 Task: Look for space in Weichanglu, China from 1st June, 2023 to 9th June, 2023 for 5 adults in price range Rs.6000 to Rs.12000. Place can be entire place with 3 bedrooms having 3 beds and 3 bathrooms. Property type can be house, flat, guest house. Booking option can be shelf check-in. Required host language is Chinese (Simplified).
Action: Mouse moved to (483, 164)
Screenshot: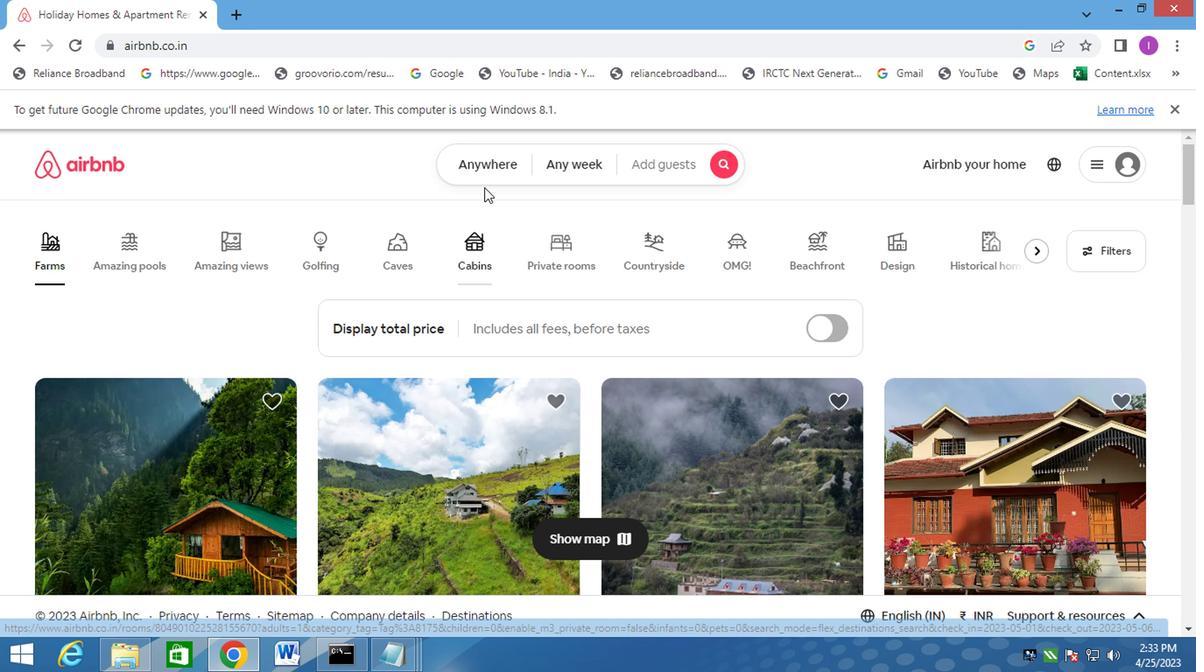 
Action: Mouse pressed left at (483, 164)
Screenshot: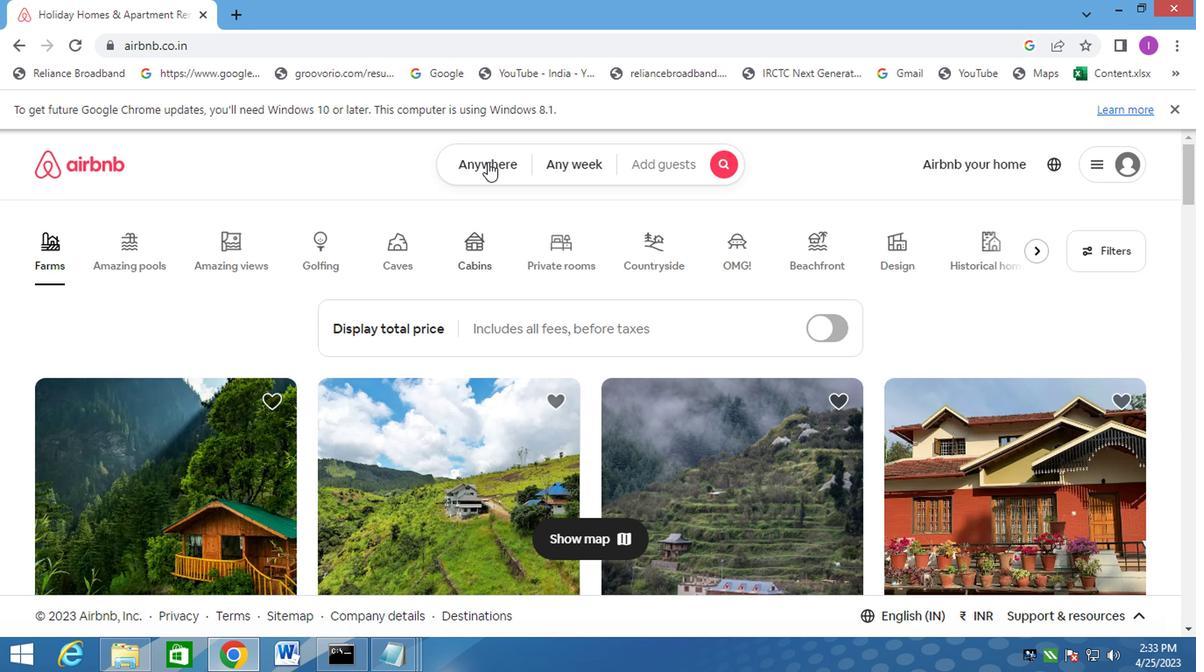 
Action: Mouse moved to (465, 229)
Screenshot: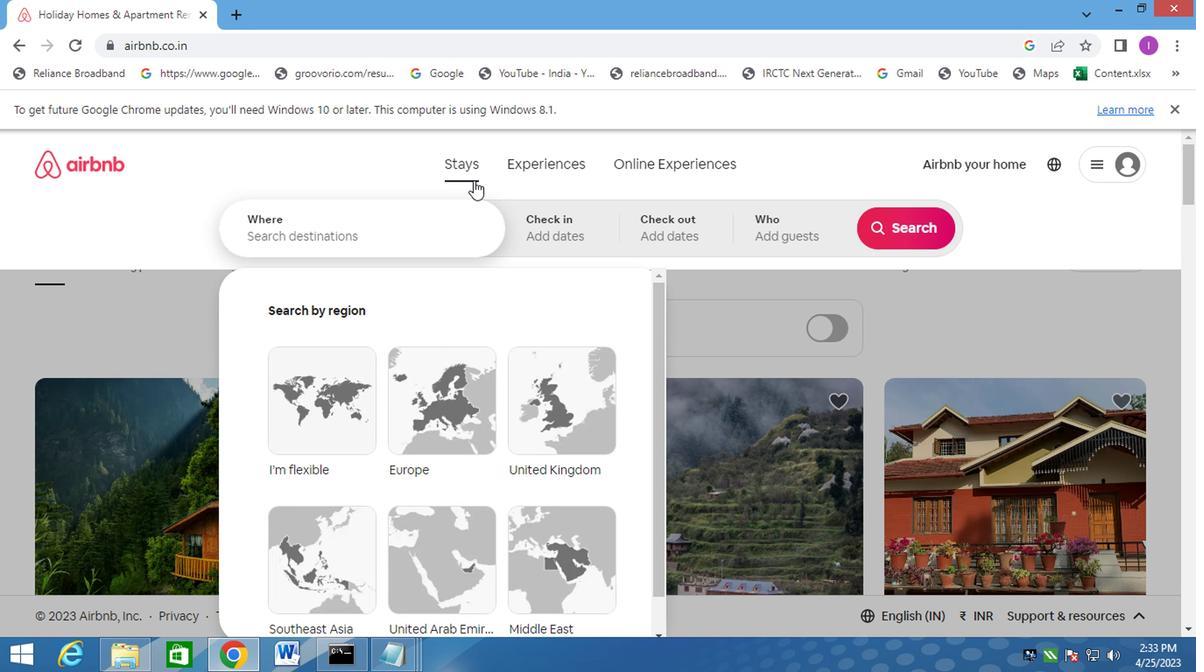 
Action: Key pressed <Key.shift>WEICG
Screenshot: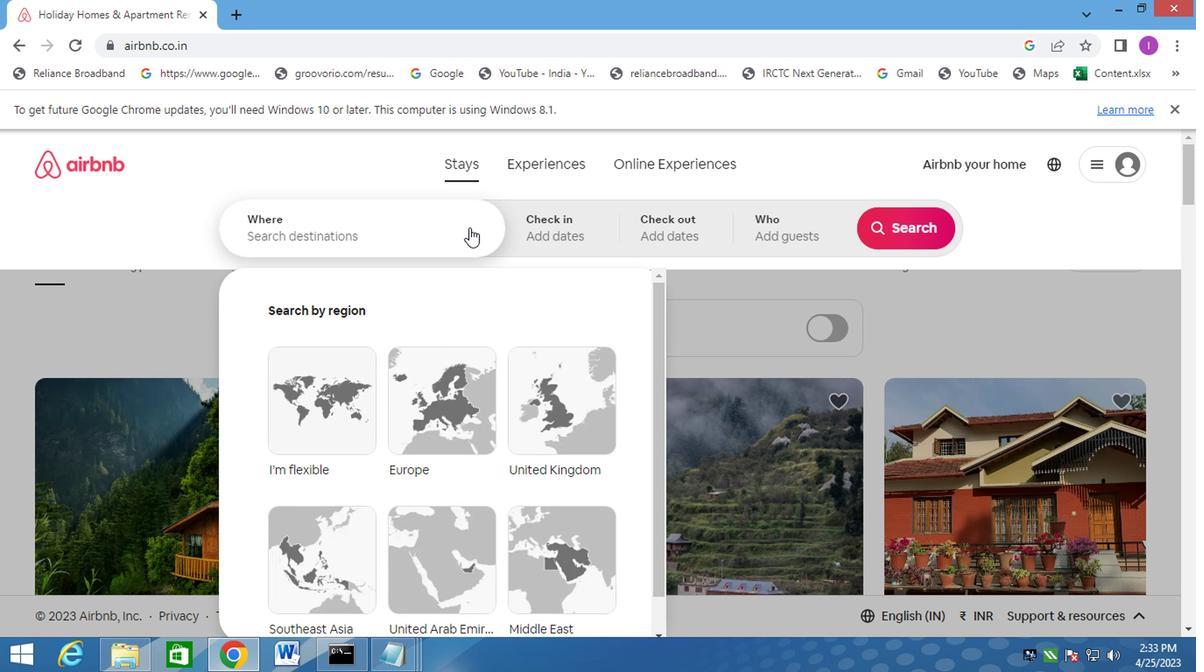
Action: Mouse moved to (466, 229)
Screenshot: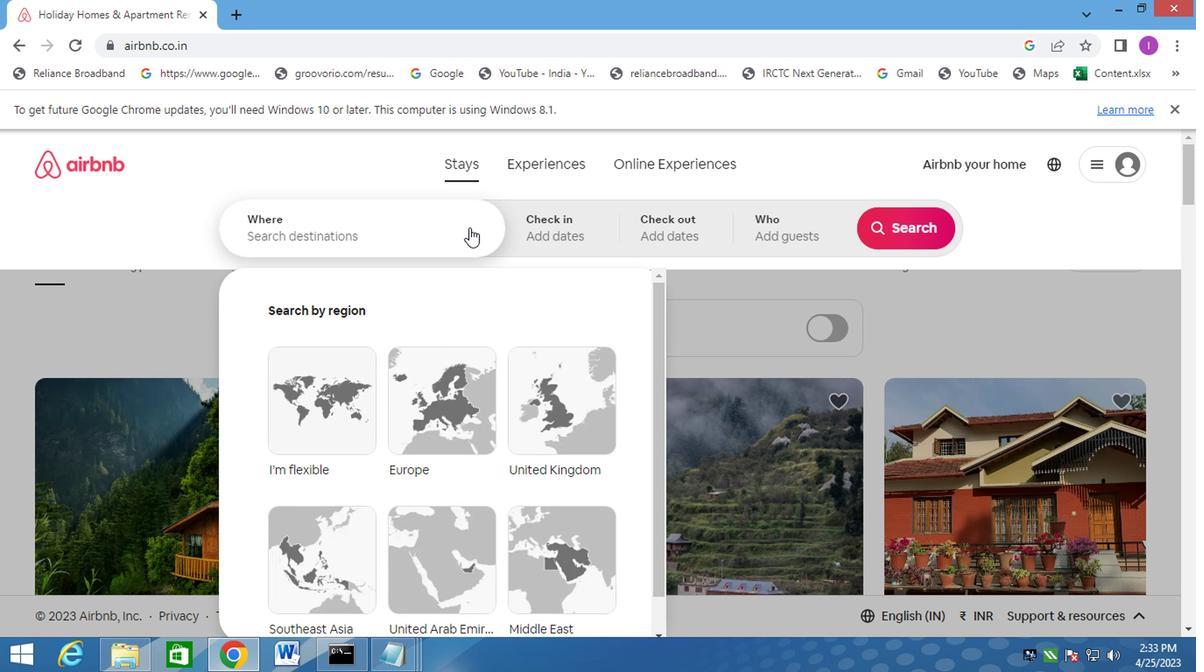 
Action: Key pressed <Key.backspace>HANGLU,CHINA
Screenshot: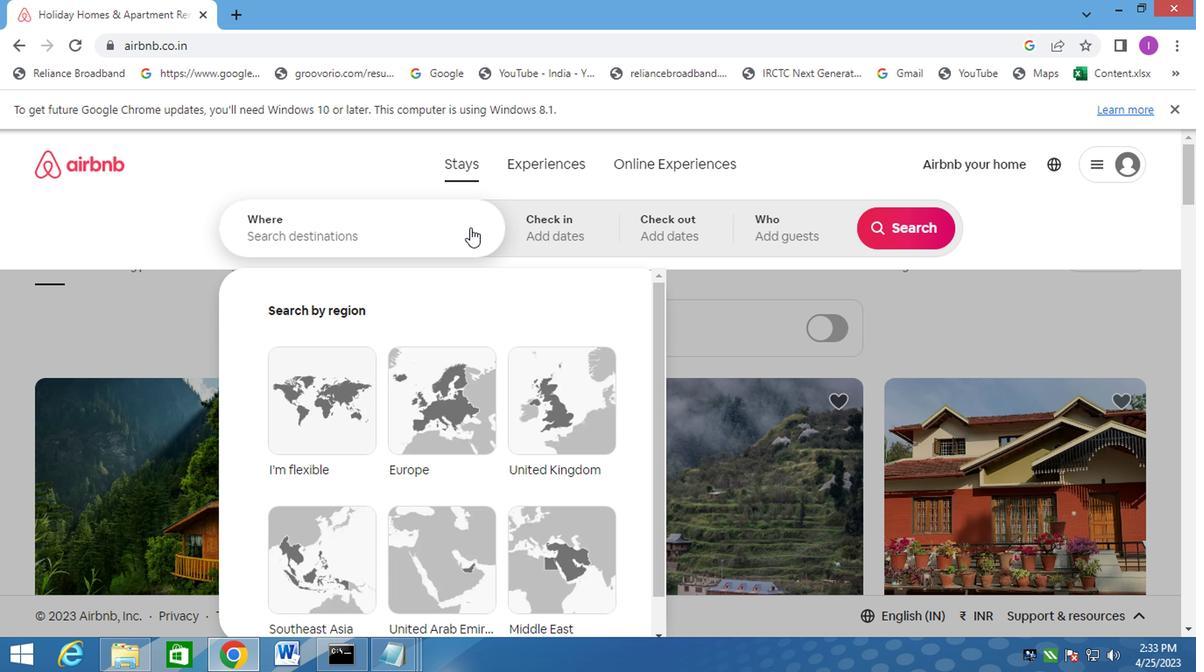 
Action: Mouse moved to (560, 233)
Screenshot: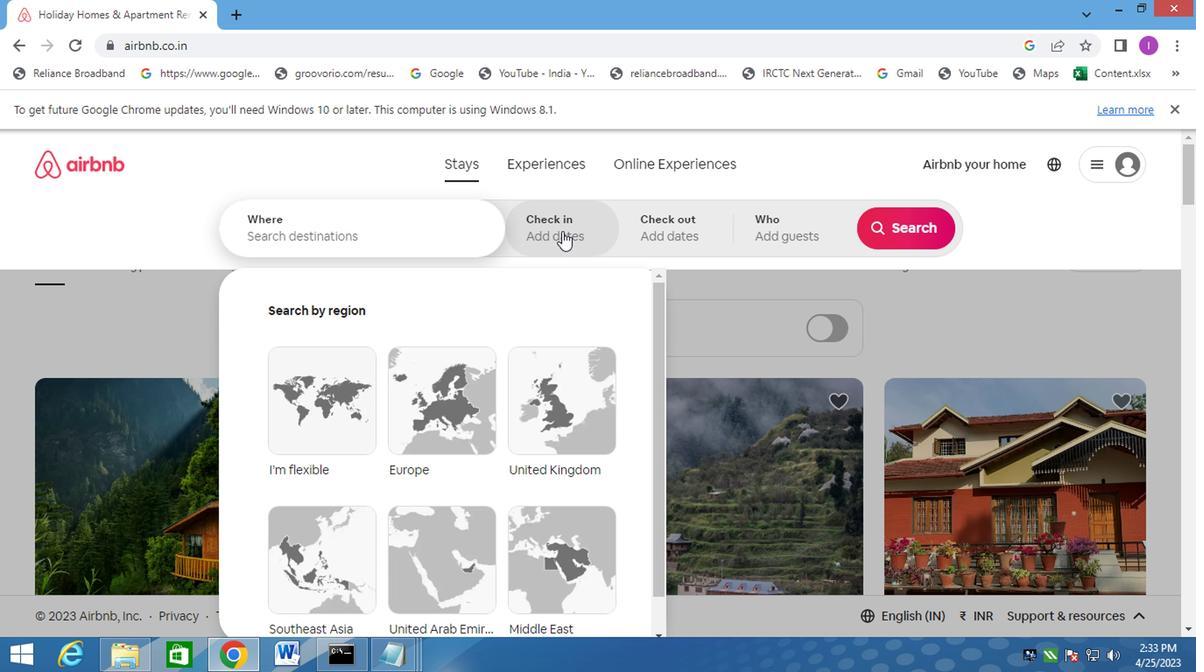 
Action: Mouse pressed left at (560, 233)
Screenshot: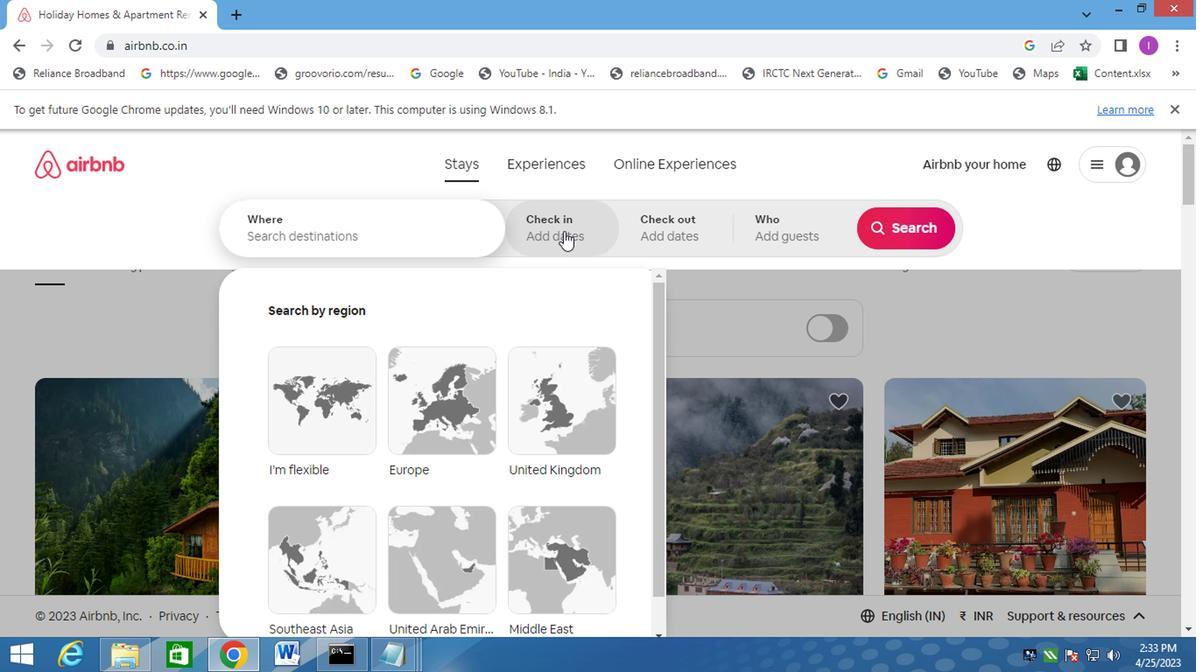 
Action: Mouse moved to (562, 232)
Screenshot: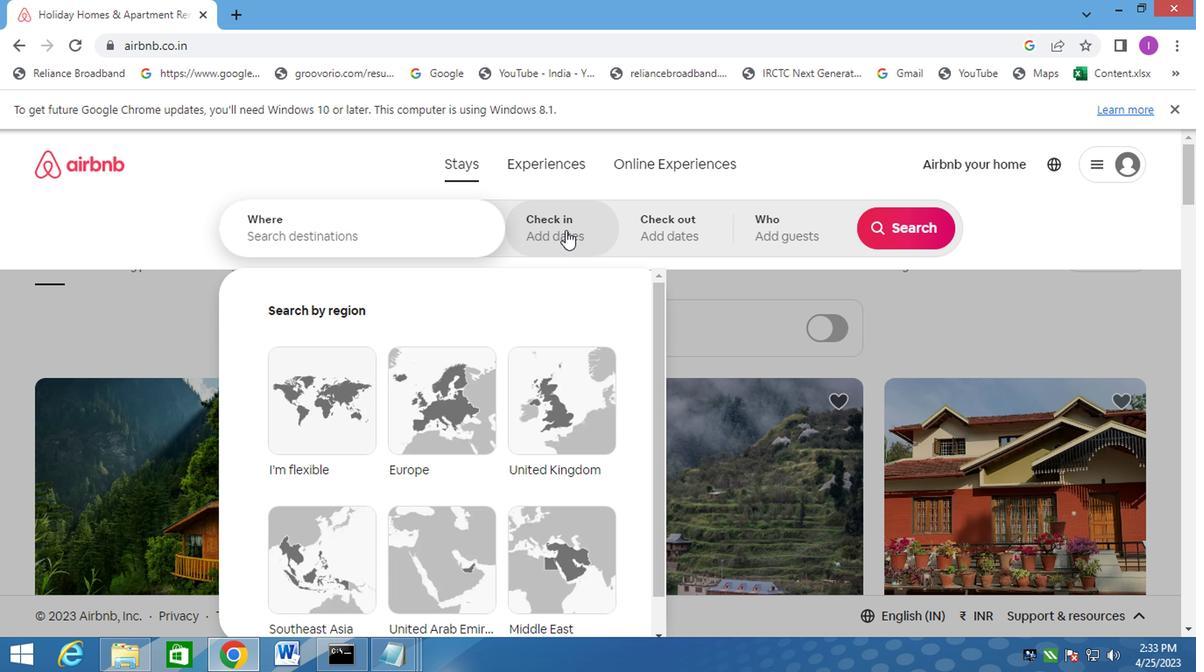
Action: Mouse pressed left at (562, 232)
Screenshot: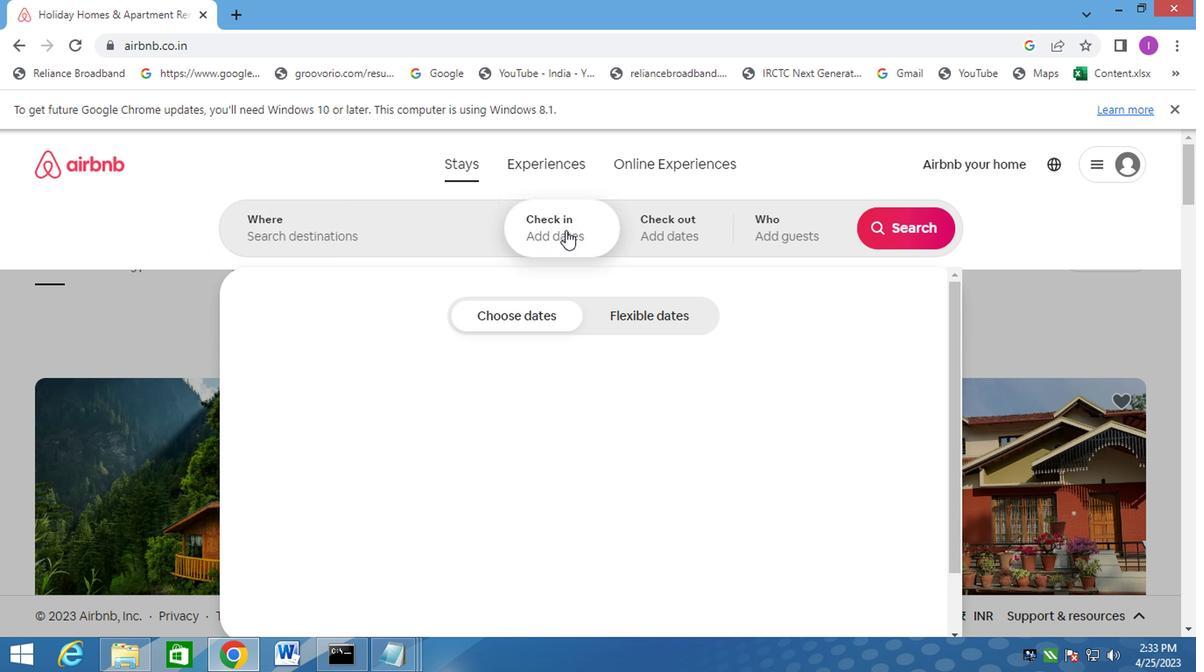
Action: Mouse moved to (520, 244)
Screenshot: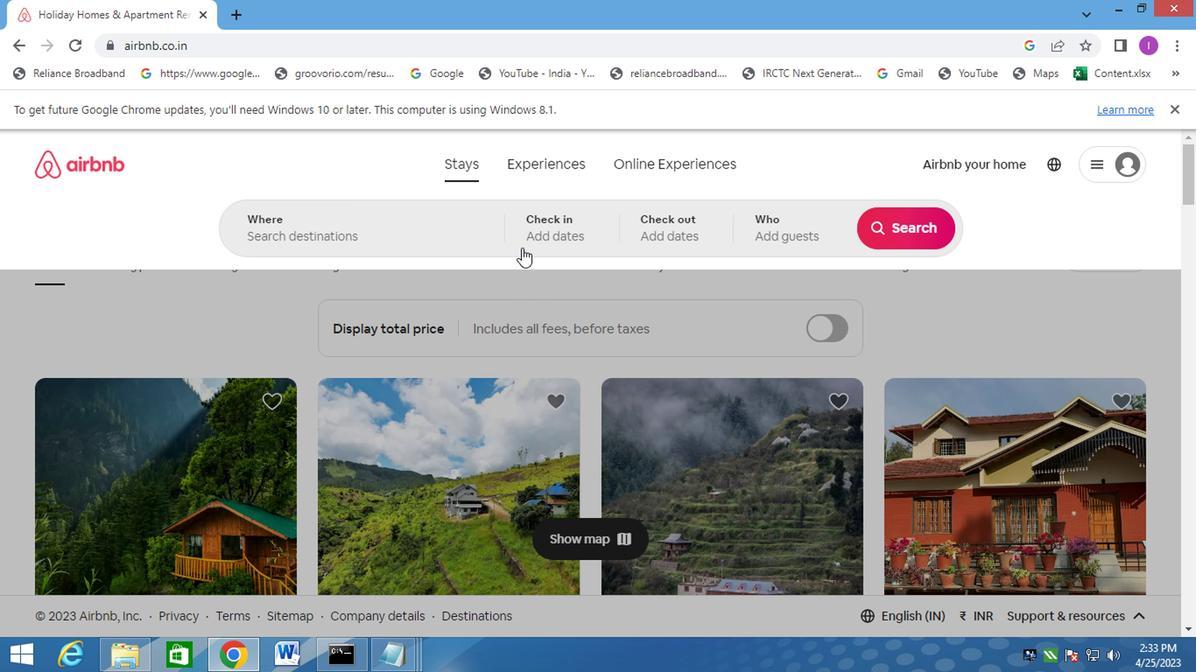 
Action: Mouse pressed left at (520, 244)
Screenshot: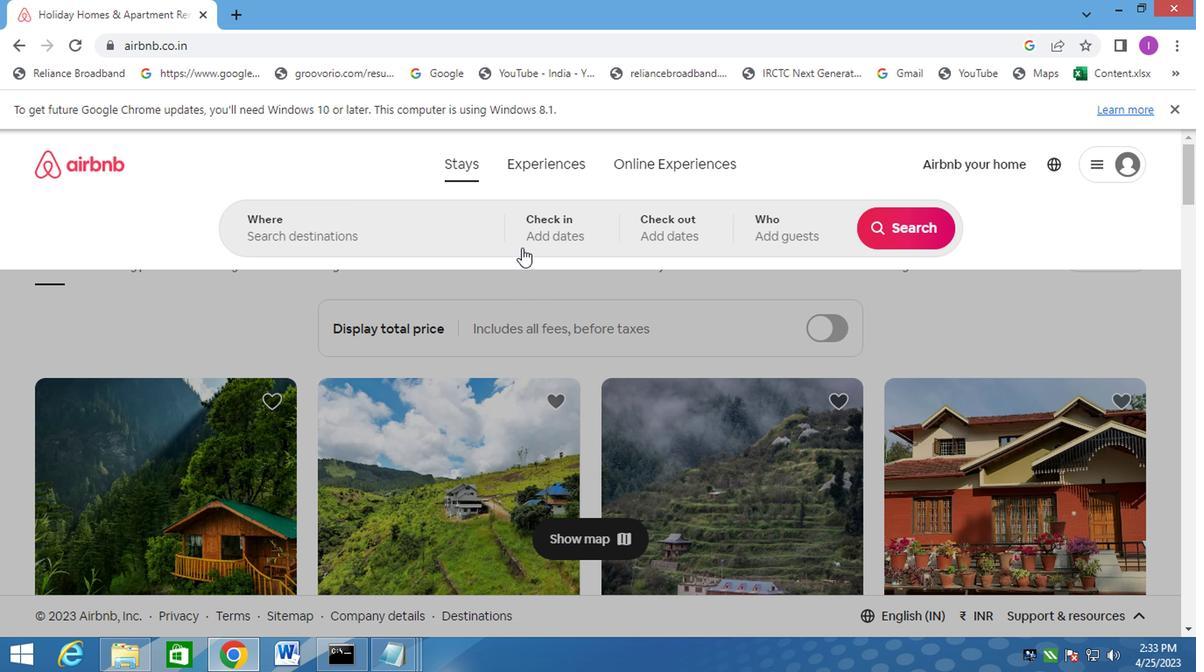 
Action: Mouse moved to (896, 368)
Screenshot: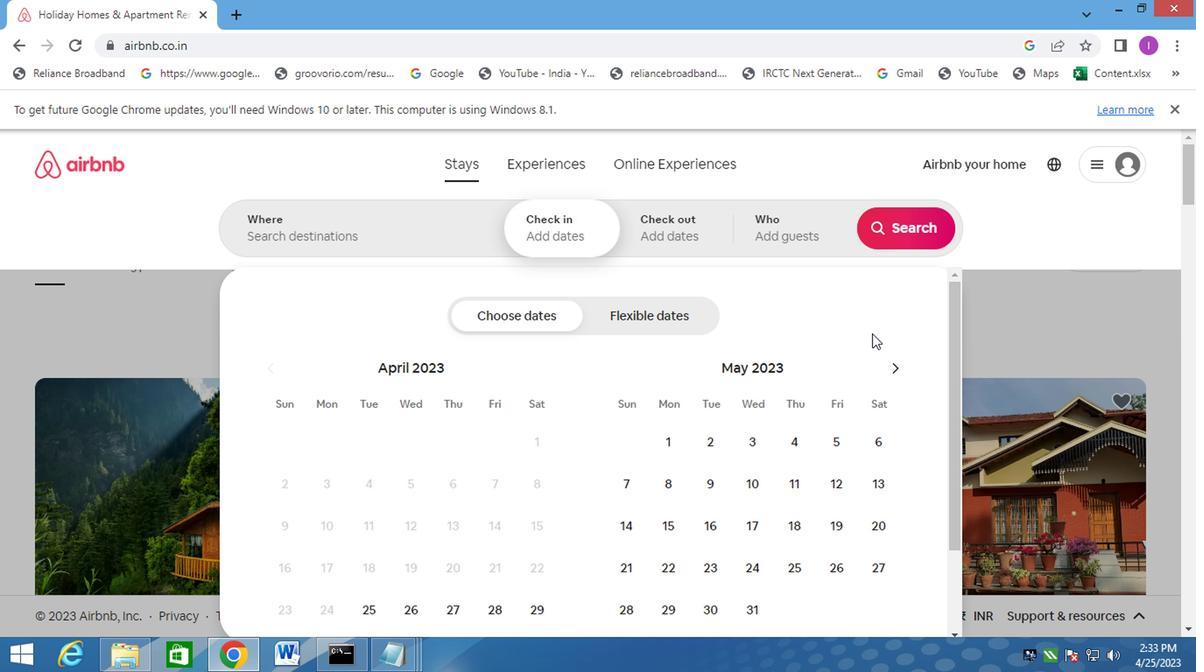 
Action: Mouse pressed left at (896, 368)
Screenshot: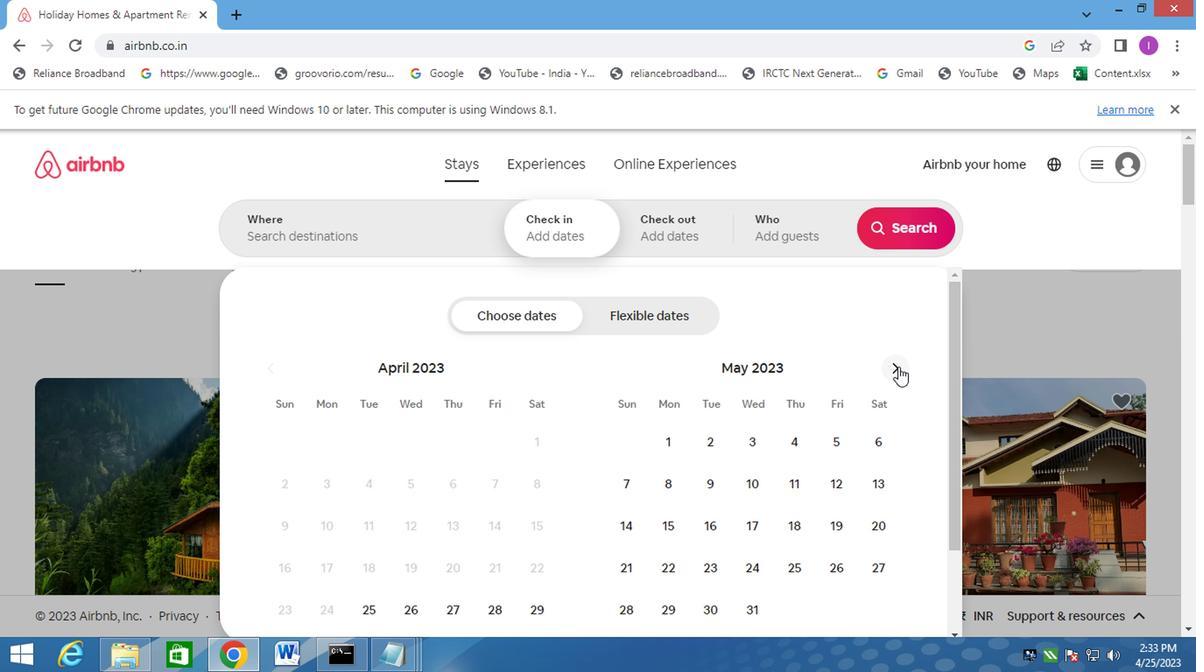 
Action: Mouse pressed left at (896, 368)
Screenshot: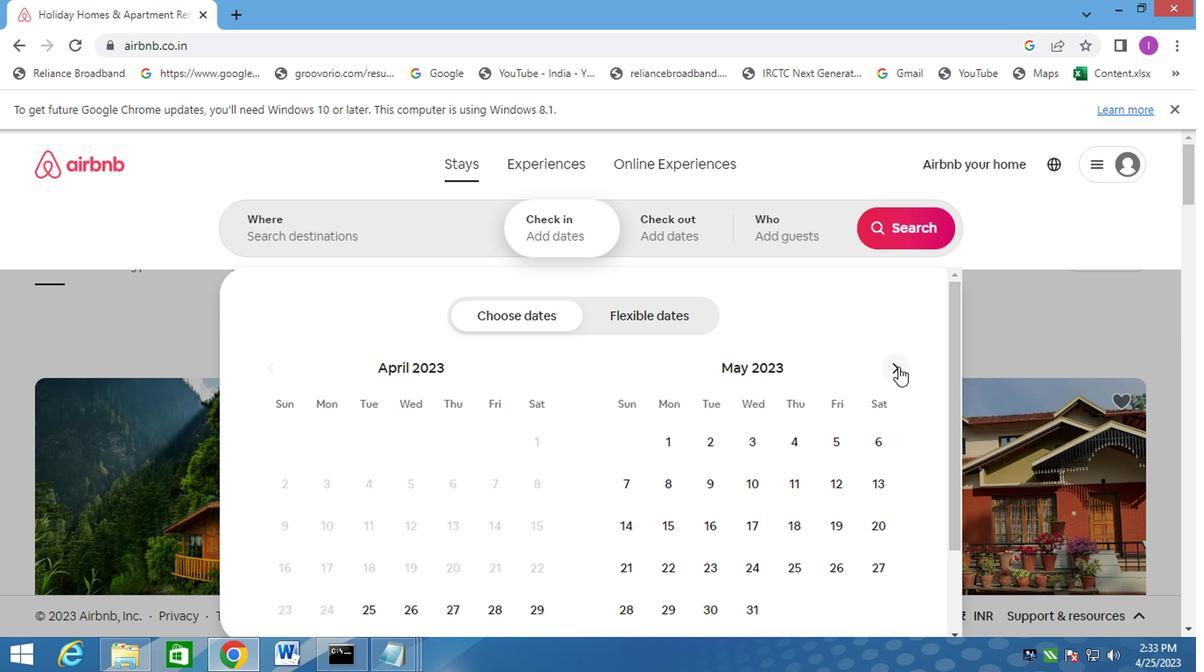 
Action: Mouse moved to (782, 446)
Screenshot: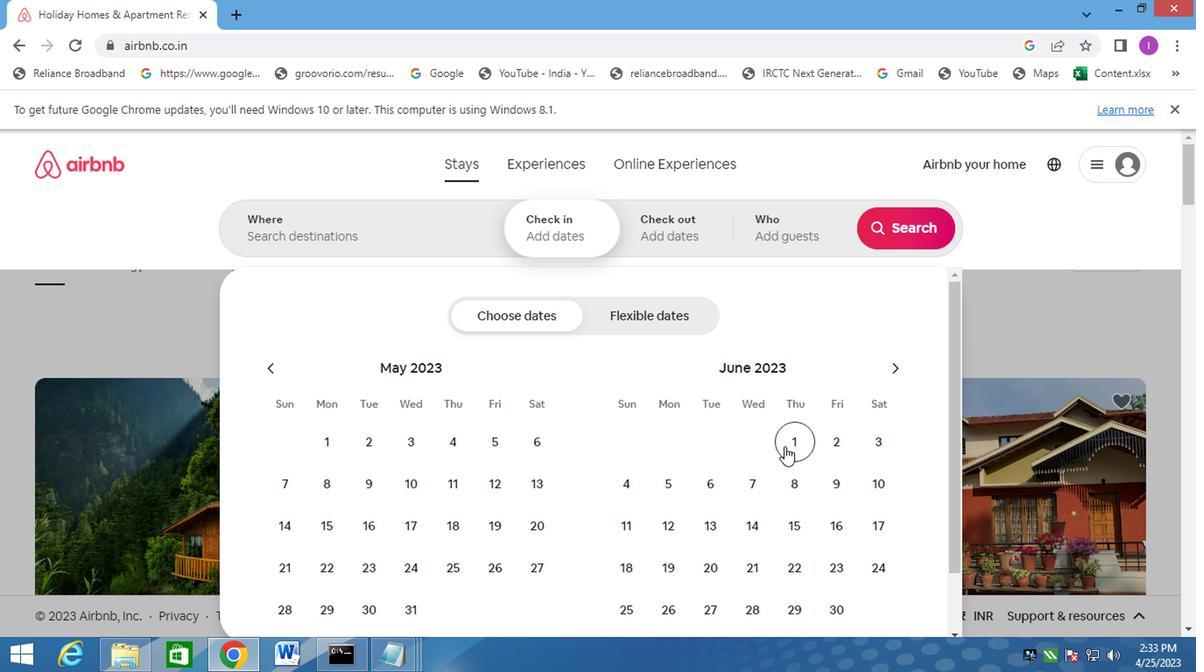 
Action: Mouse pressed left at (782, 446)
Screenshot: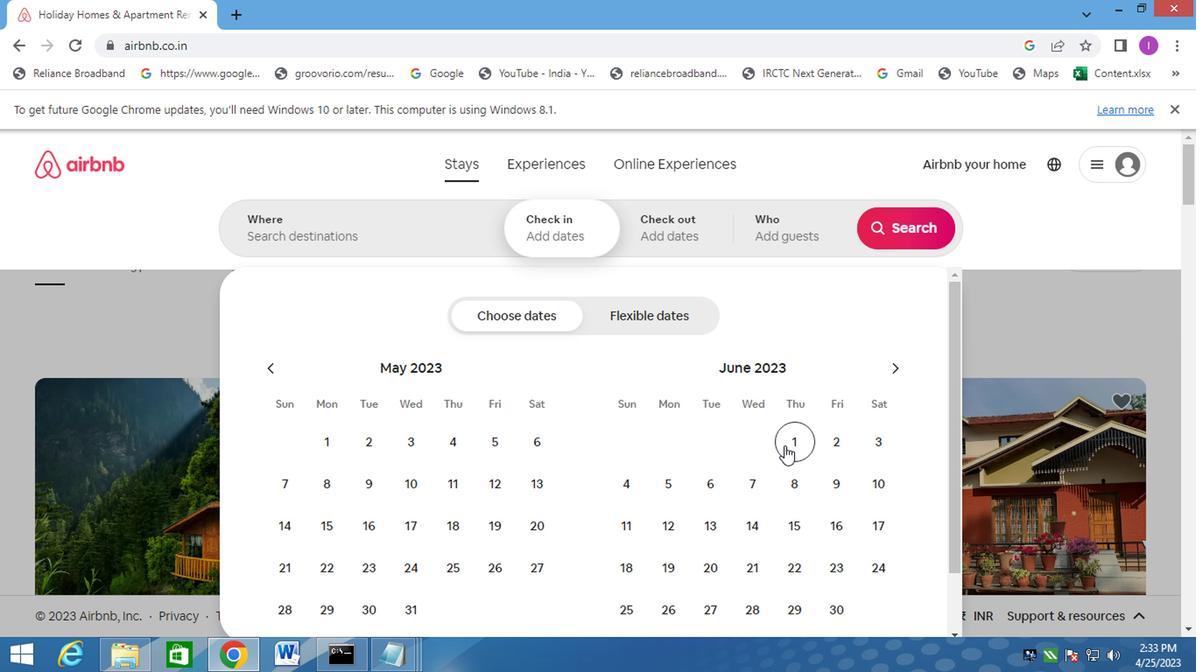 
Action: Mouse moved to (833, 482)
Screenshot: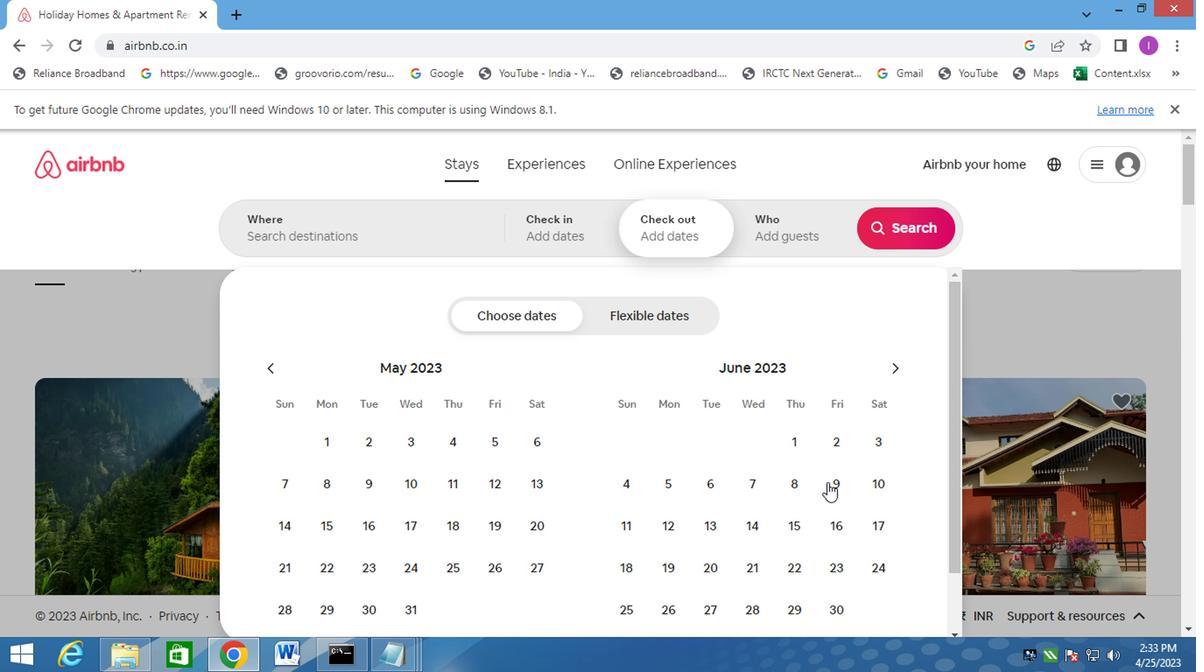 
Action: Mouse pressed left at (833, 482)
Screenshot: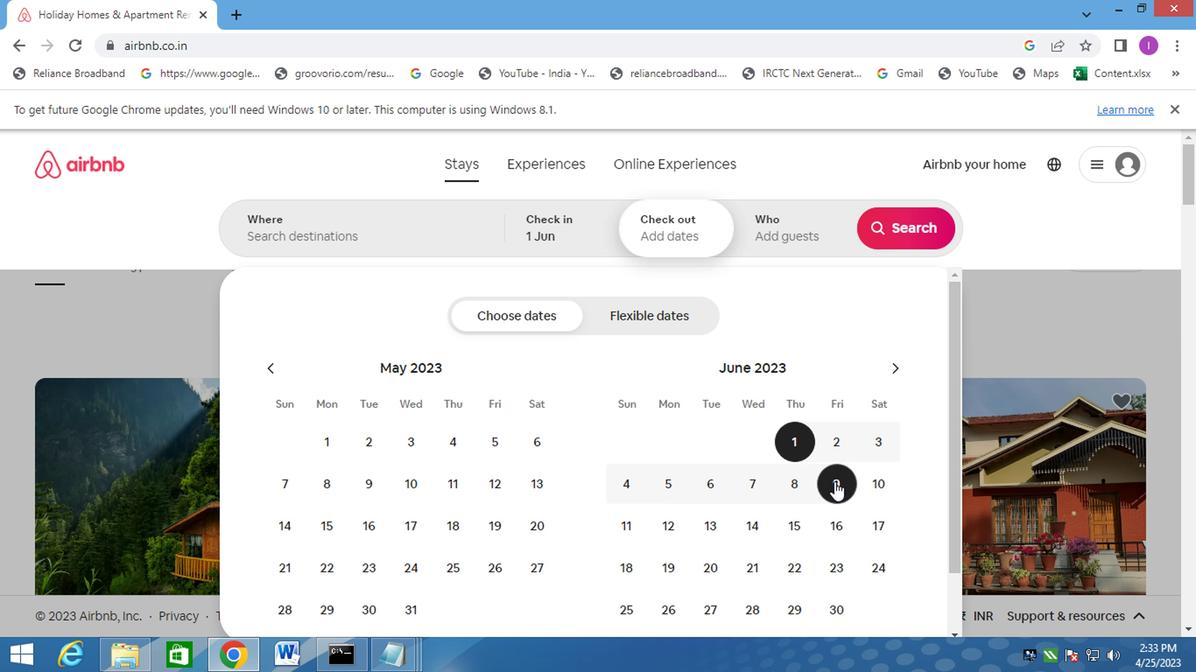 
Action: Mouse moved to (783, 228)
Screenshot: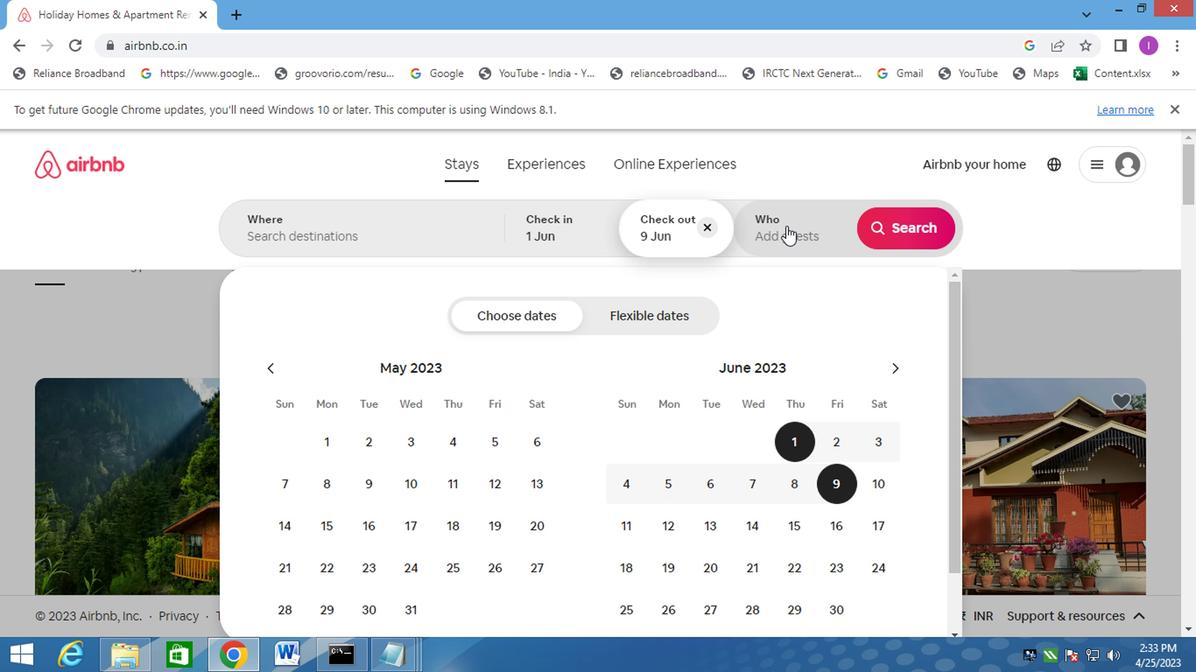 
Action: Mouse pressed left at (783, 228)
Screenshot: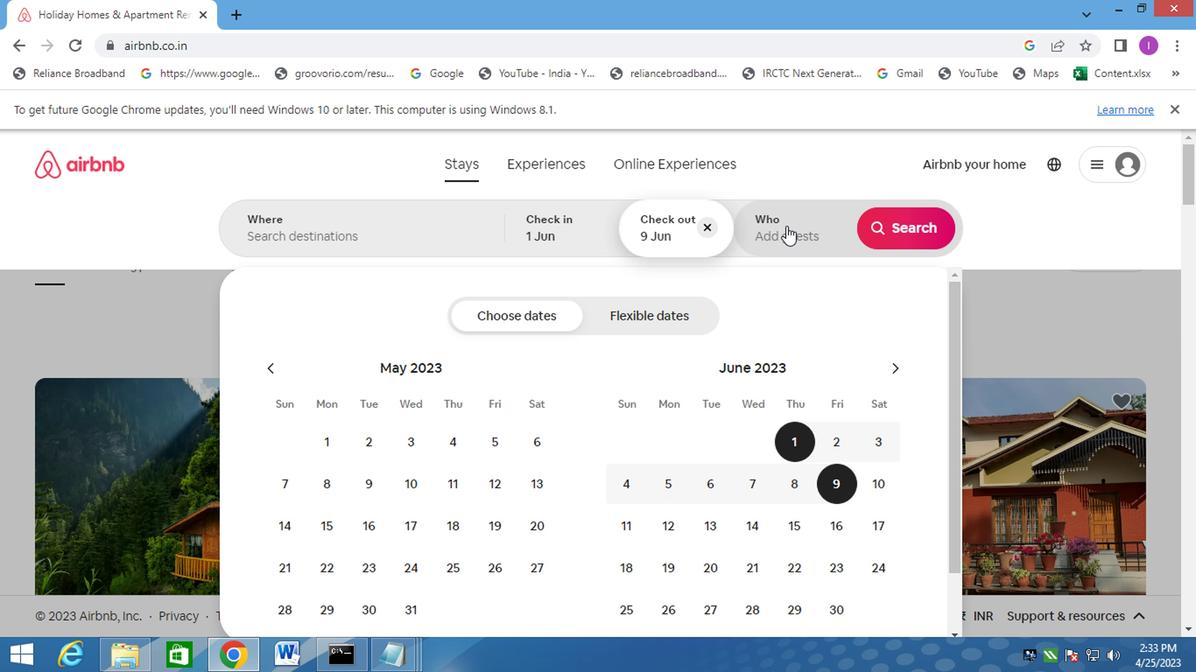 
Action: Mouse moved to (906, 322)
Screenshot: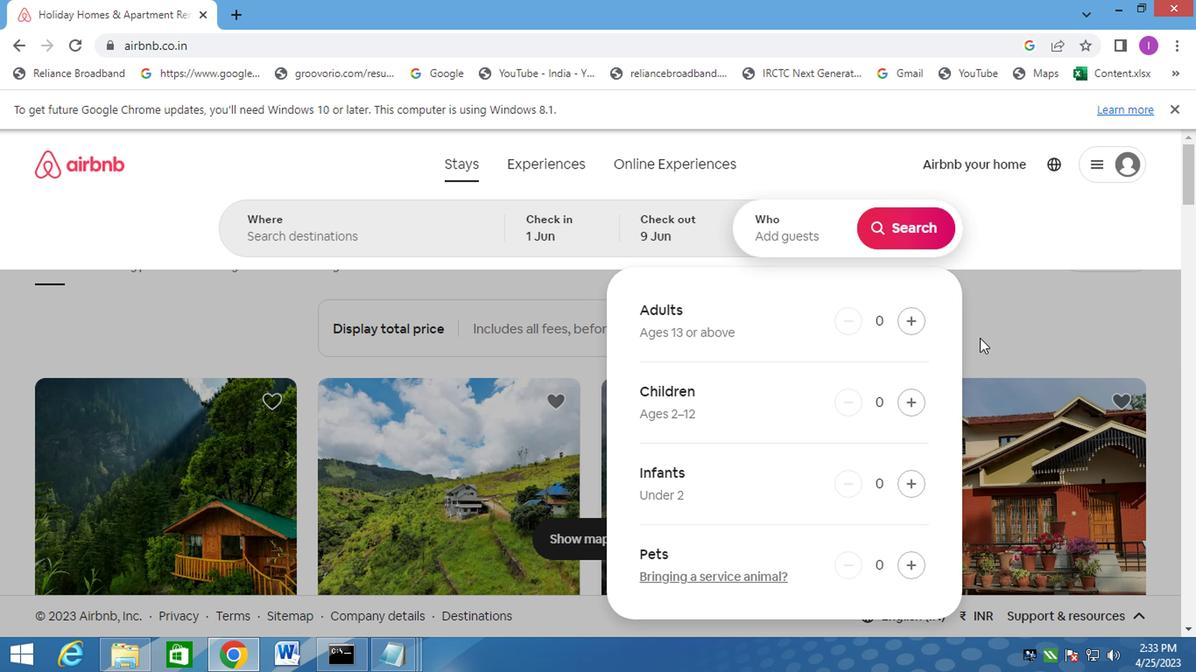
Action: Mouse pressed left at (906, 322)
Screenshot: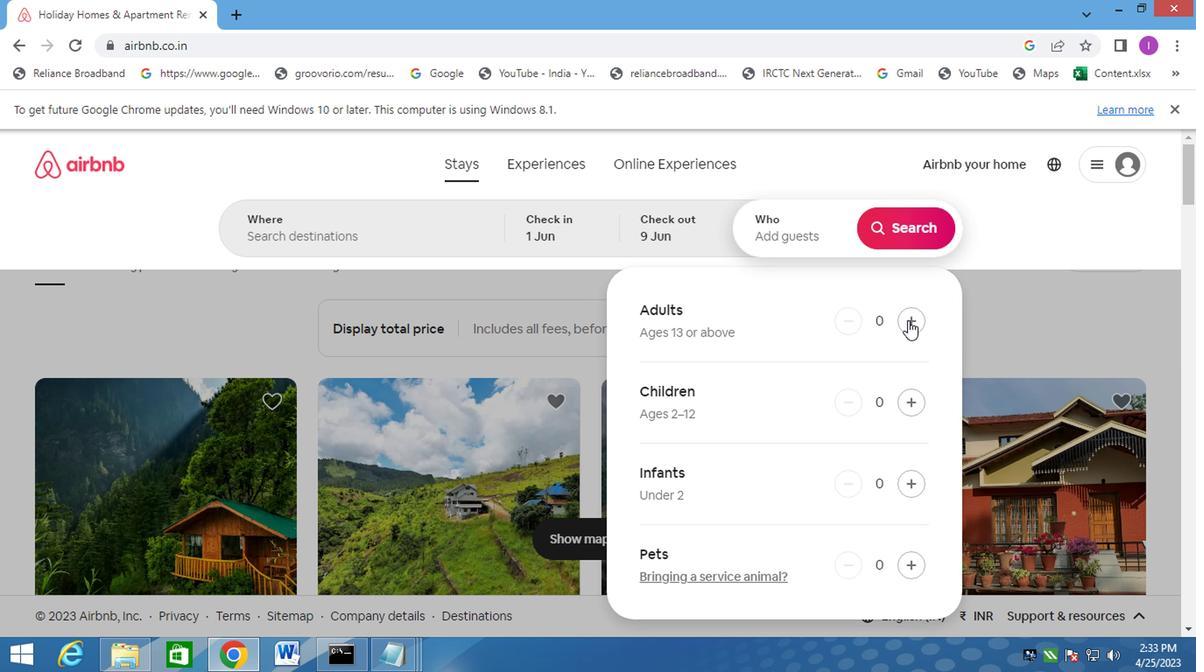 
Action: Mouse pressed left at (906, 322)
Screenshot: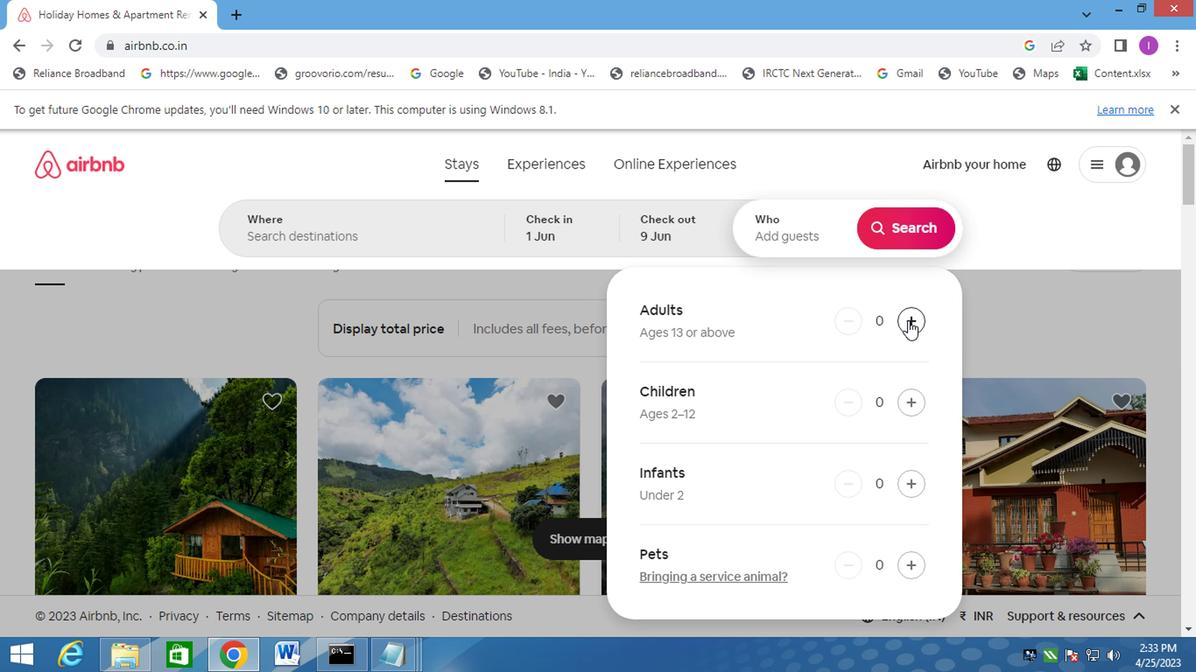 
Action: Mouse moved to (904, 323)
Screenshot: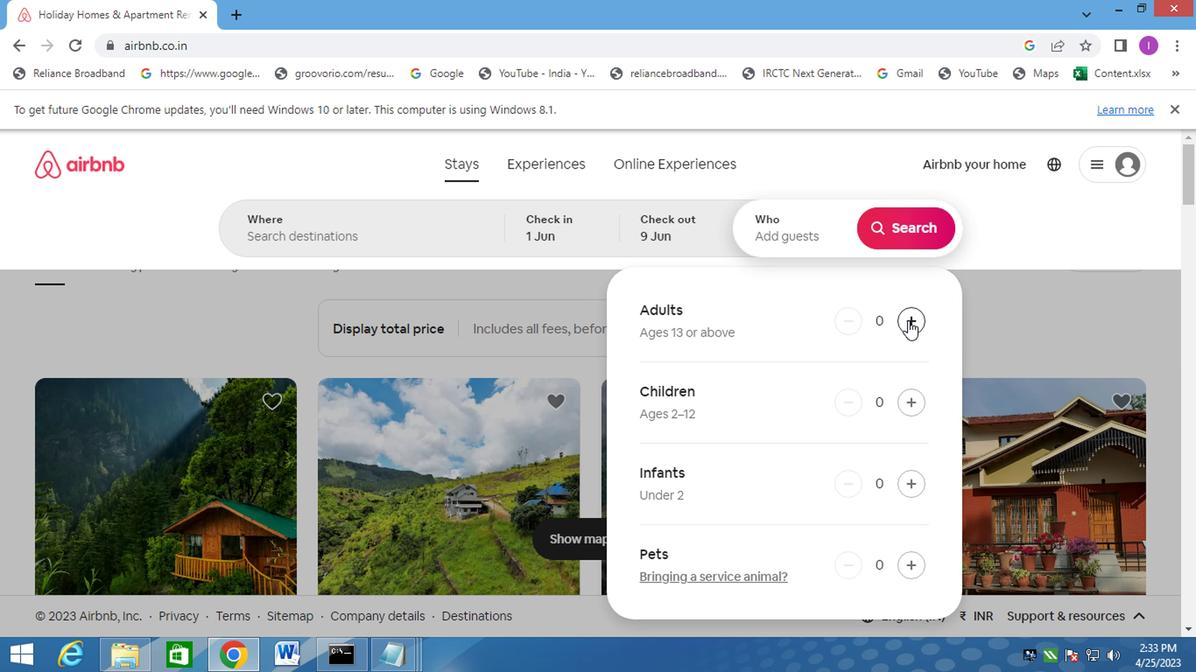 
Action: Mouse pressed left at (904, 323)
Screenshot: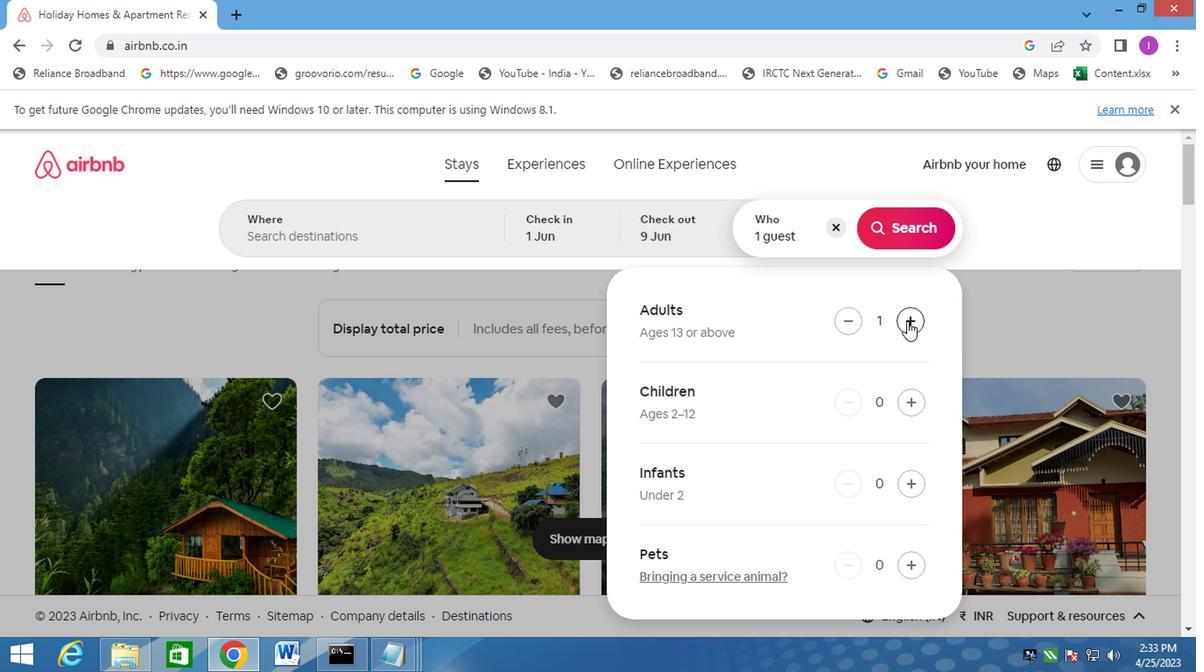 
Action: Mouse pressed left at (904, 323)
Screenshot: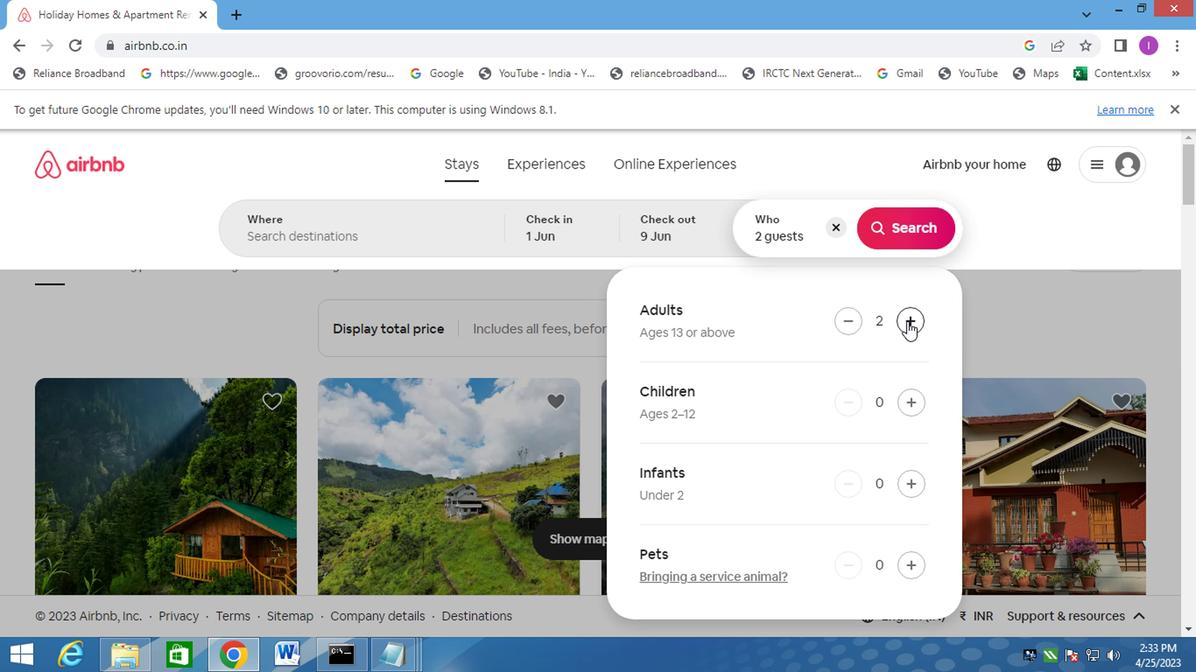 
Action: Mouse pressed left at (904, 323)
Screenshot: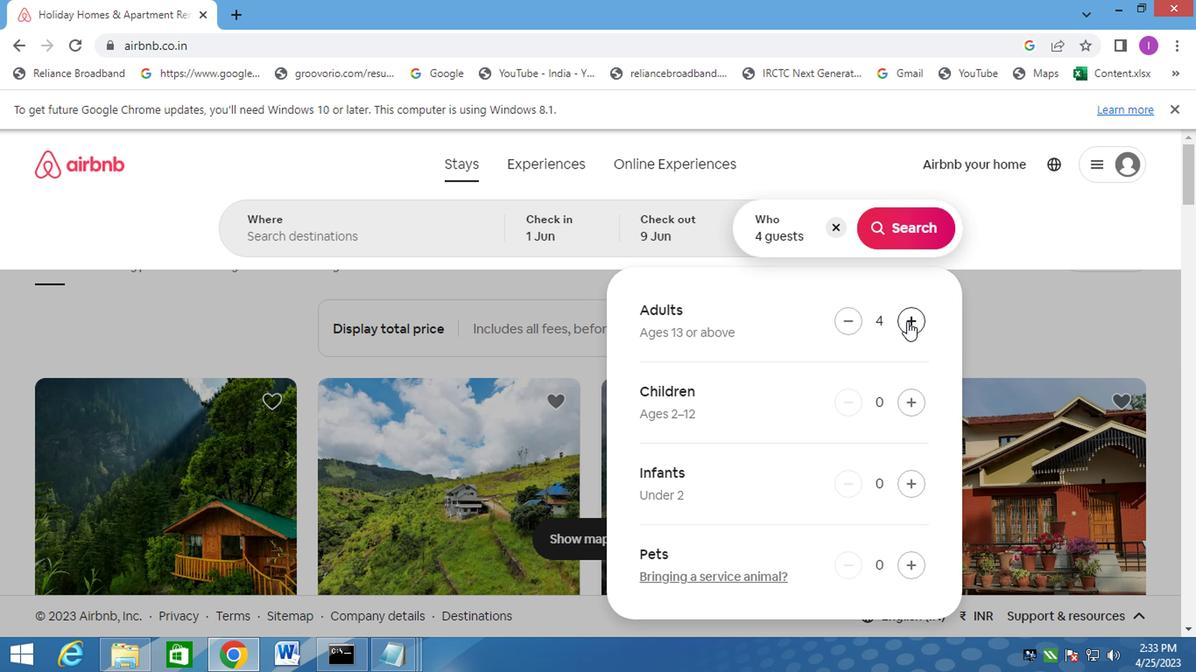 
Action: Mouse moved to (914, 234)
Screenshot: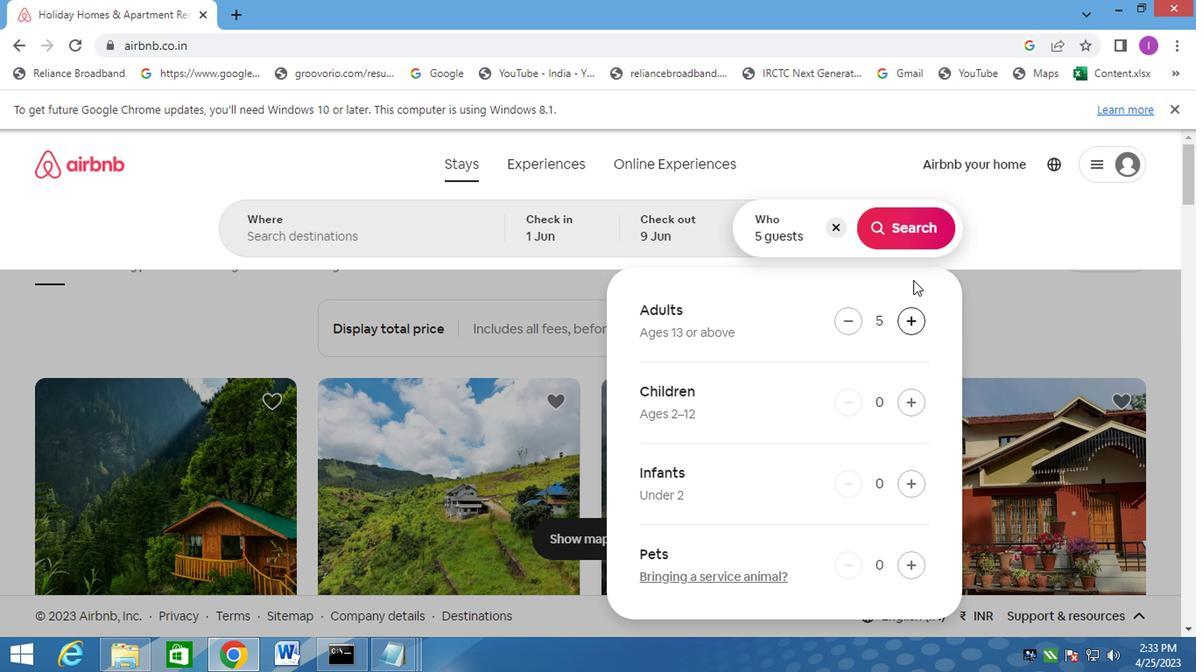 
Action: Mouse pressed left at (914, 234)
Screenshot: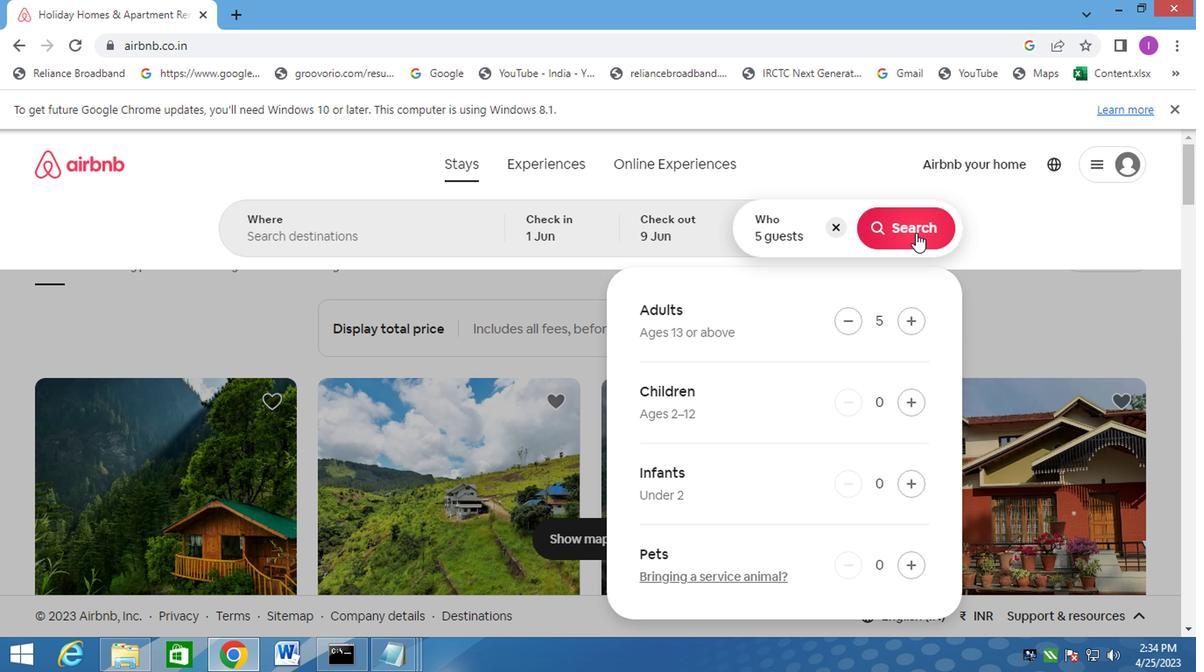 
Action: Mouse moved to (1117, 247)
Screenshot: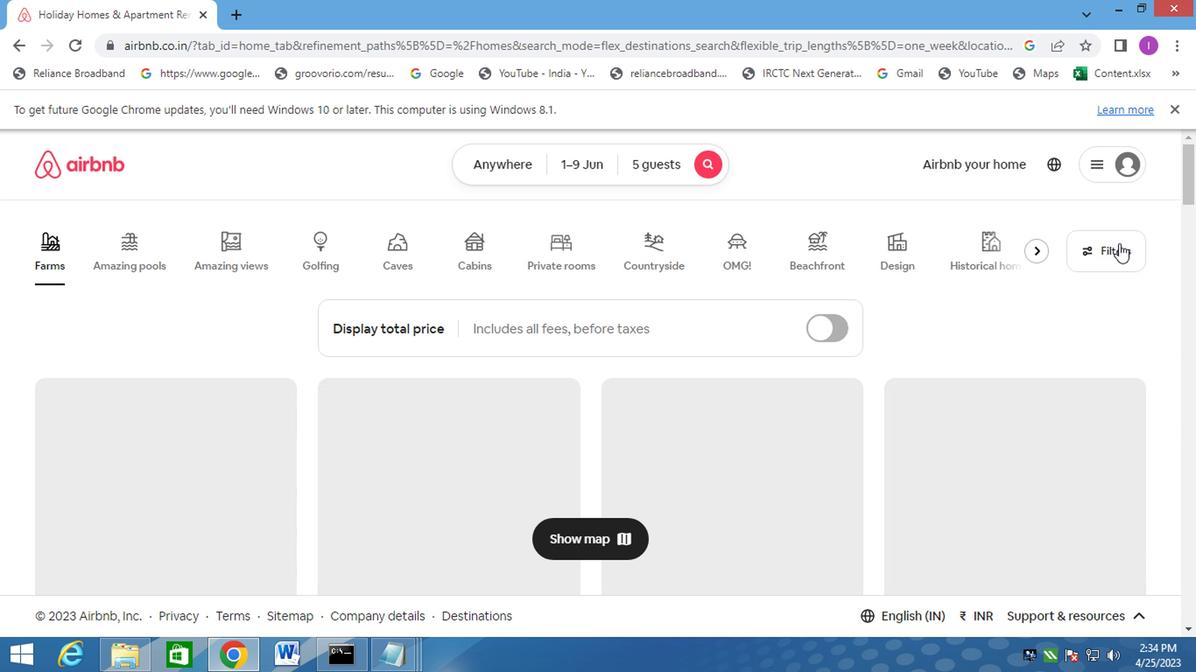 
Action: Mouse pressed left at (1117, 246)
Screenshot: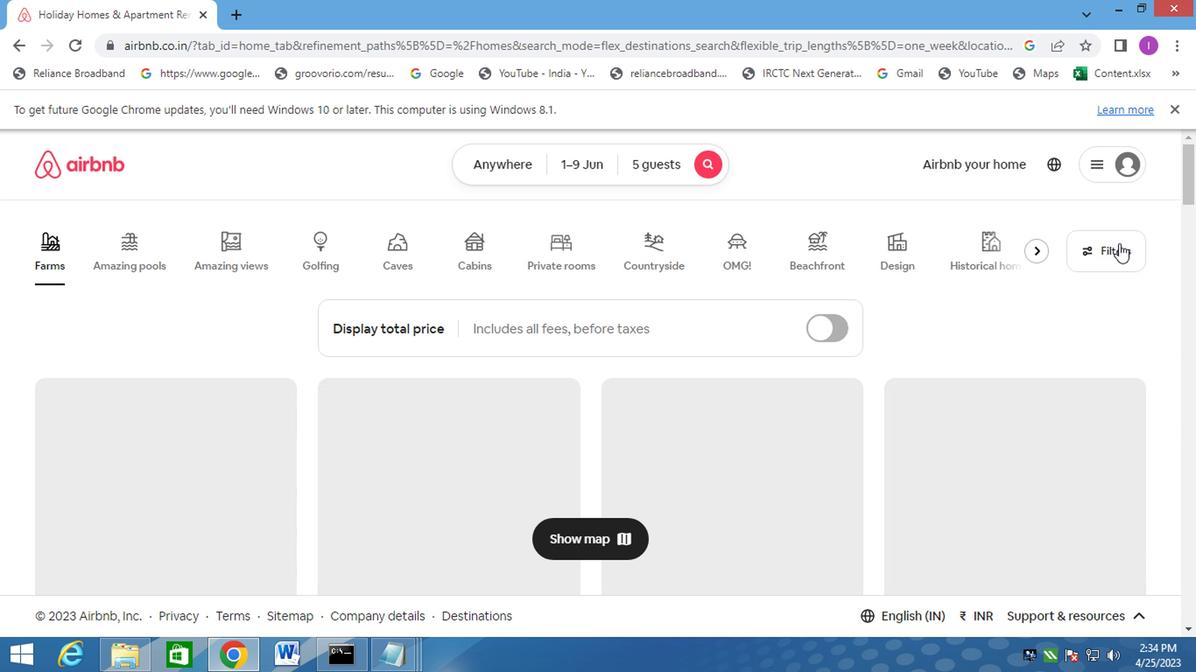 
Action: Mouse moved to (370, 454)
Screenshot: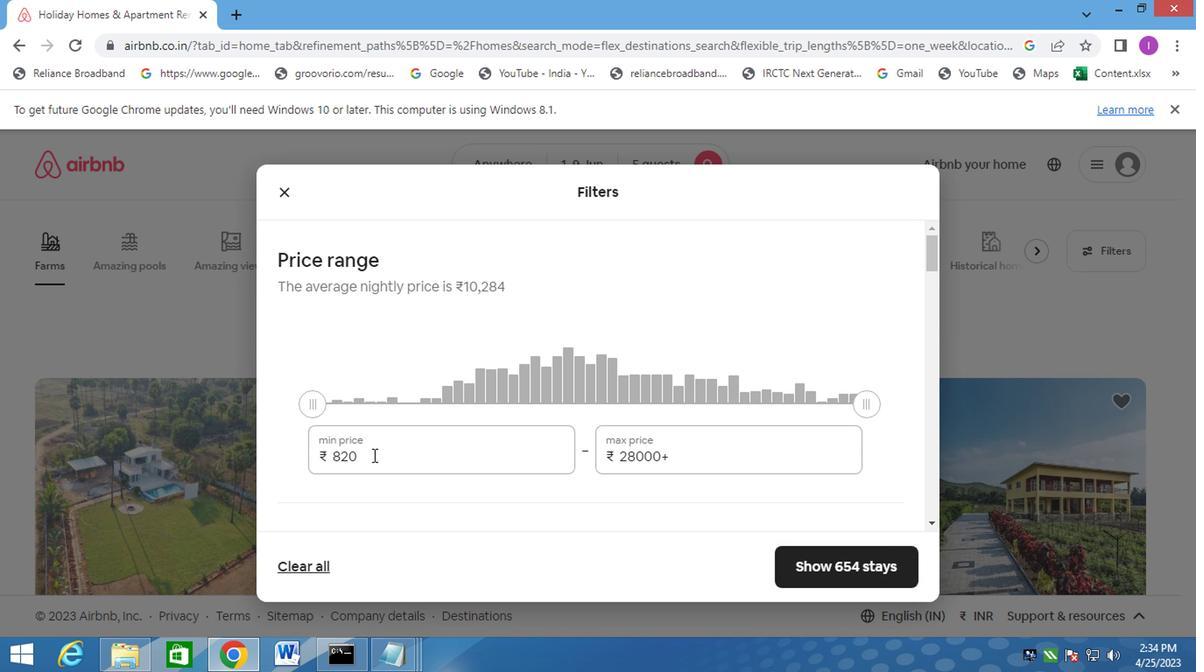 
Action: Mouse pressed left at (370, 454)
Screenshot: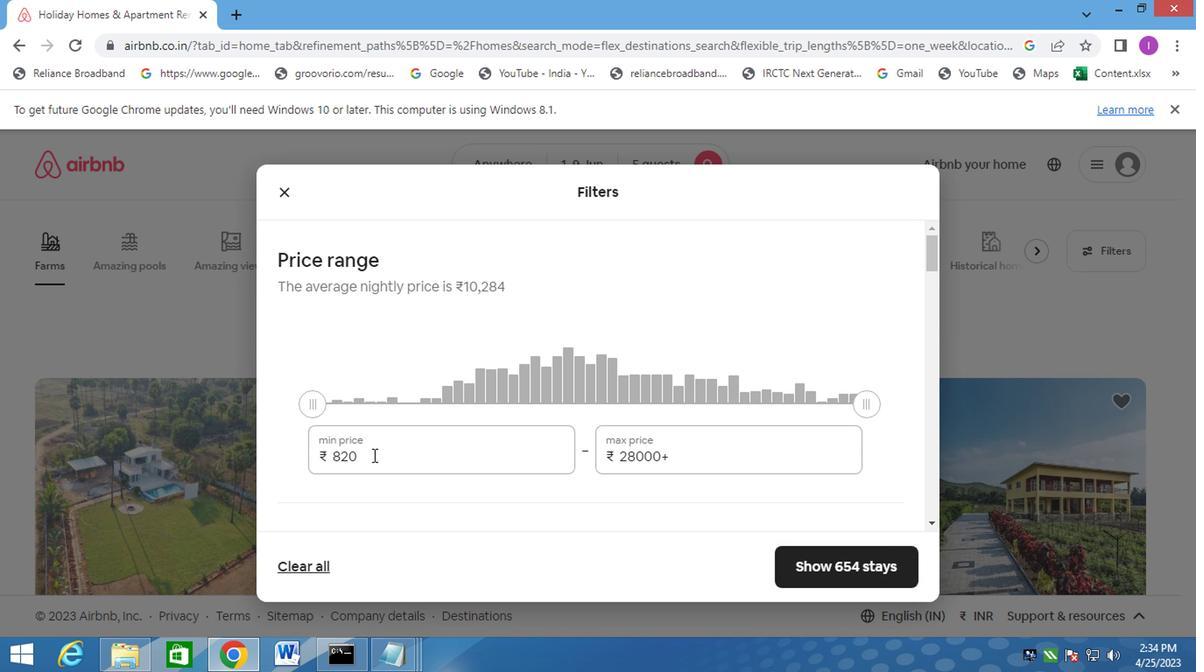 
Action: Mouse moved to (510, 446)
Screenshot: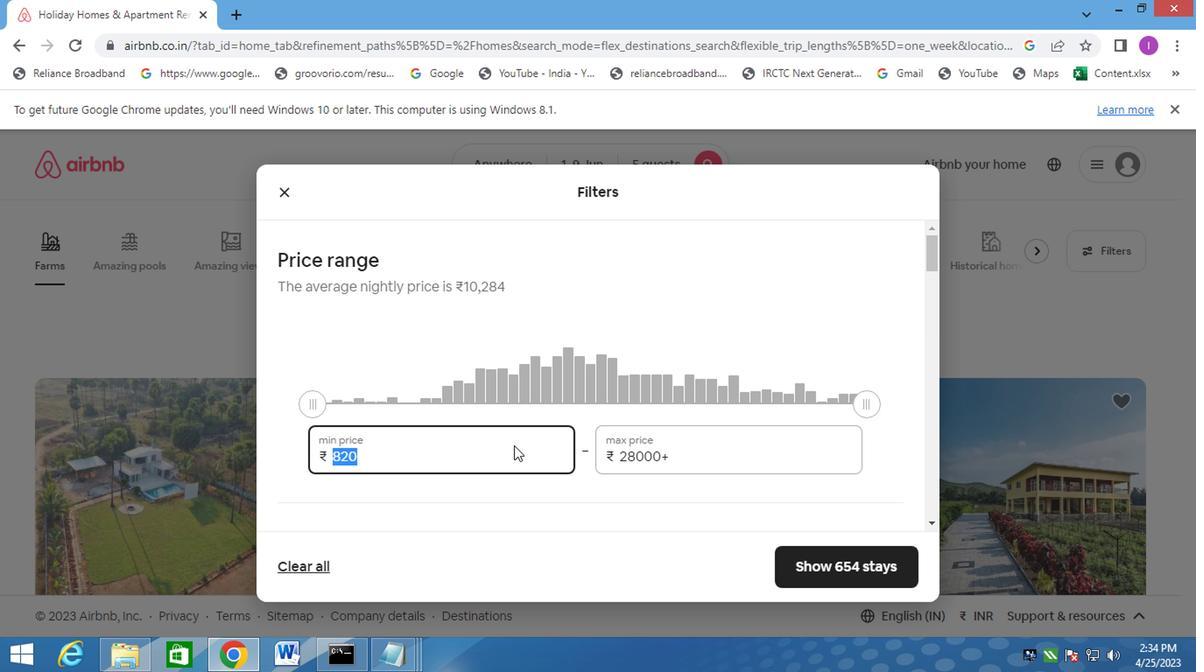 
Action: Key pressed 6000
Screenshot: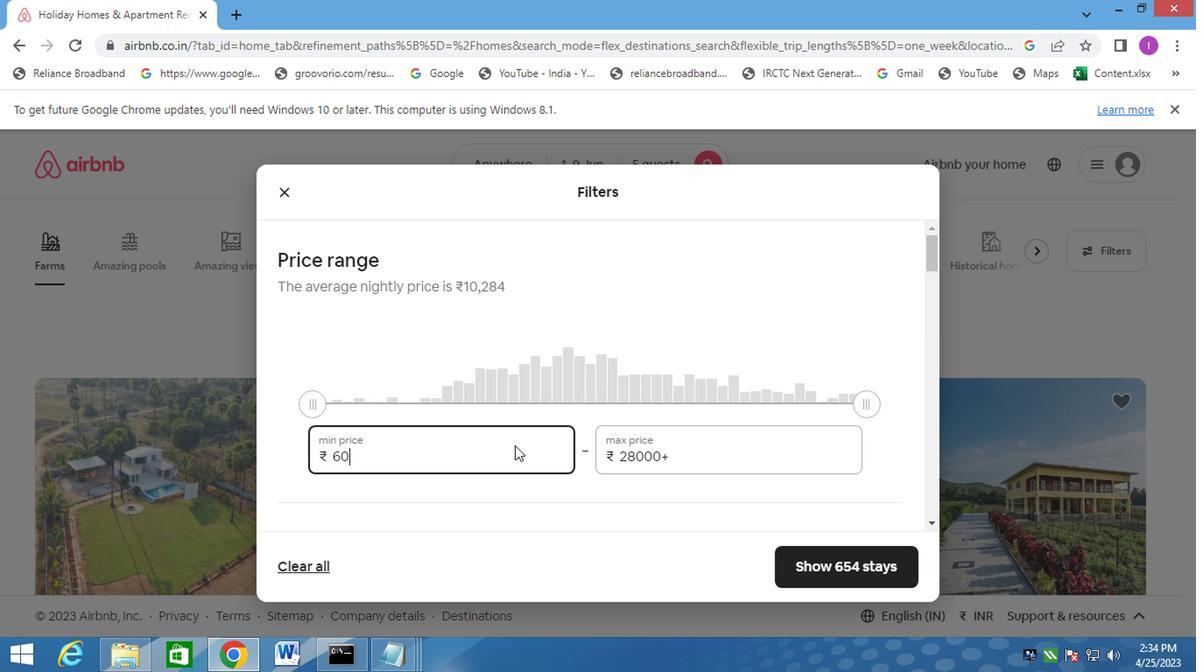 
Action: Mouse moved to (681, 450)
Screenshot: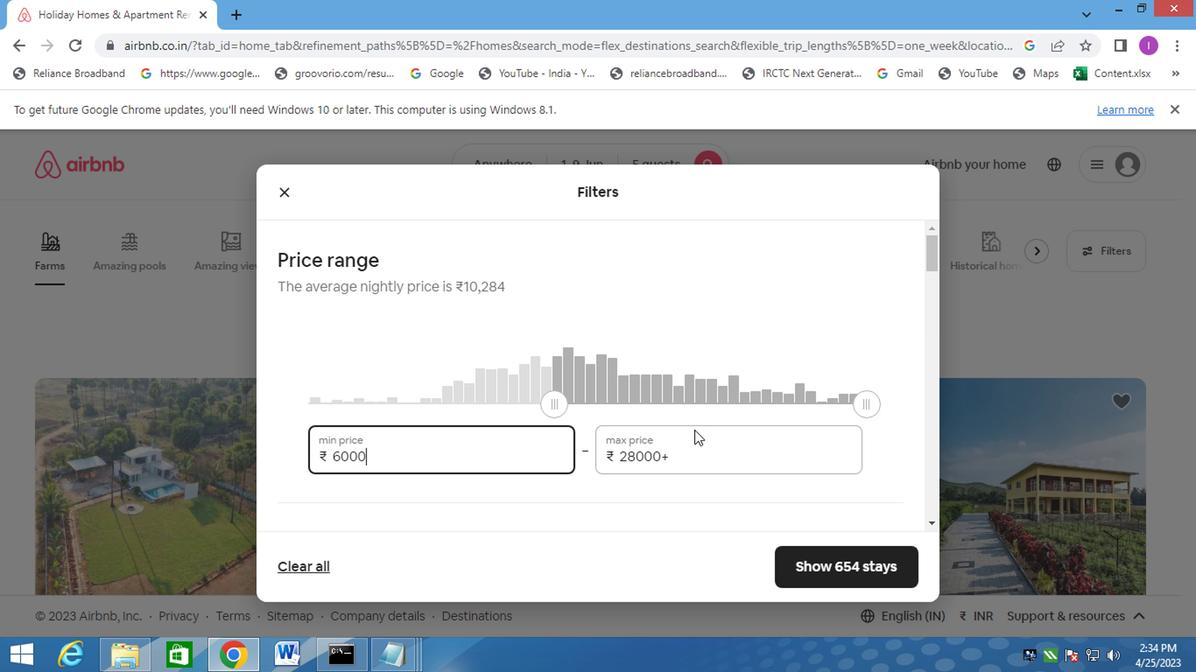 
Action: Mouse pressed left at (681, 450)
Screenshot: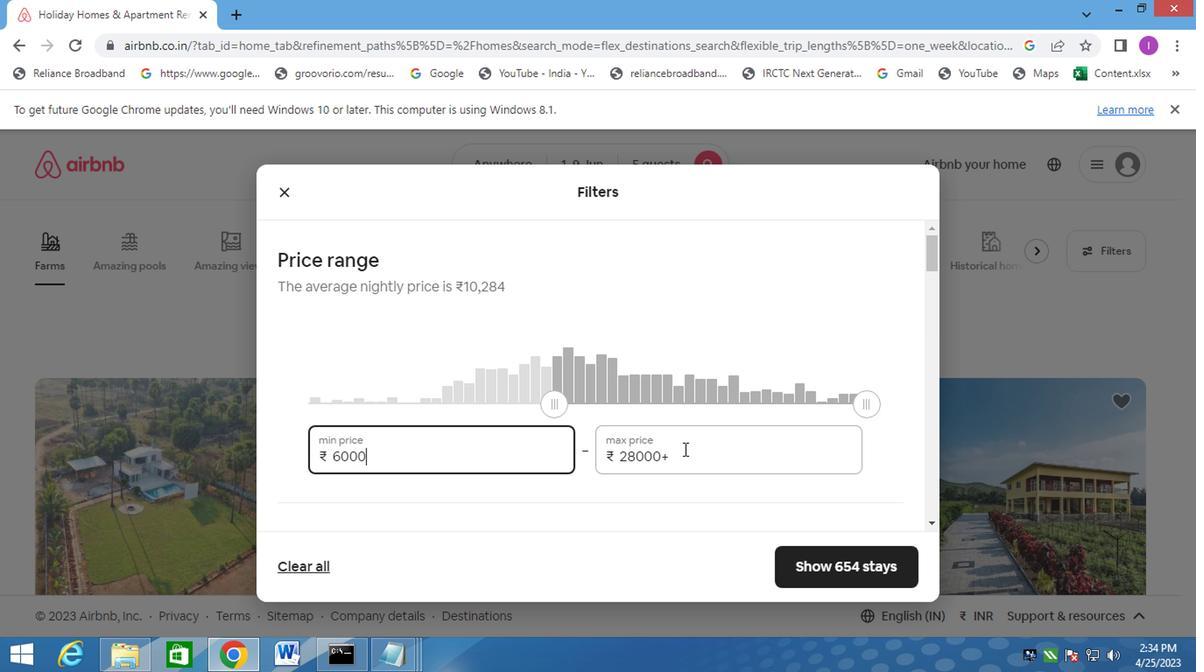 
Action: Mouse moved to (592, 471)
Screenshot: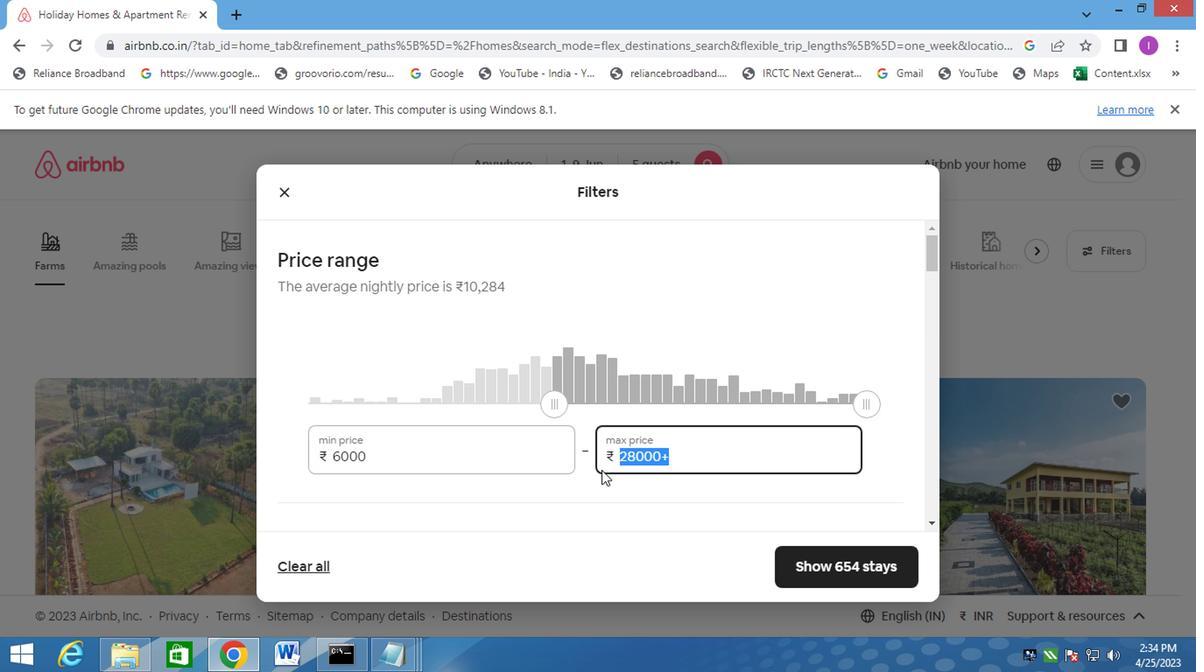 
Action: Key pressed 12000
Screenshot: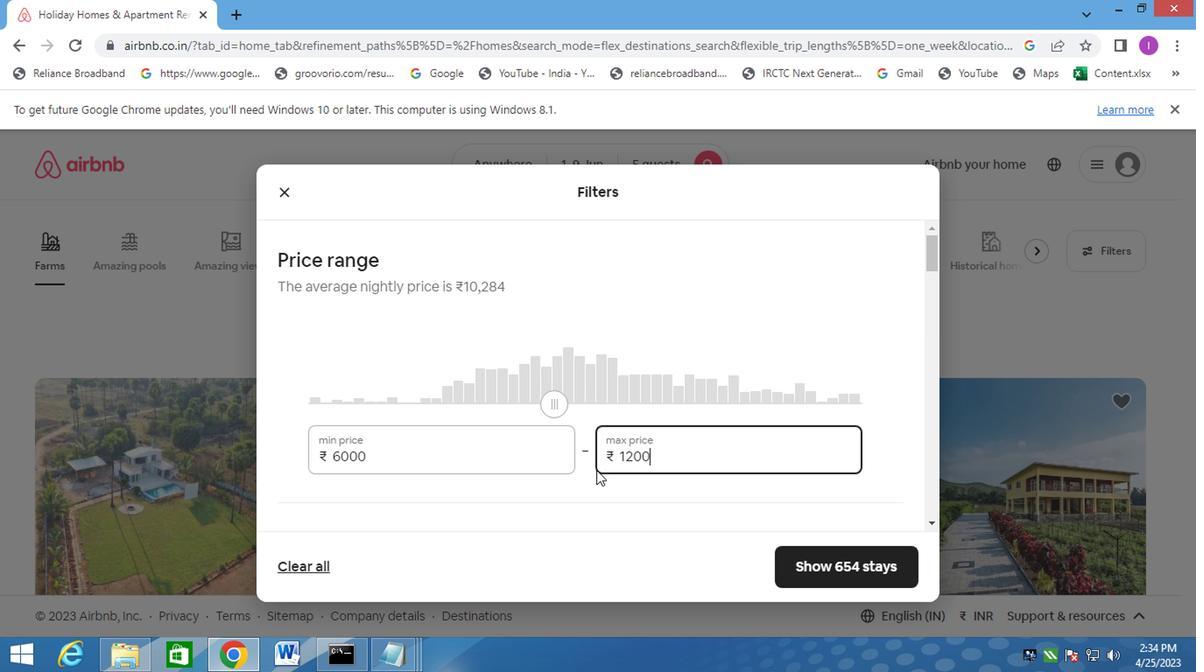 
Action: Mouse moved to (587, 417)
Screenshot: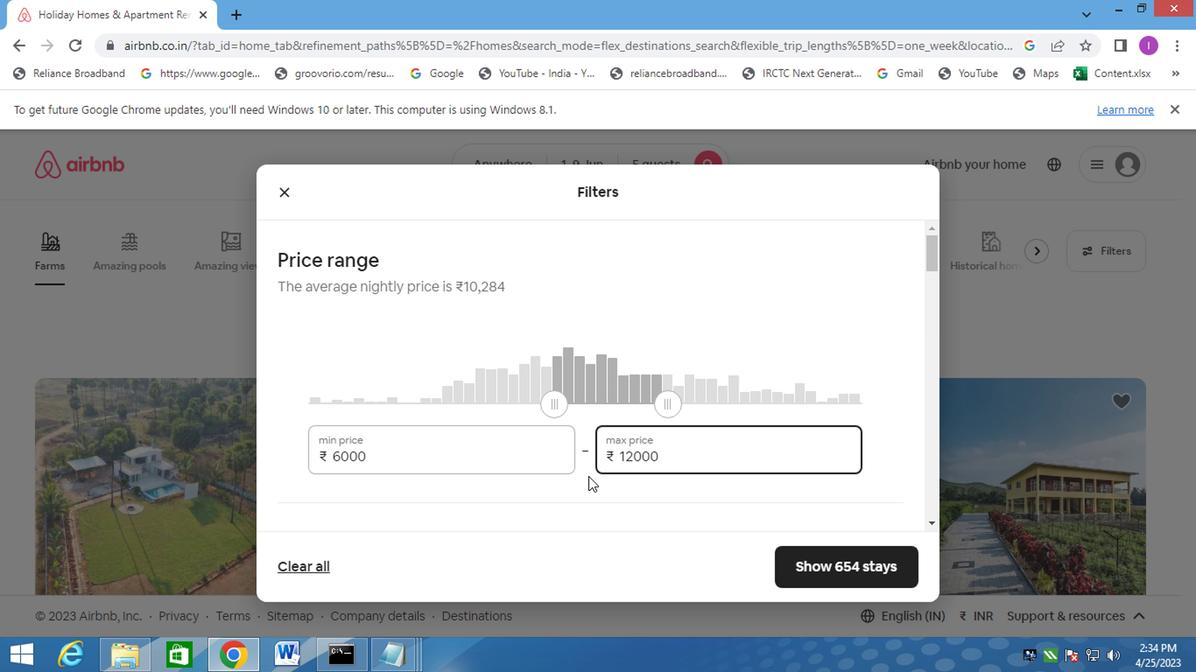 
Action: Mouse scrolled (587, 416) with delta (0, -1)
Screenshot: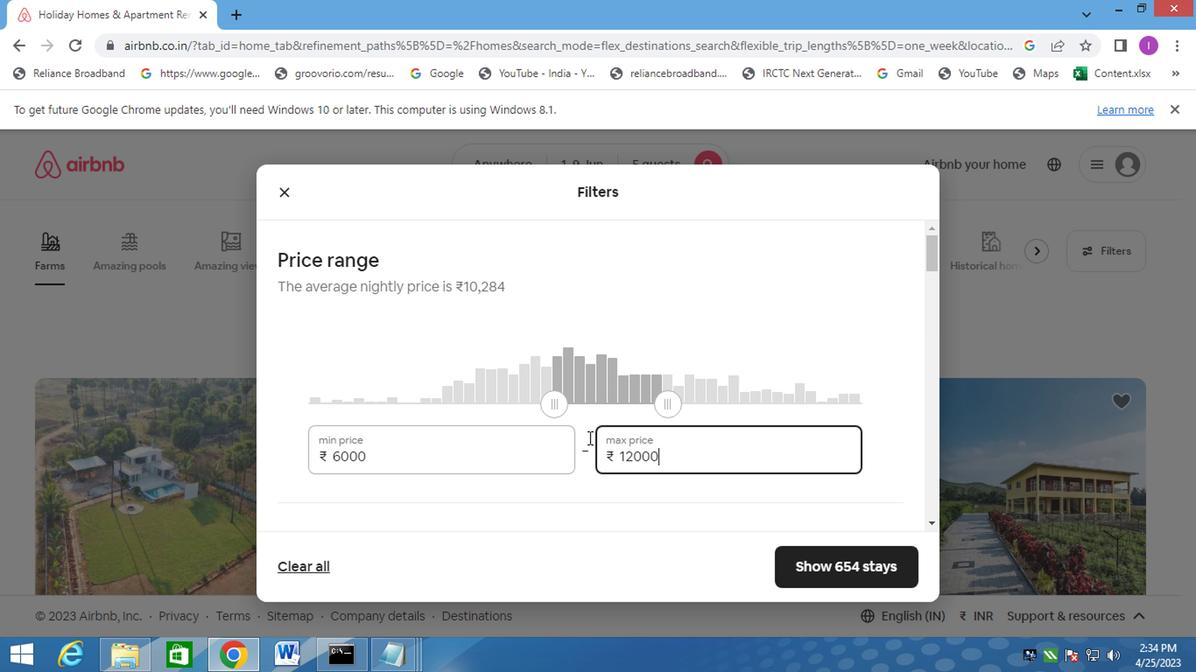 
Action: Mouse scrolled (587, 416) with delta (0, -1)
Screenshot: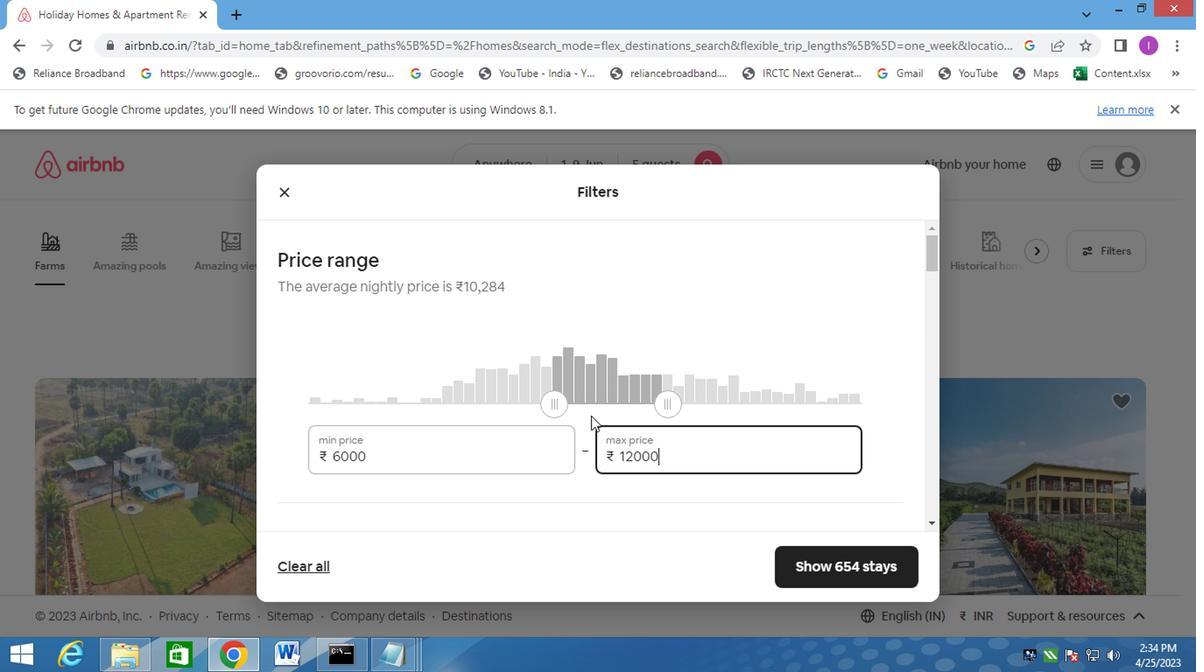 
Action: Mouse moved to (256, 424)
Screenshot: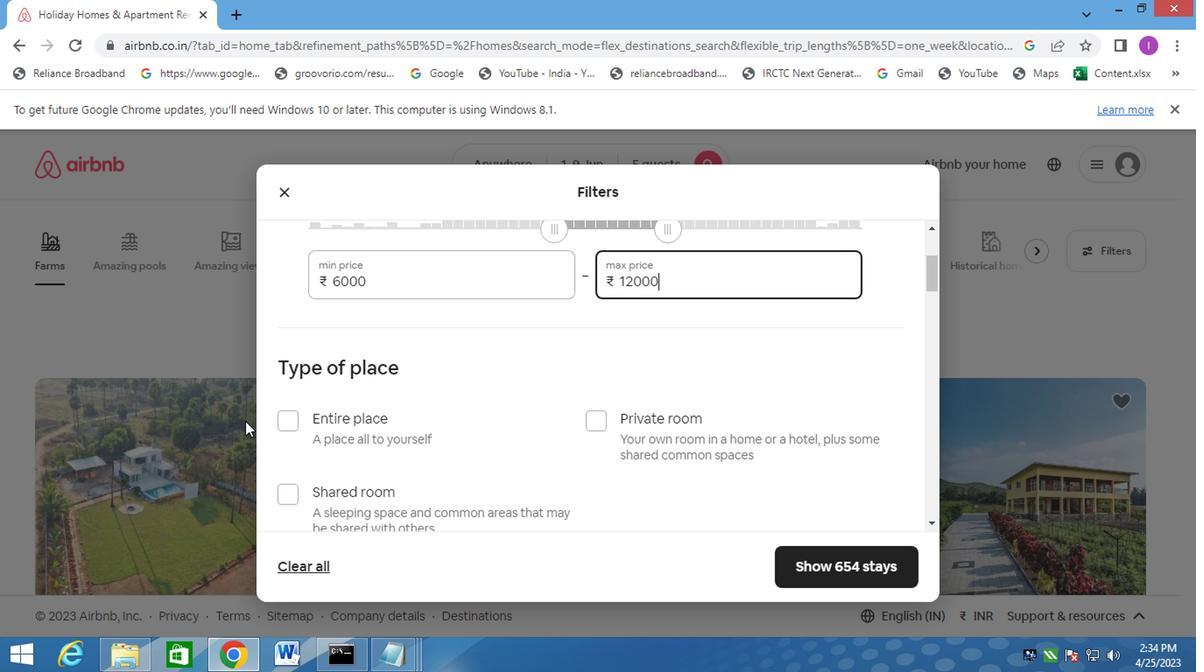 
Action: Mouse pressed left at (256, 424)
Screenshot: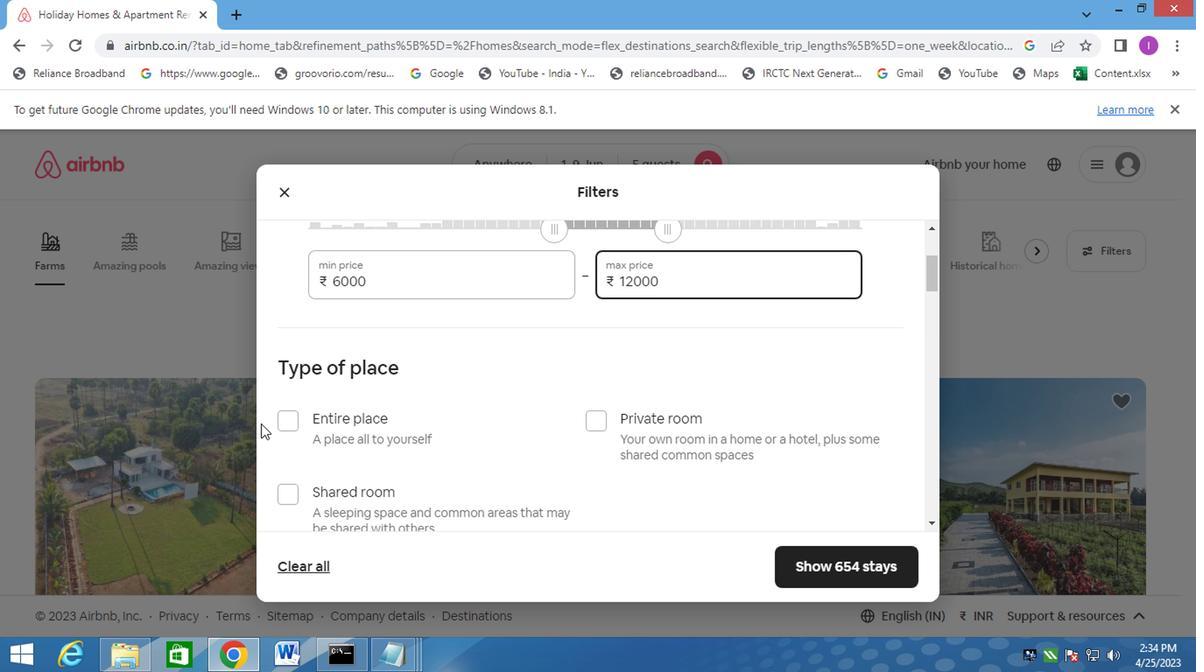
Action: Mouse moved to (267, 413)
Screenshot: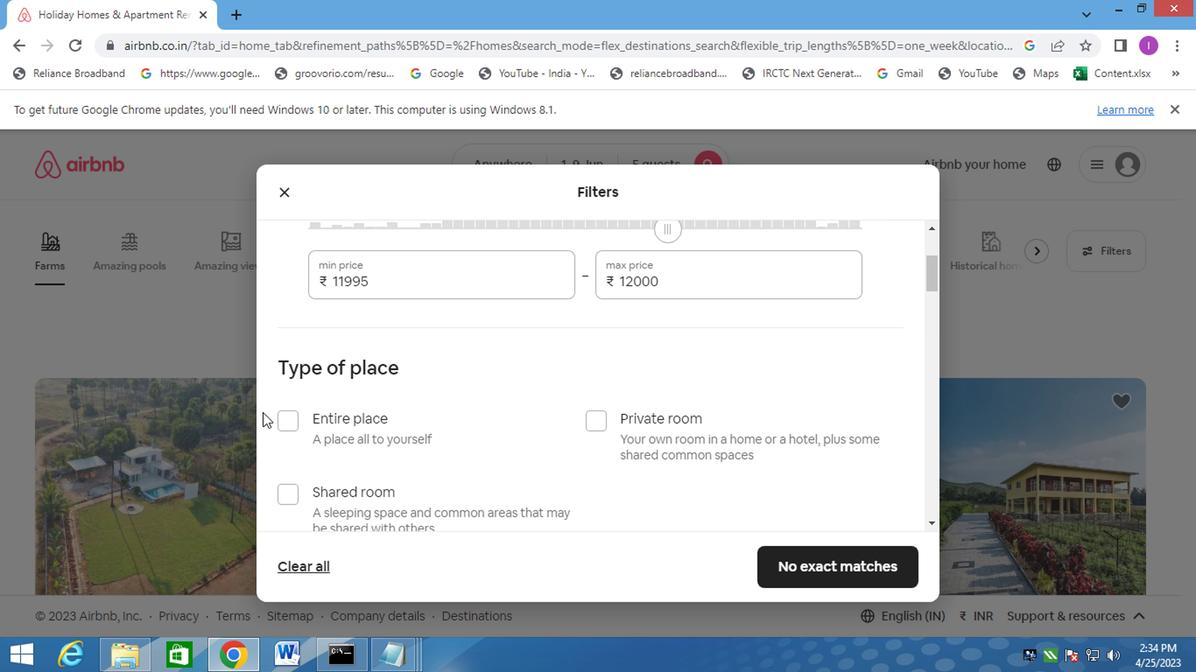 
Action: Mouse pressed left at (267, 413)
Screenshot: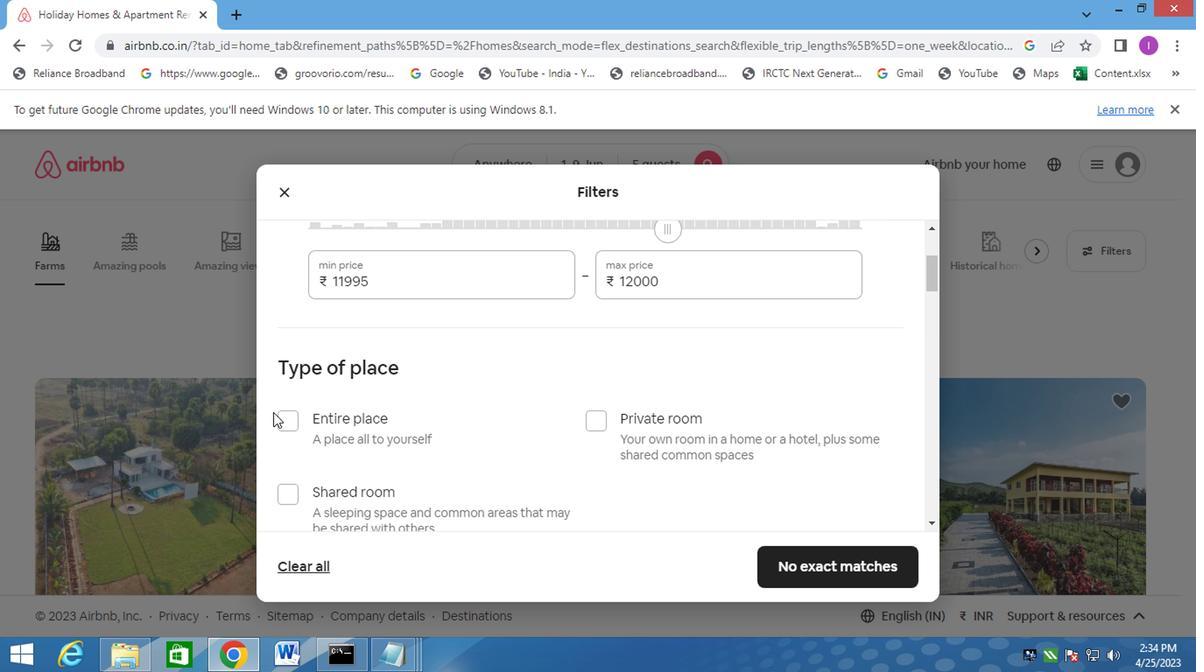 
Action: Mouse moved to (282, 426)
Screenshot: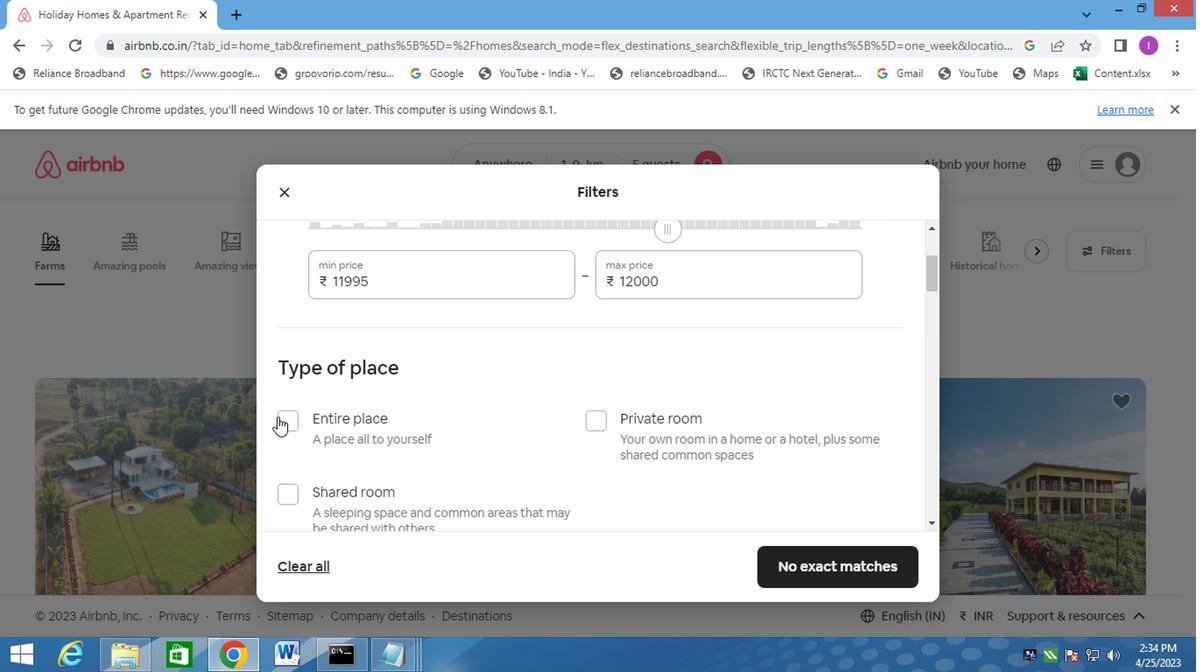 
Action: Mouse pressed left at (282, 426)
Screenshot: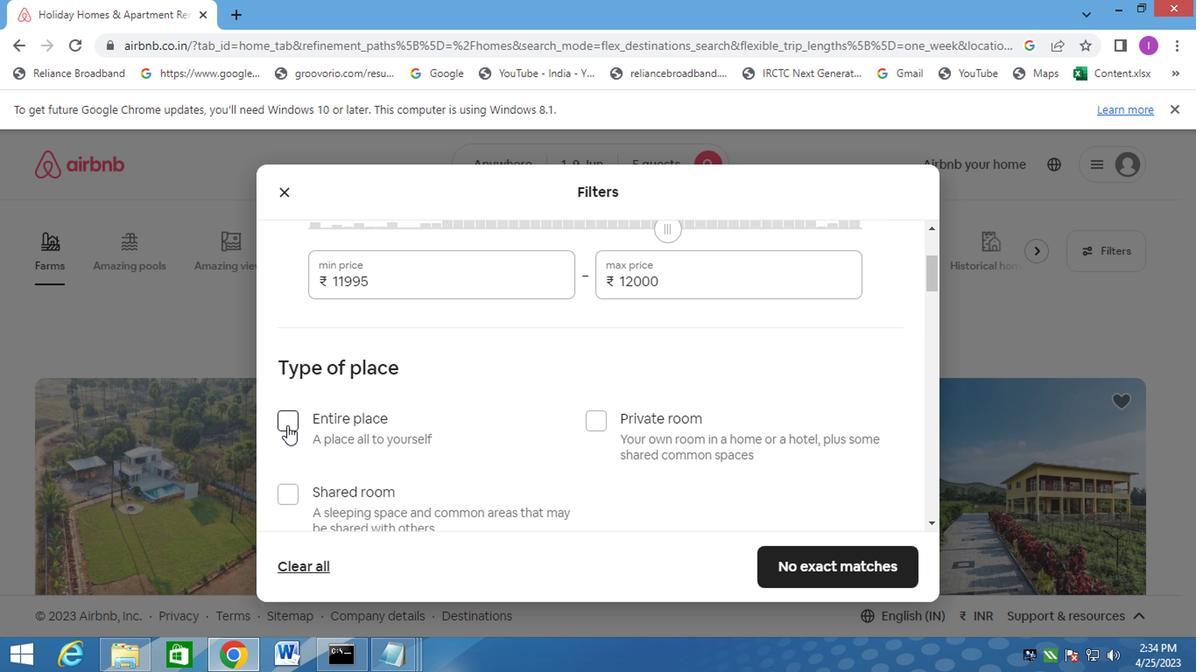 
Action: Mouse moved to (550, 436)
Screenshot: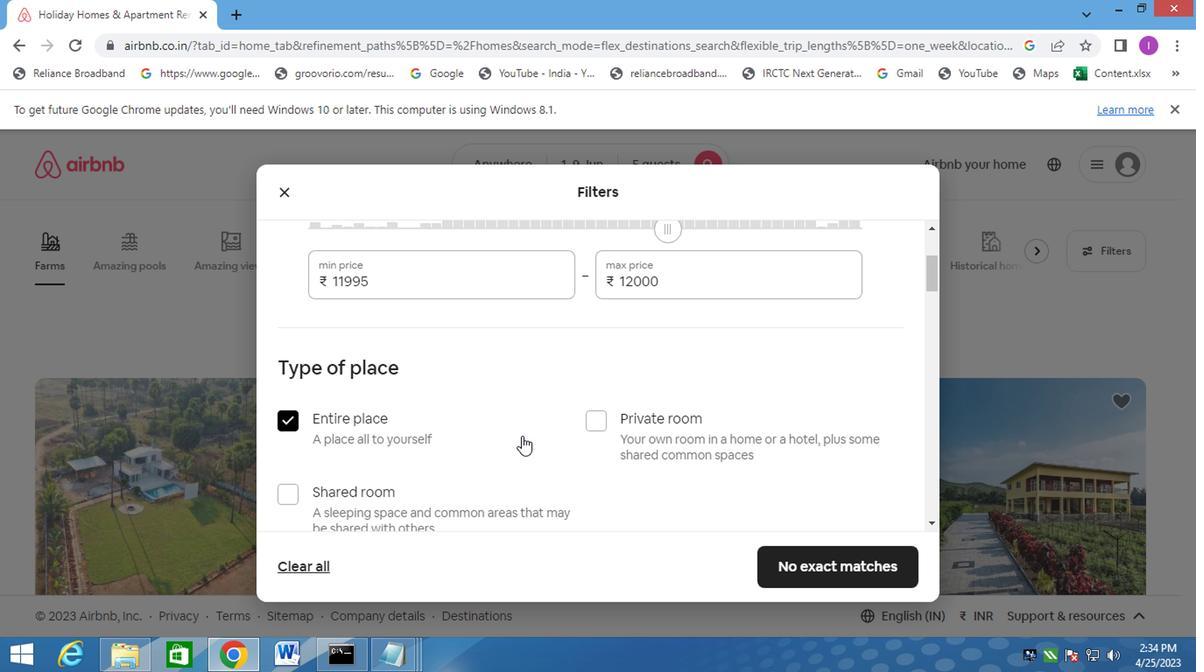 
Action: Mouse scrolled (550, 435) with delta (0, 0)
Screenshot: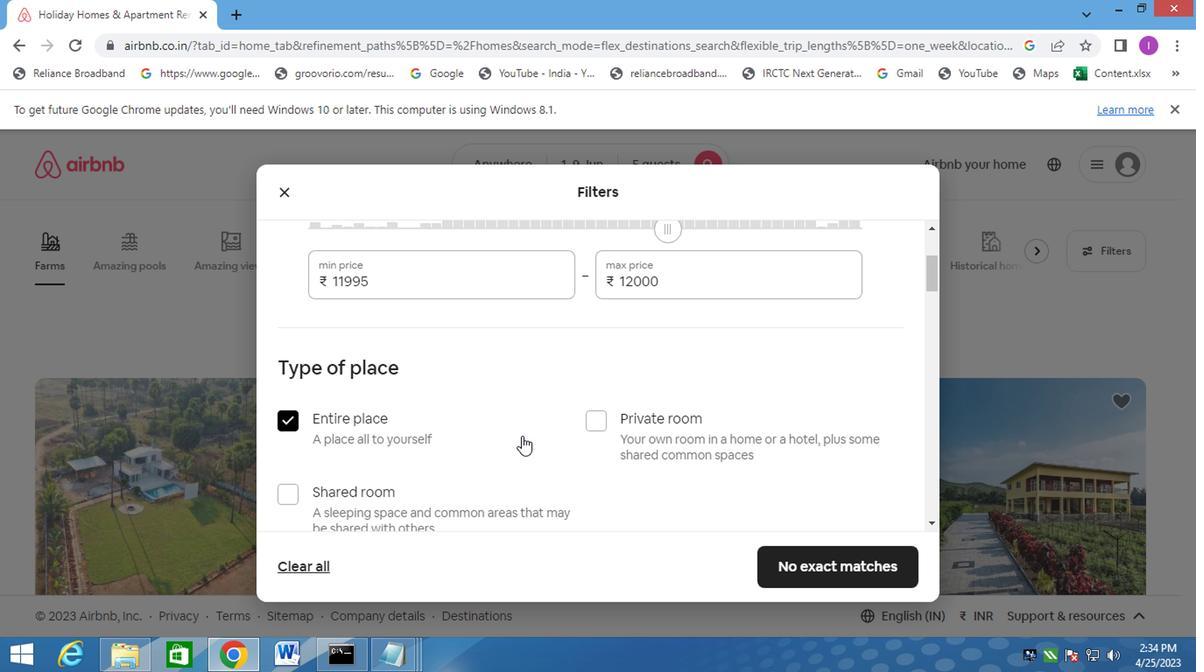 
Action: Mouse moved to (553, 437)
Screenshot: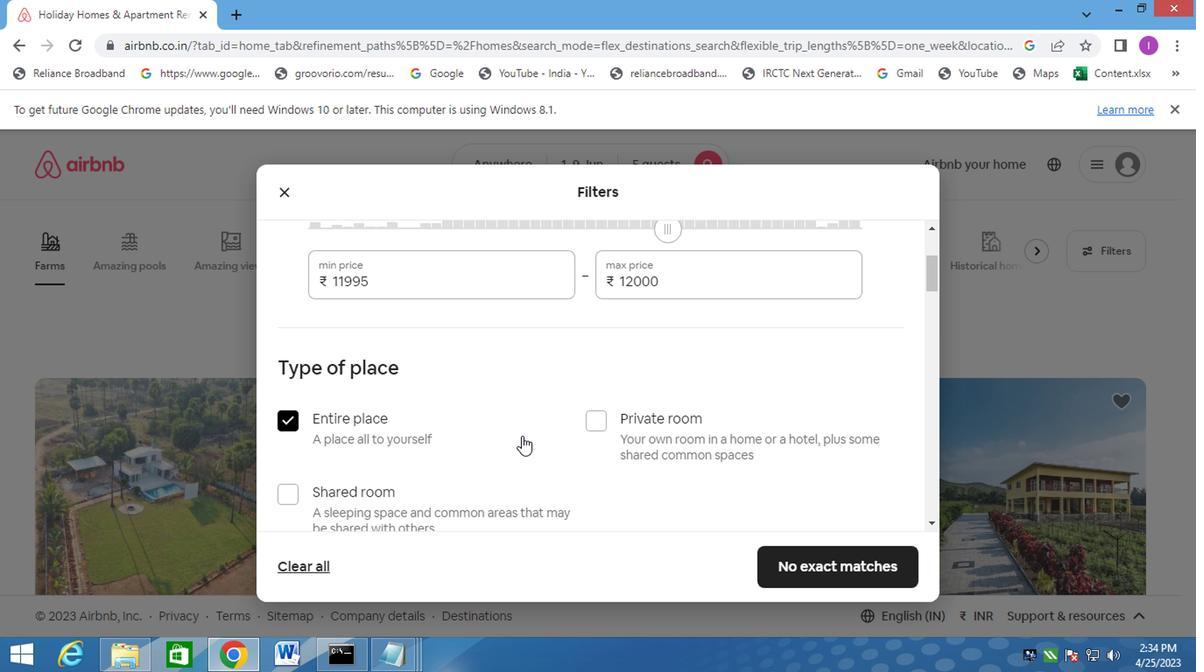 
Action: Mouse scrolled (553, 436) with delta (0, -1)
Screenshot: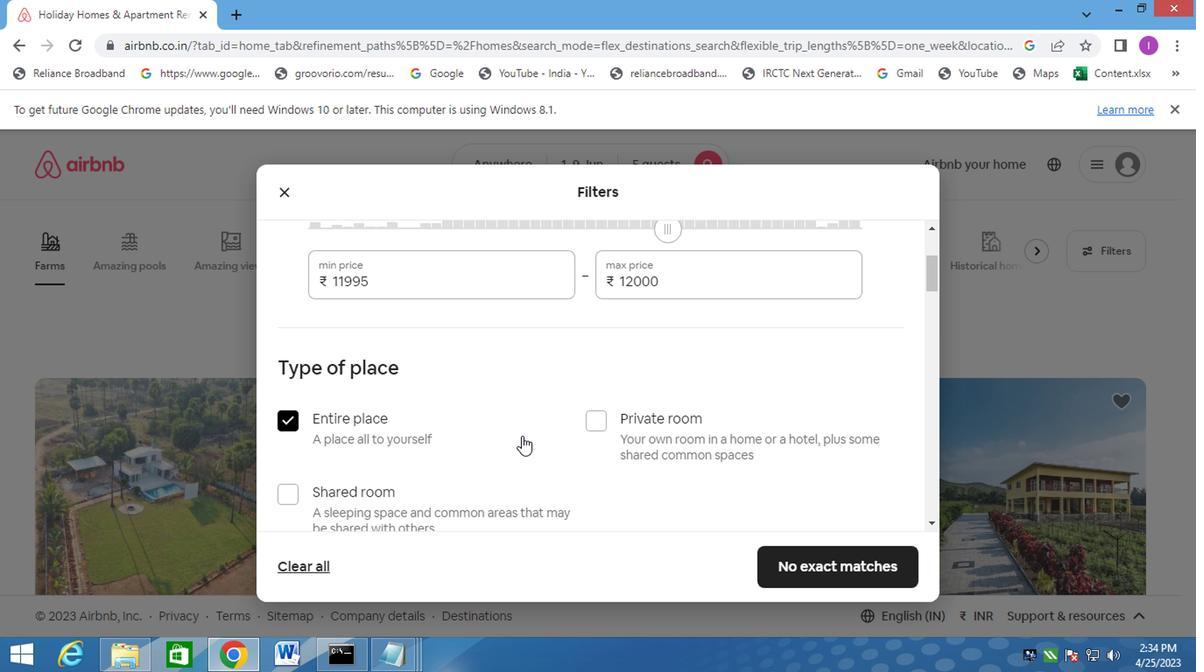 
Action: Mouse moved to (553, 438)
Screenshot: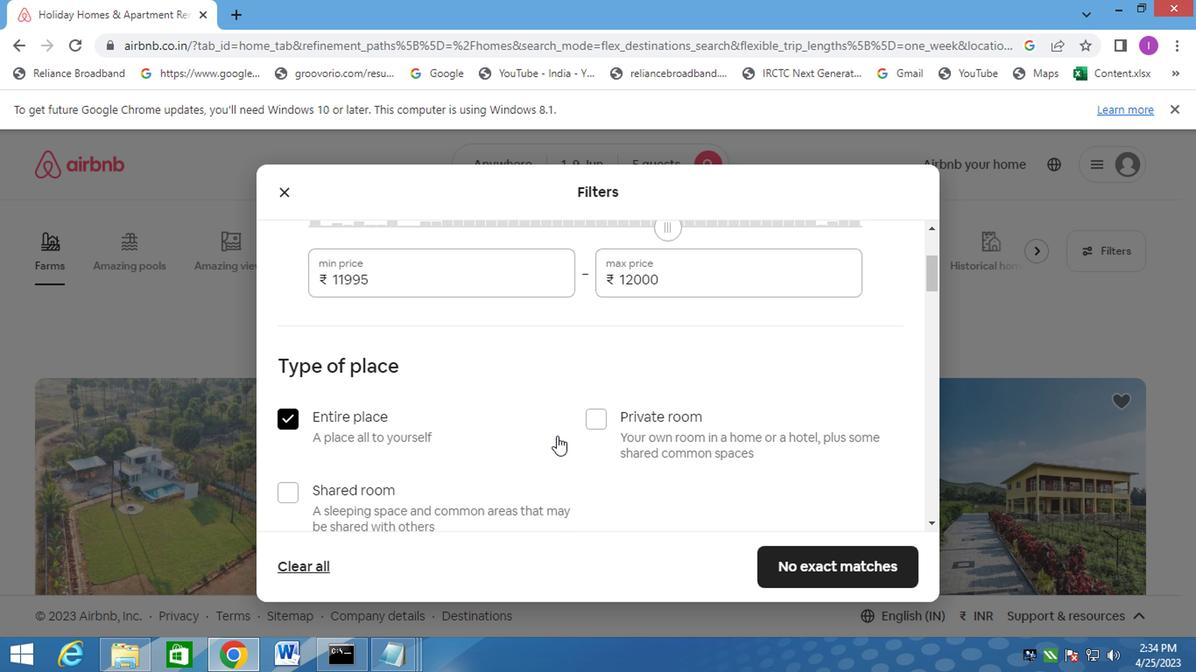 
Action: Mouse scrolled (553, 437) with delta (0, 0)
Screenshot: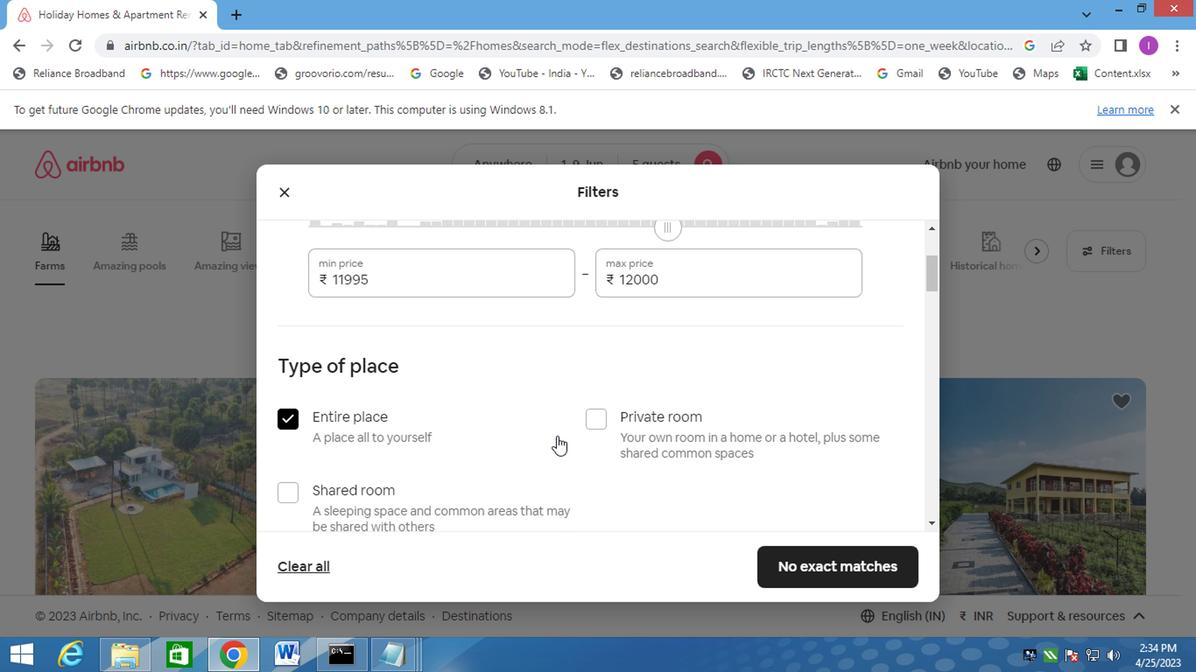 
Action: Mouse moved to (561, 465)
Screenshot: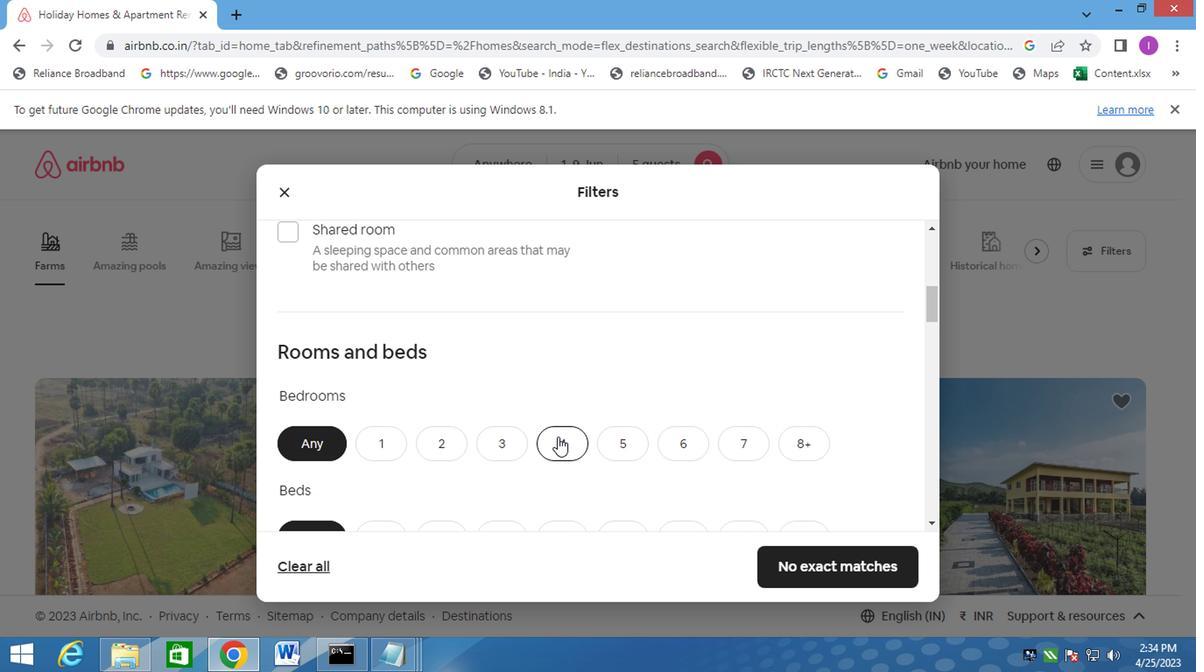 
Action: Mouse scrolled (561, 448) with delta (0, 0)
Screenshot: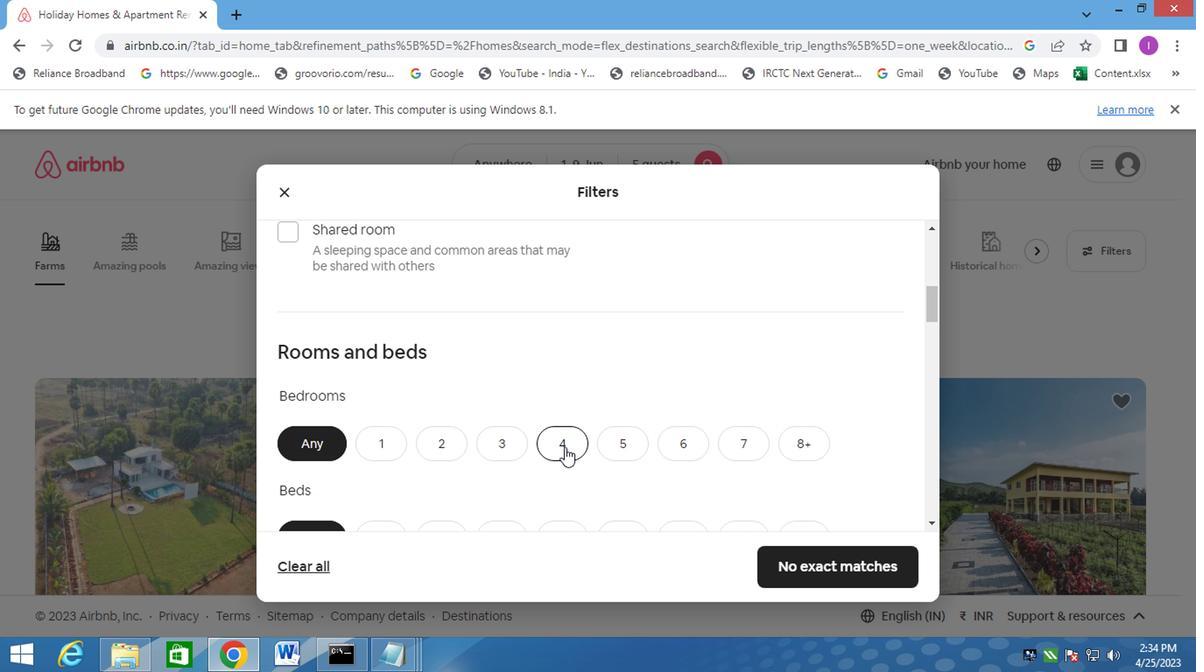 
Action: Mouse moved to (504, 284)
Screenshot: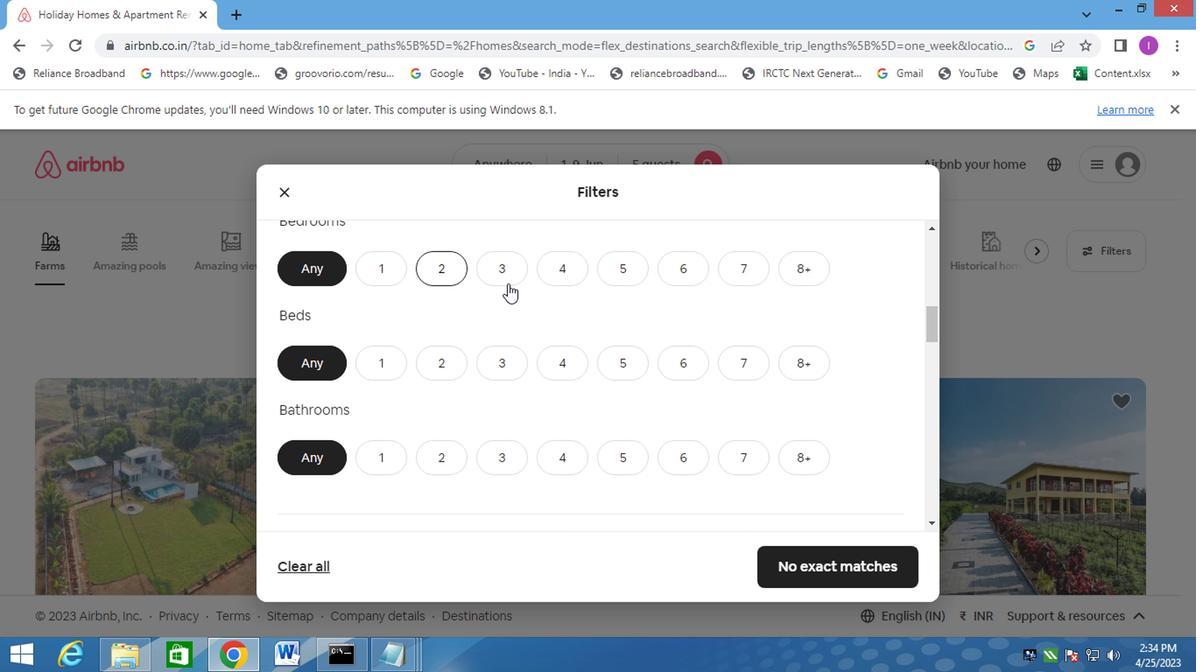 
Action: Mouse pressed left at (504, 284)
Screenshot: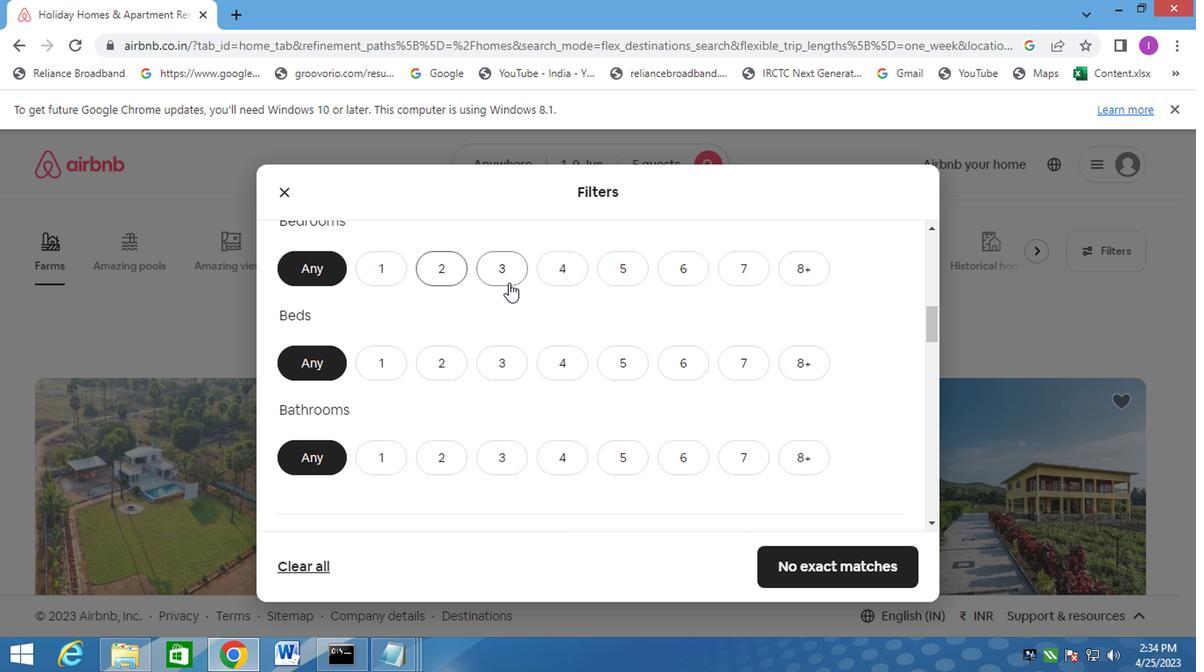 
Action: Mouse moved to (487, 363)
Screenshot: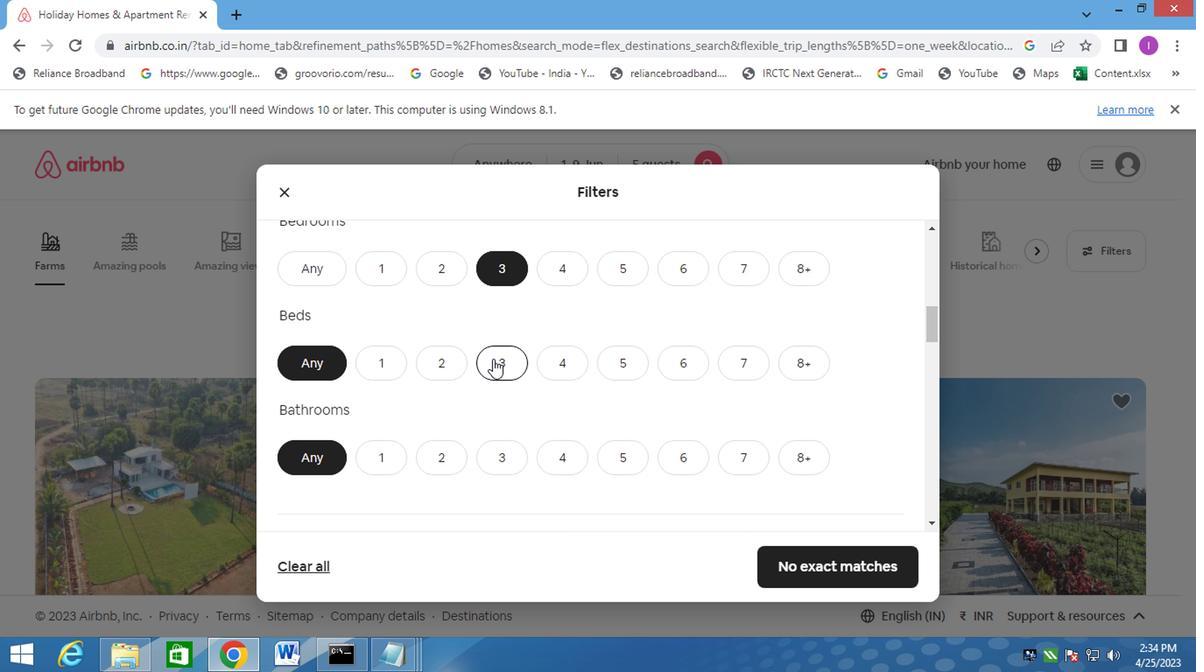
Action: Mouse pressed left at (487, 363)
Screenshot: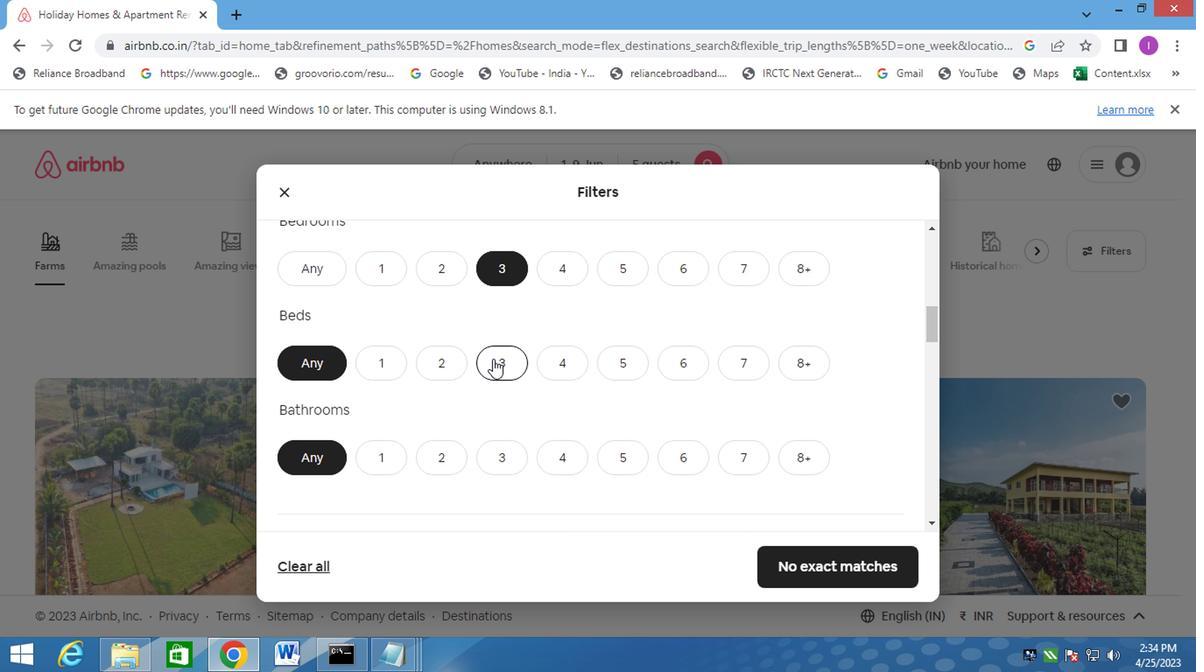
Action: Mouse moved to (504, 459)
Screenshot: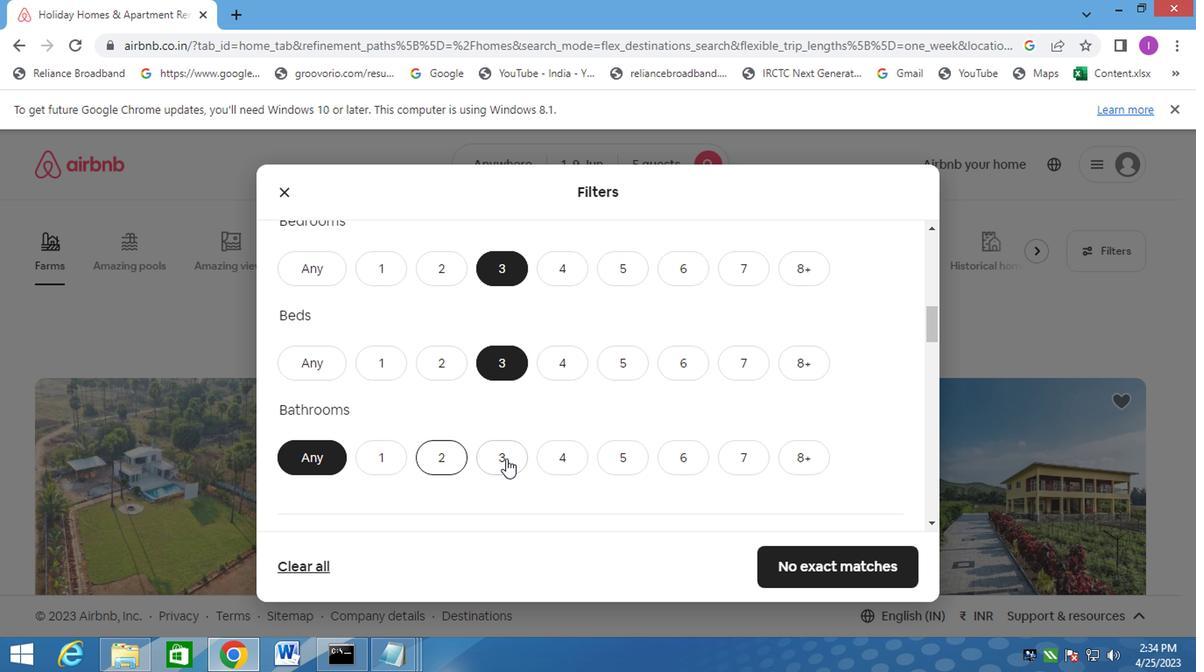
Action: Mouse pressed left at (504, 459)
Screenshot: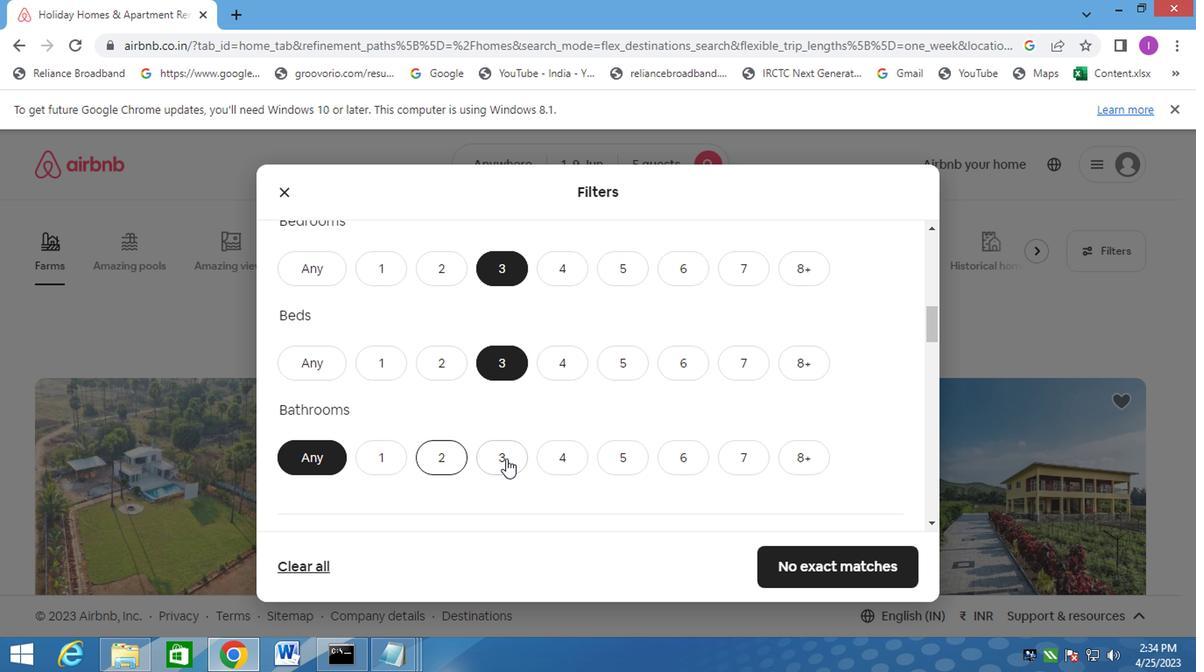 
Action: Mouse moved to (668, 515)
Screenshot: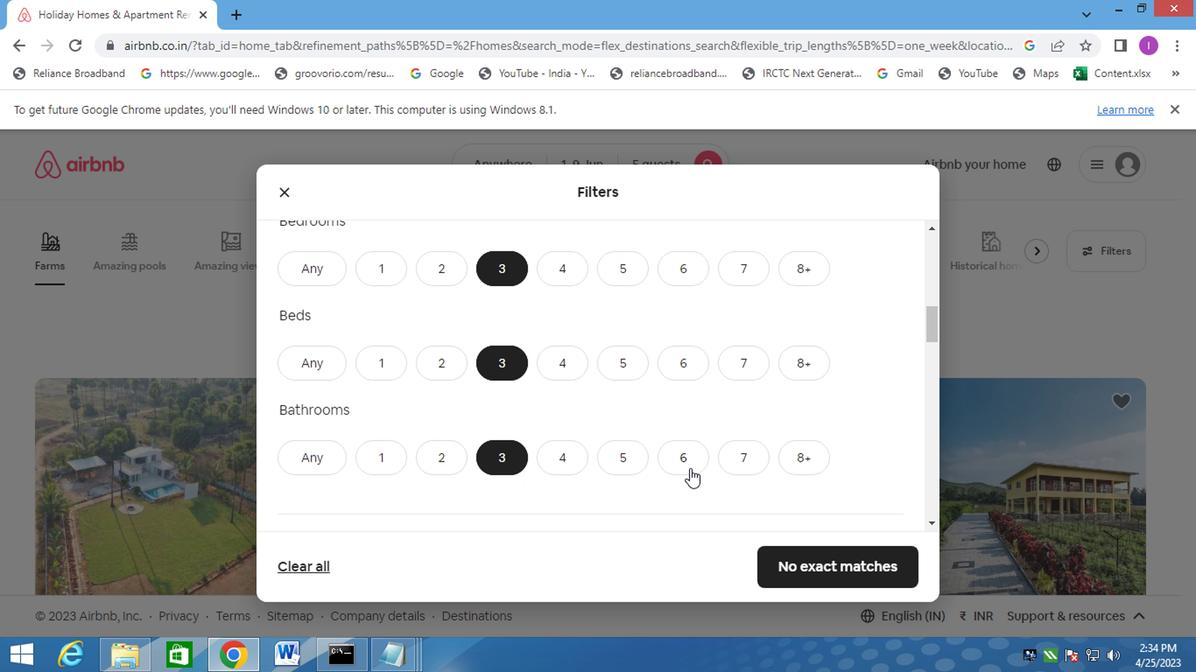 
Action: Mouse scrolled (668, 514) with delta (0, -1)
Screenshot: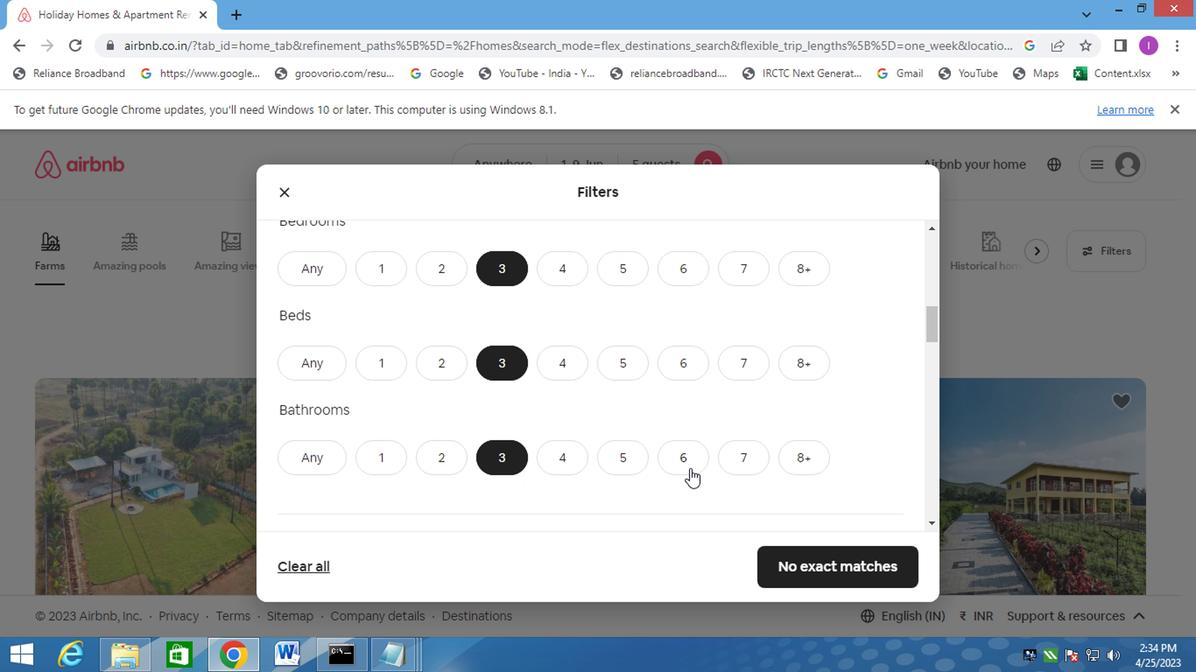 
Action: Mouse moved to (664, 533)
Screenshot: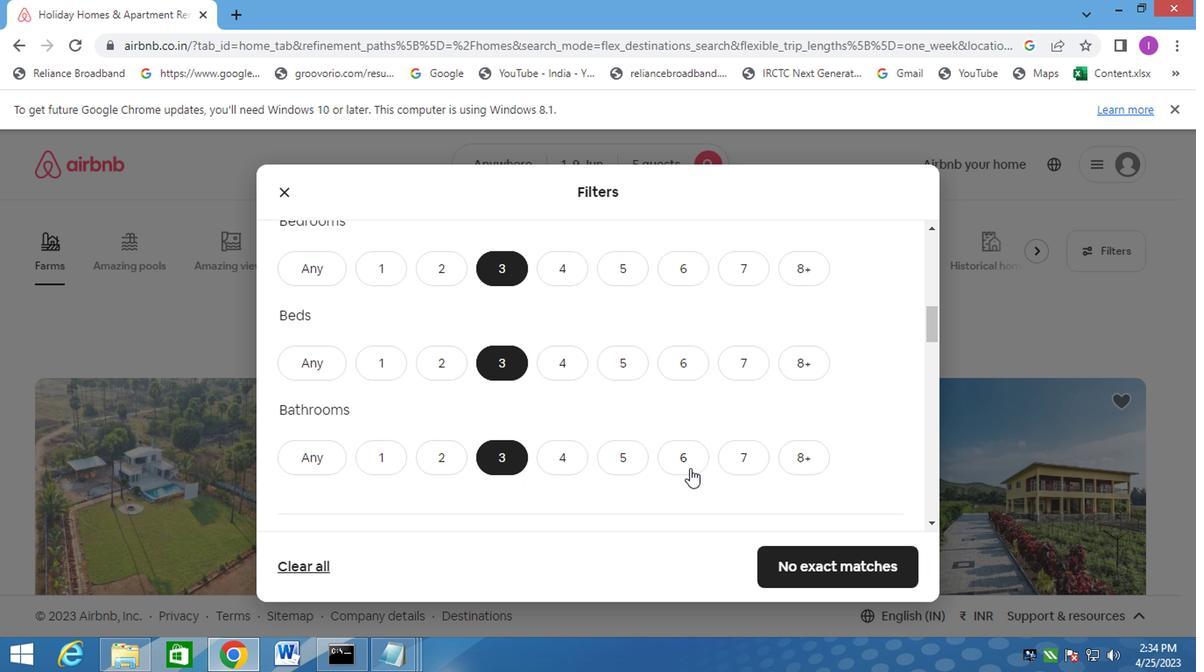 
Action: Mouse scrolled (664, 532) with delta (0, -1)
Screenshot: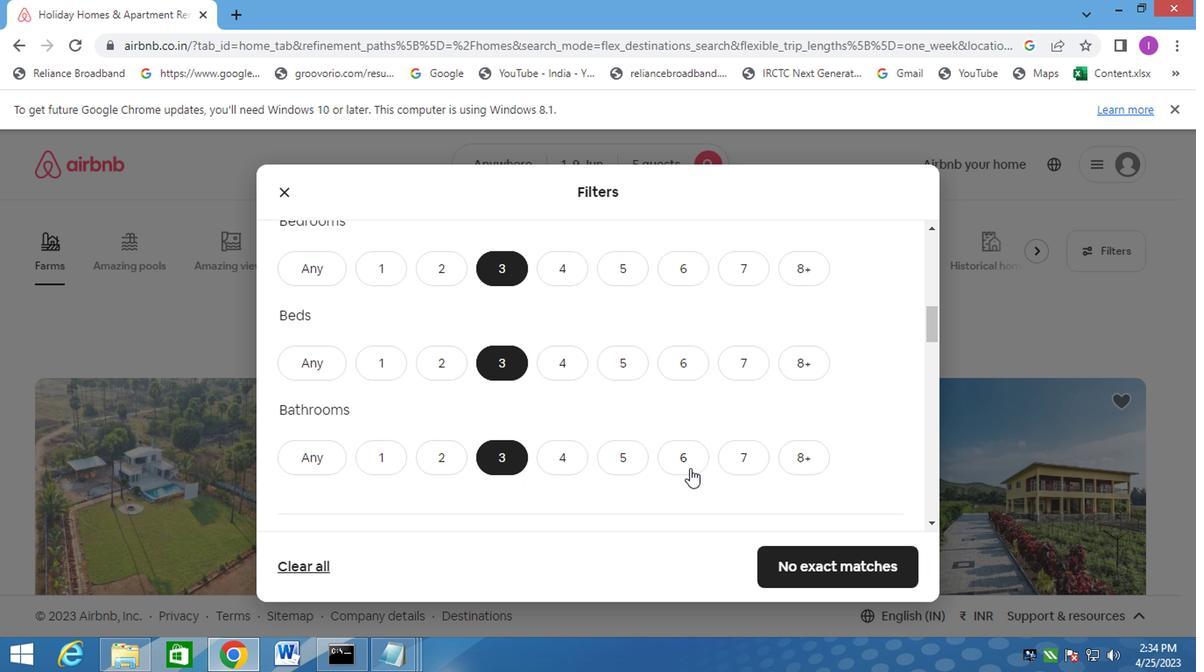 
Action: Mouse moved to (664, 536)
Screenshot: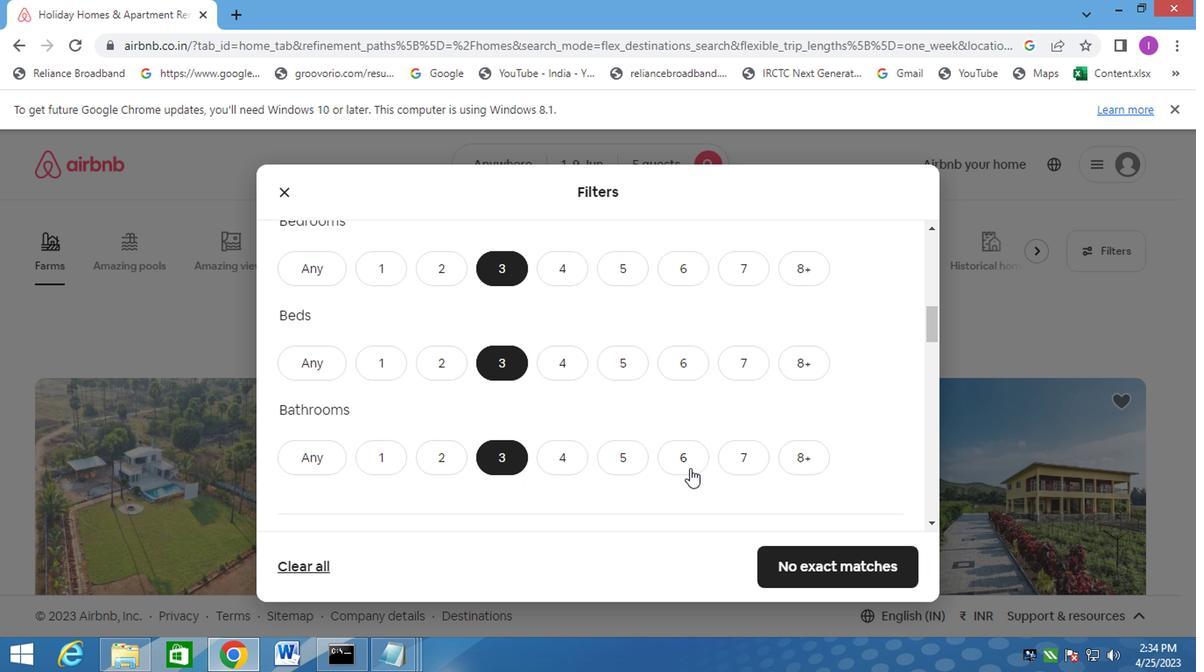 
Action: Mouse scrolled (664, 534) with delta (0, -1)
Screenshot: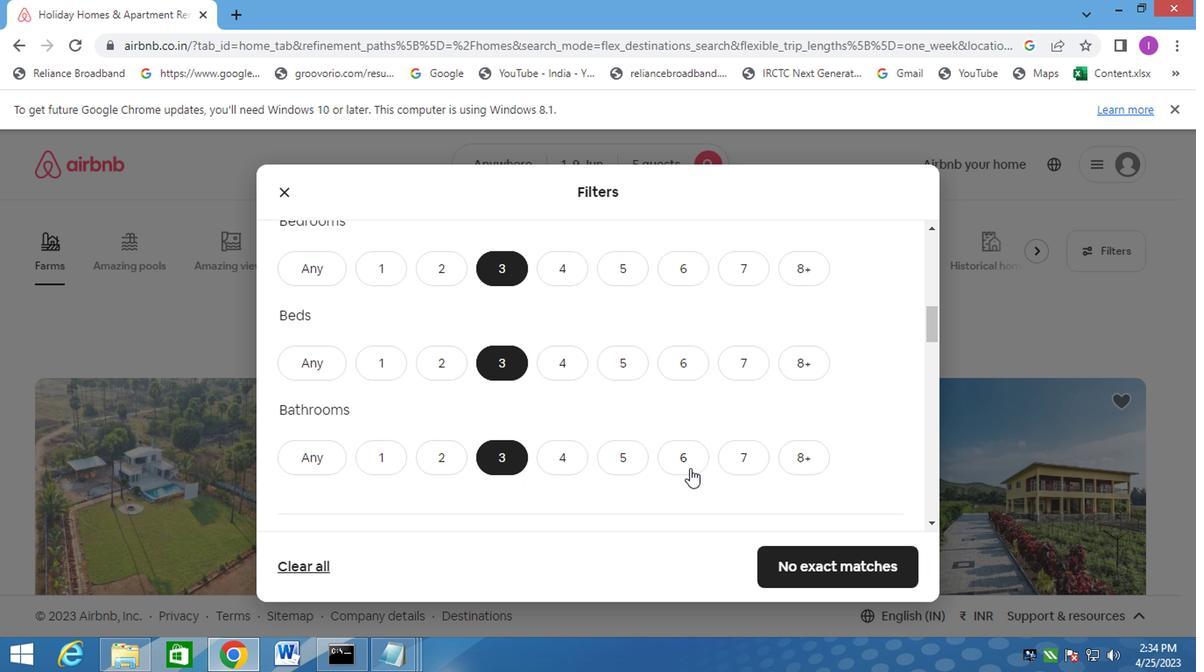 
Action: Mouse scrolled (664, 535) with delta (0, 0)
Screenshot: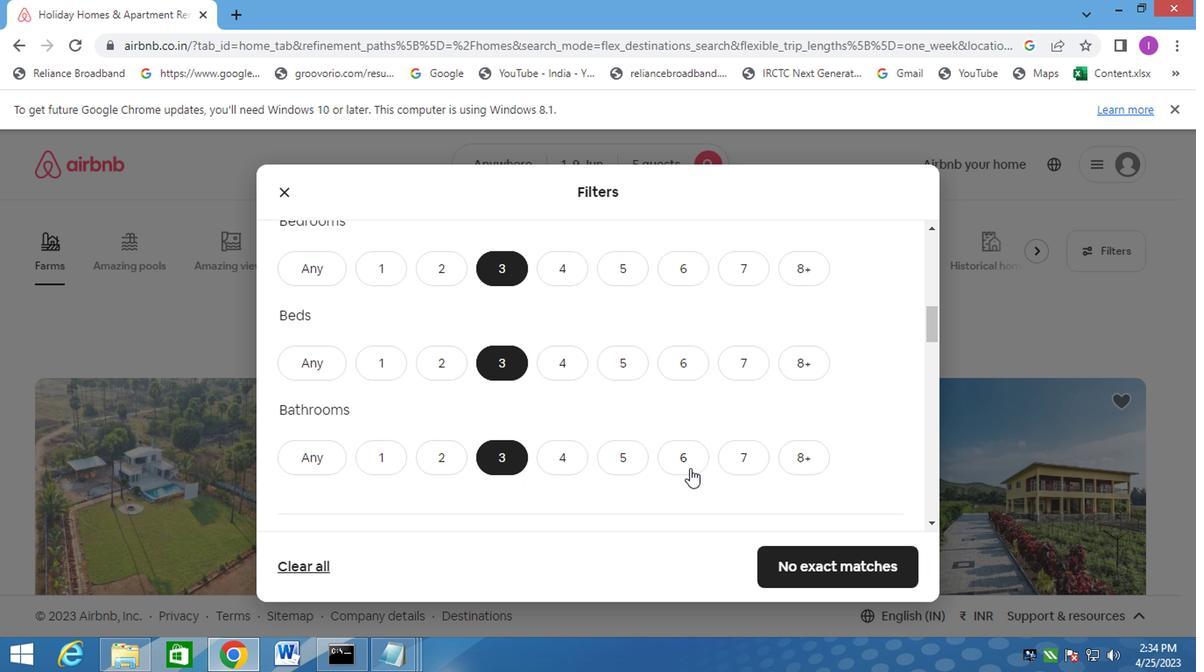 
Action: Mouse moved to (307, 276)
Screenshot: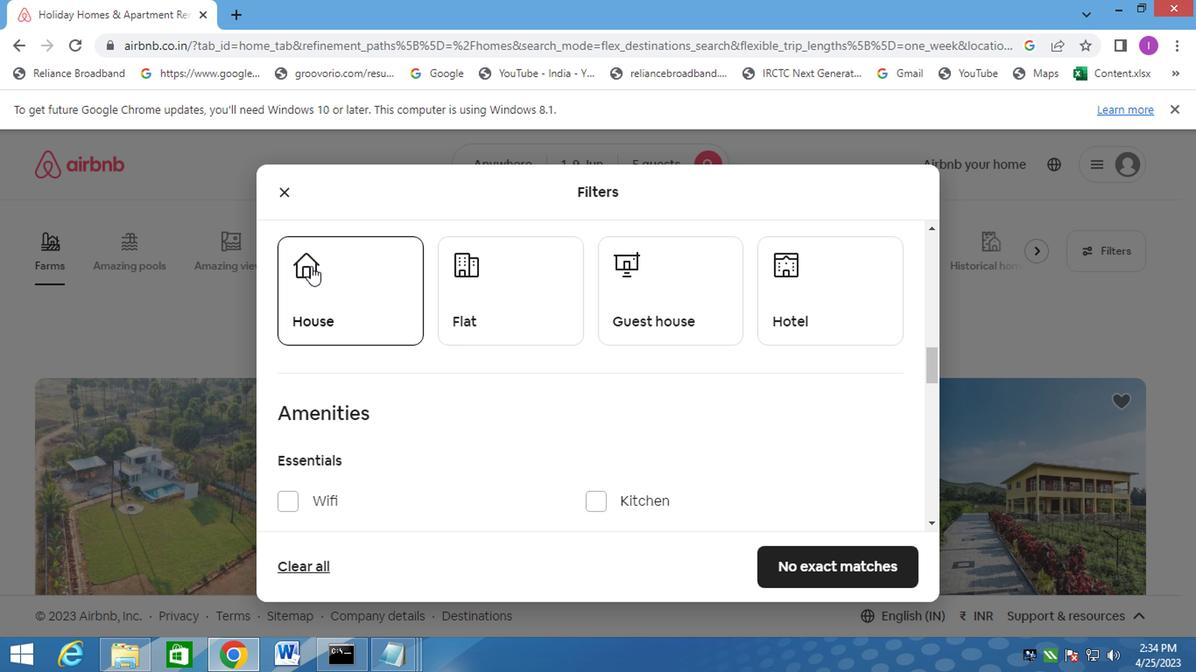 
Action: Mouse pressed left at (307, 276)
Screenshot: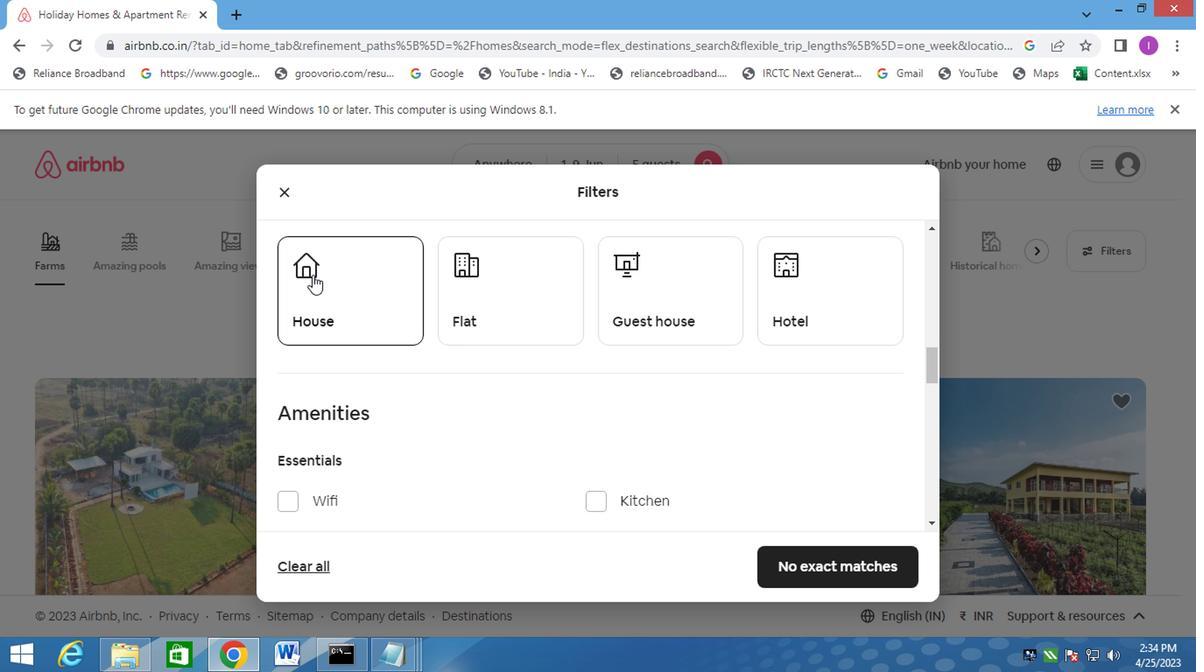 
Action: Mouse moved to (519, 335)
Screenshot: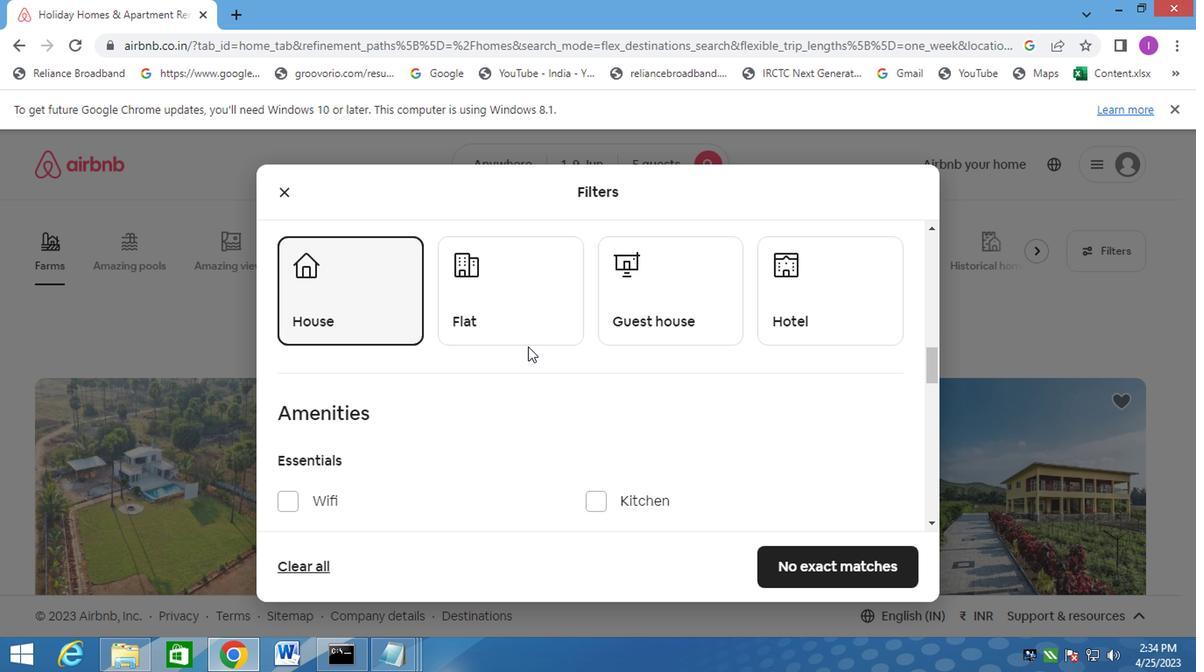 
Action: Mouse pressed left at (519, 335)
Screenshot: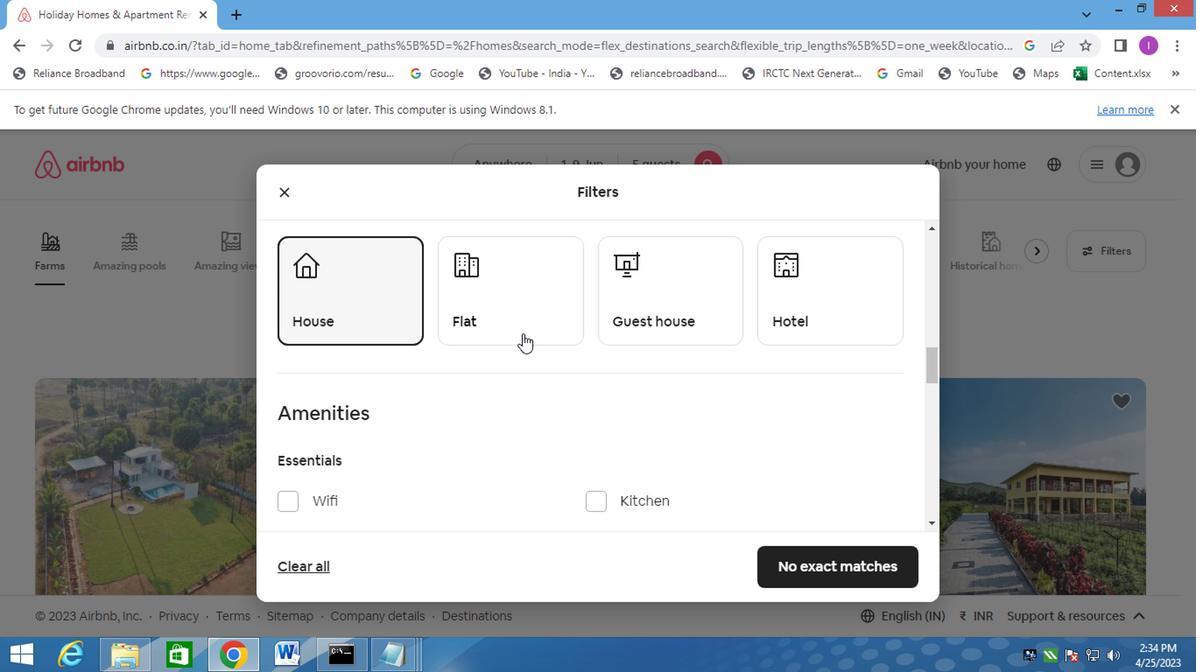 
Action: Mouse moved to (722, 305)
Screenshot: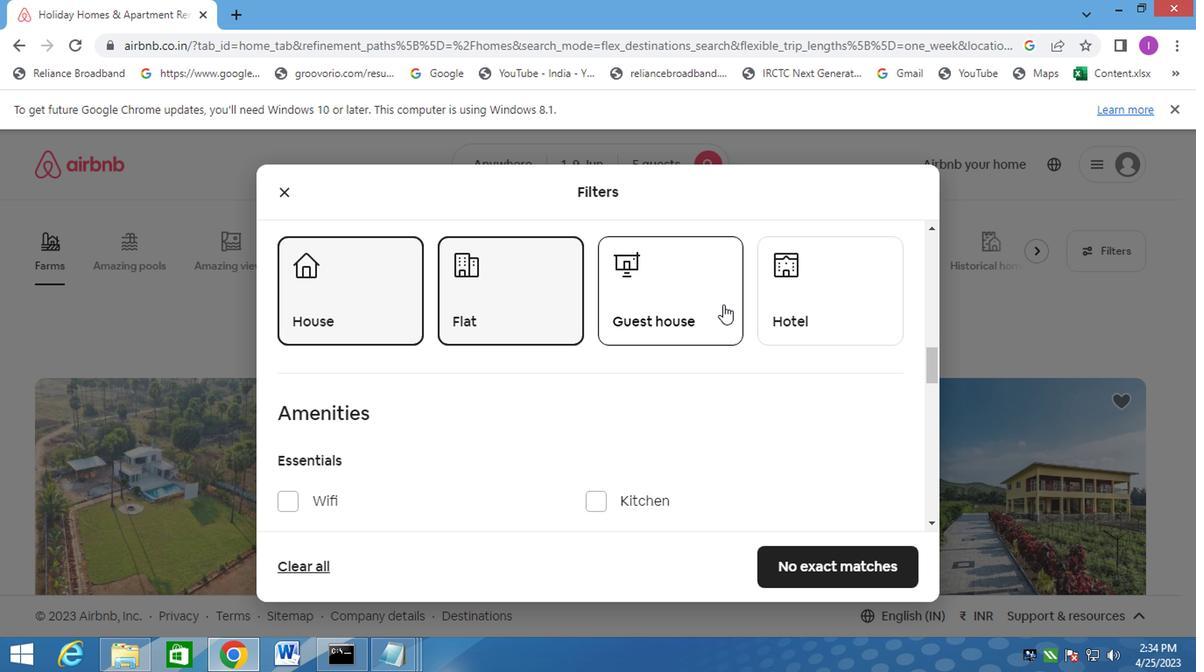
Action: Mouse pressed left at (722, 305)
Screenshot: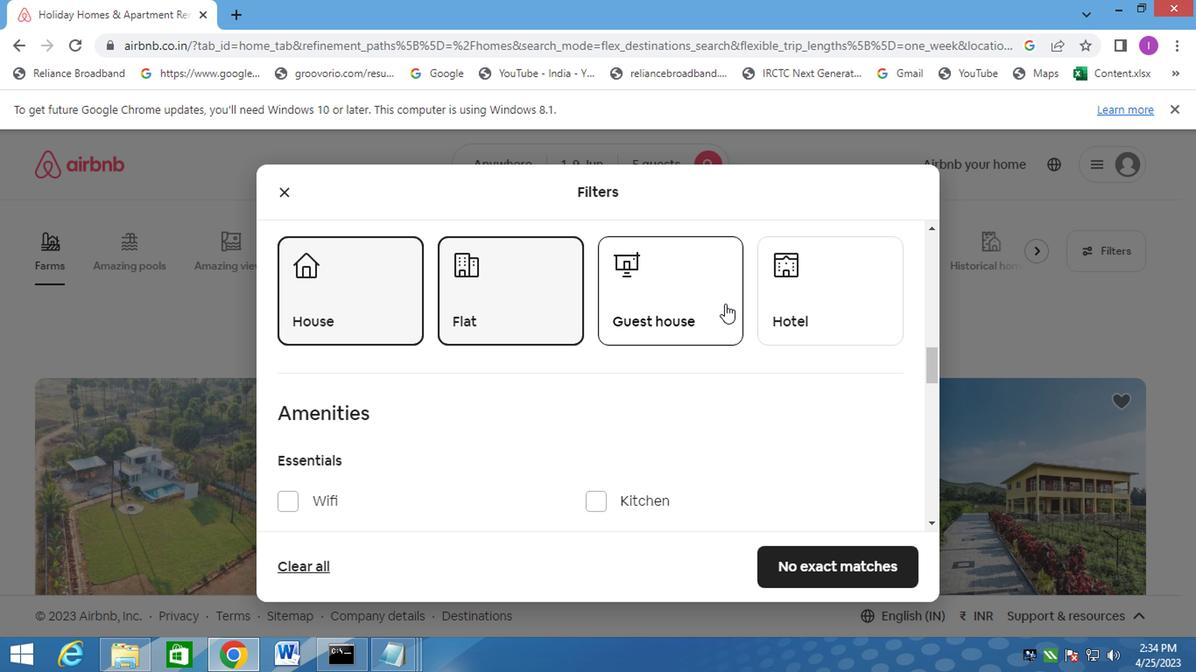 
Action: Mouse moved to (876, 291)
Screenshot: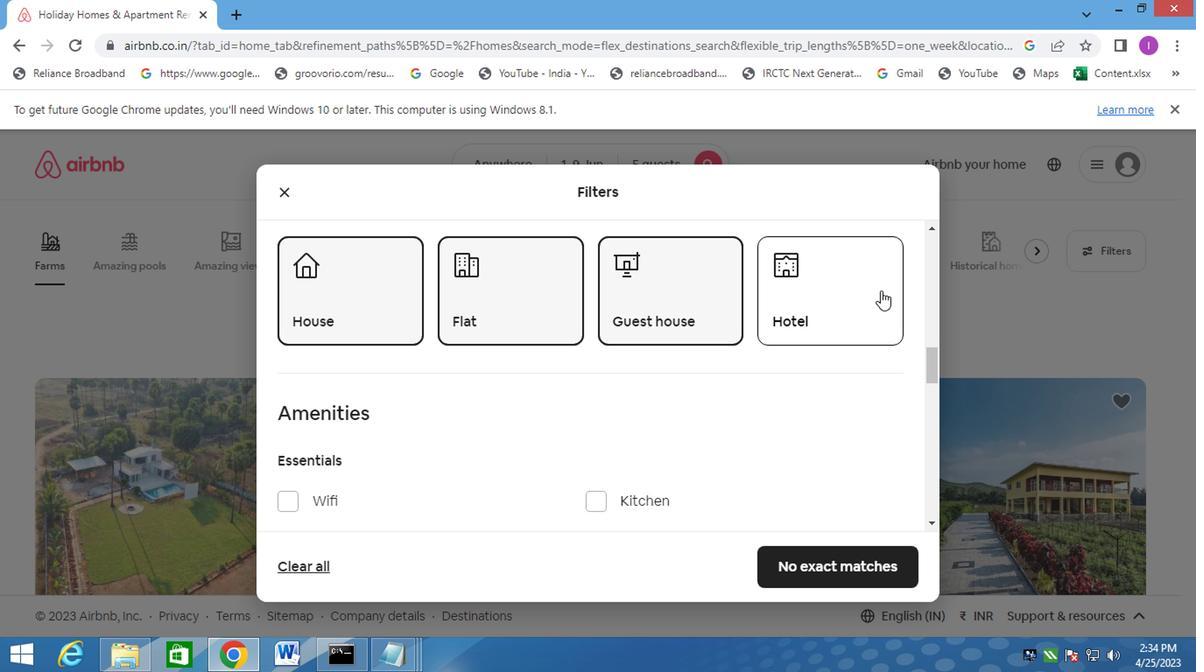 
Action: Mouse pressed left at (876, 291)
Screenshot: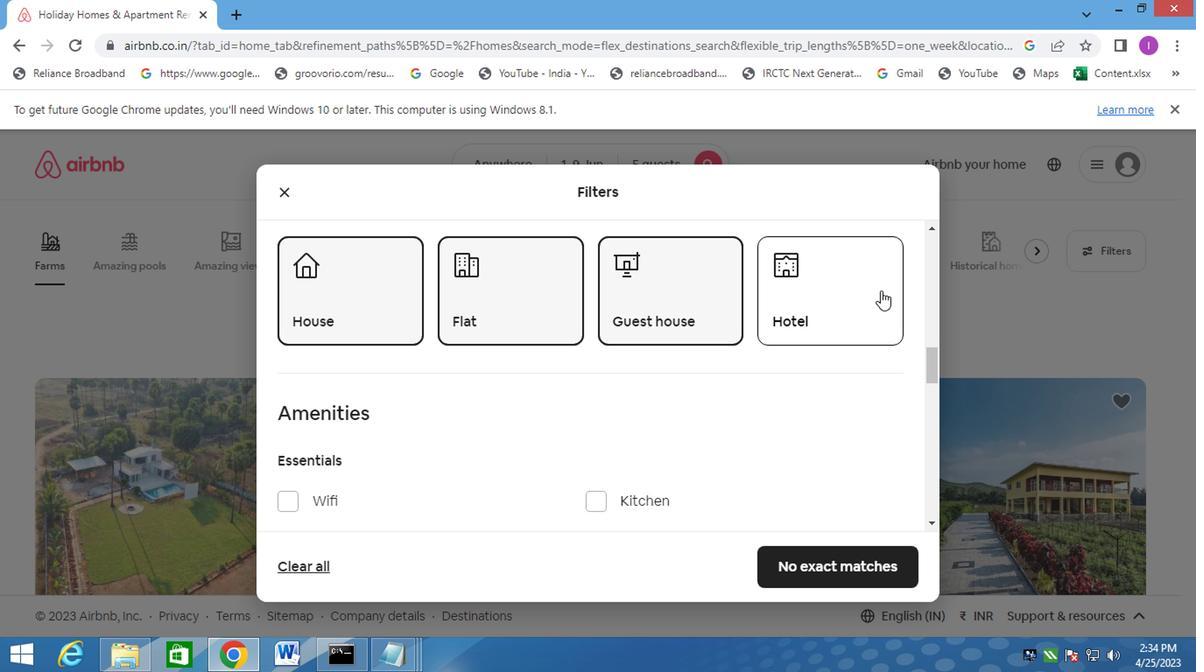 
Action: Mouse moved to (757, 505)
Screenshot: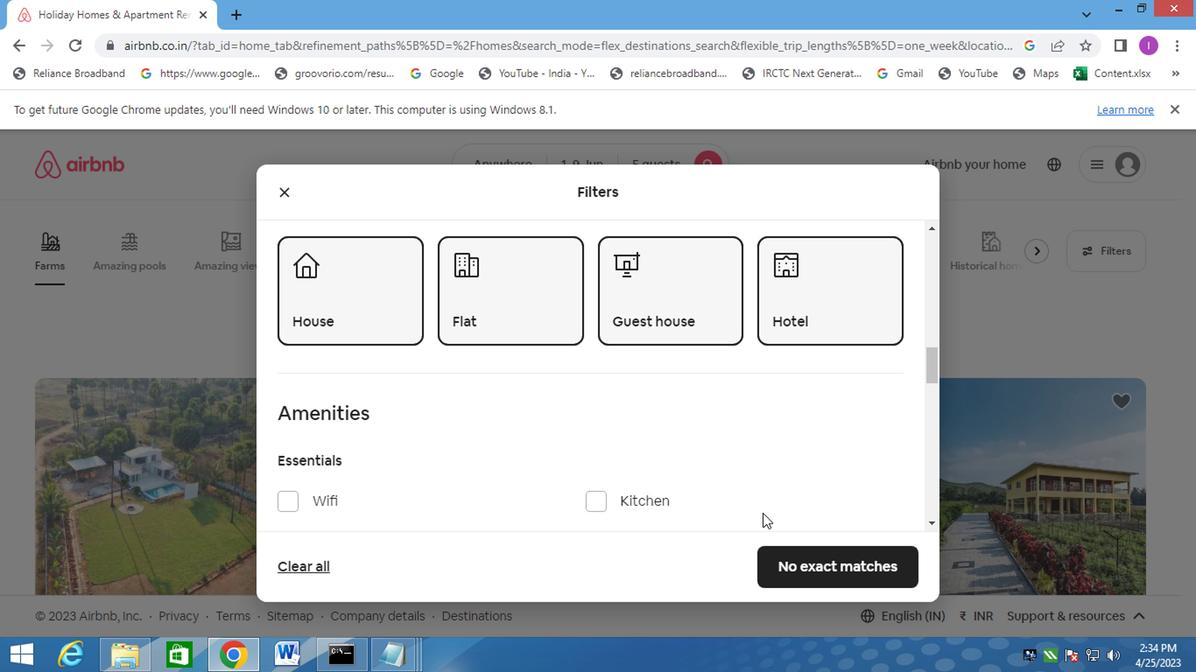 
Action: Mouse scrolled (757, 505) with delta (0, 0)
Screenshot: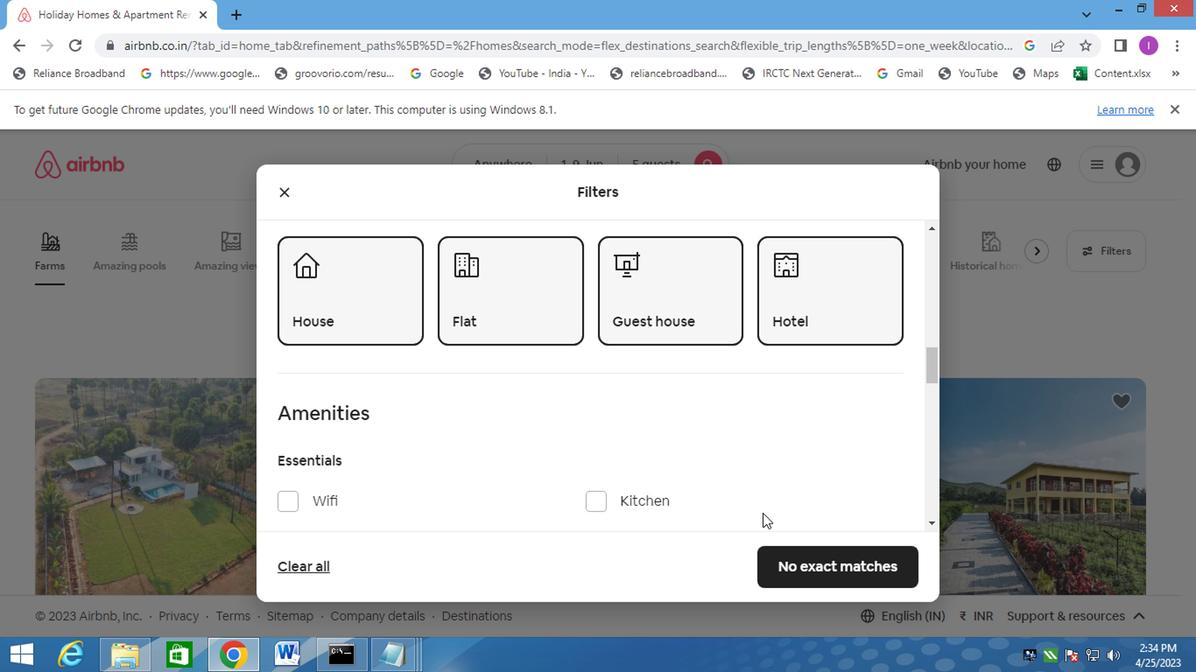 
Action: Mouse scrolled (757, 505) with delta (0, 0)
Screenshot: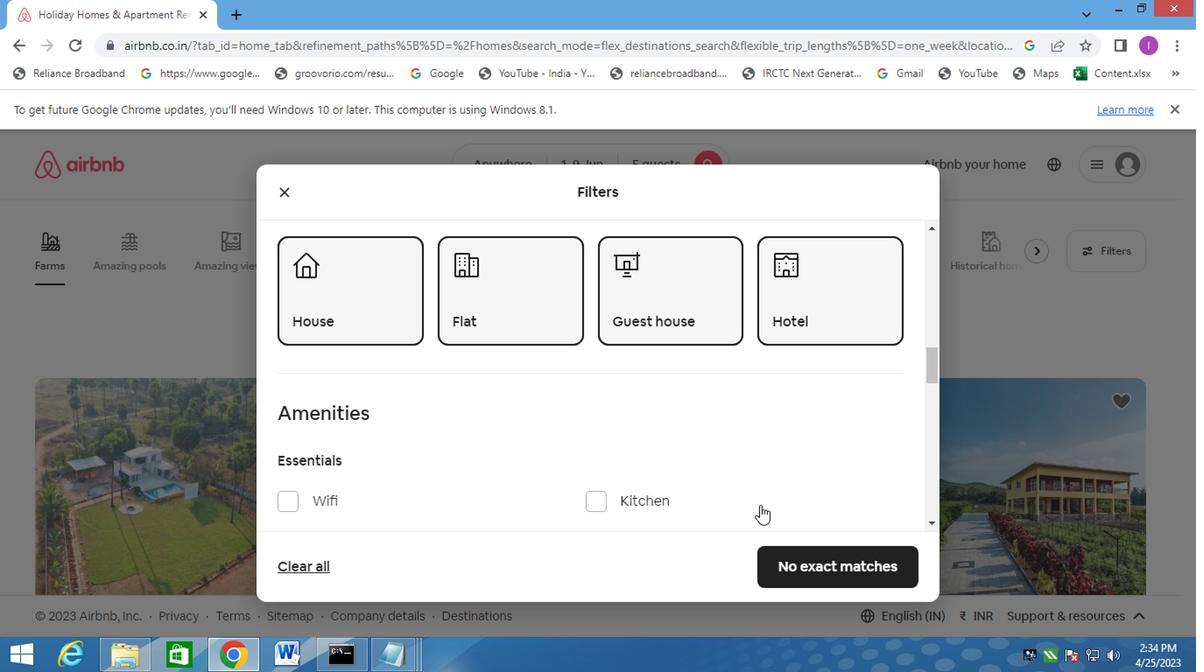 
Action: Mouse scrolled (757, 505) with delta (0, 0)
Screenshot: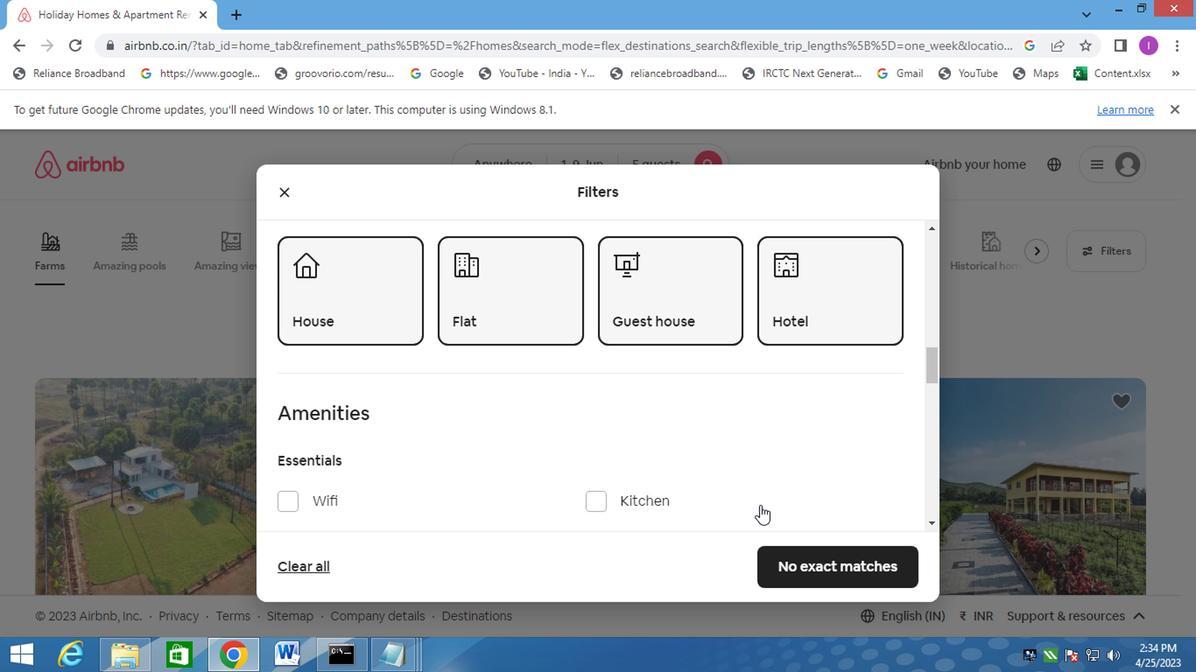 
Action: Mouse moved to (752, 505)
Screenshot: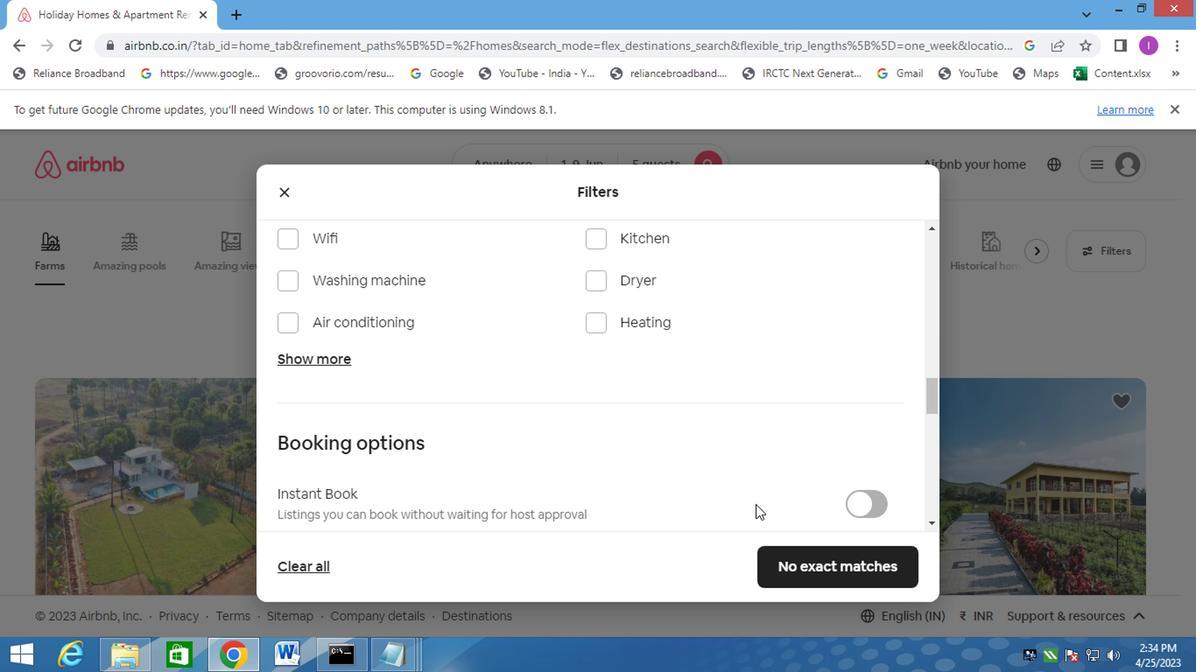 
Action: Mouse scrolled (752, 504) with delta (0, -1)
Screenshot: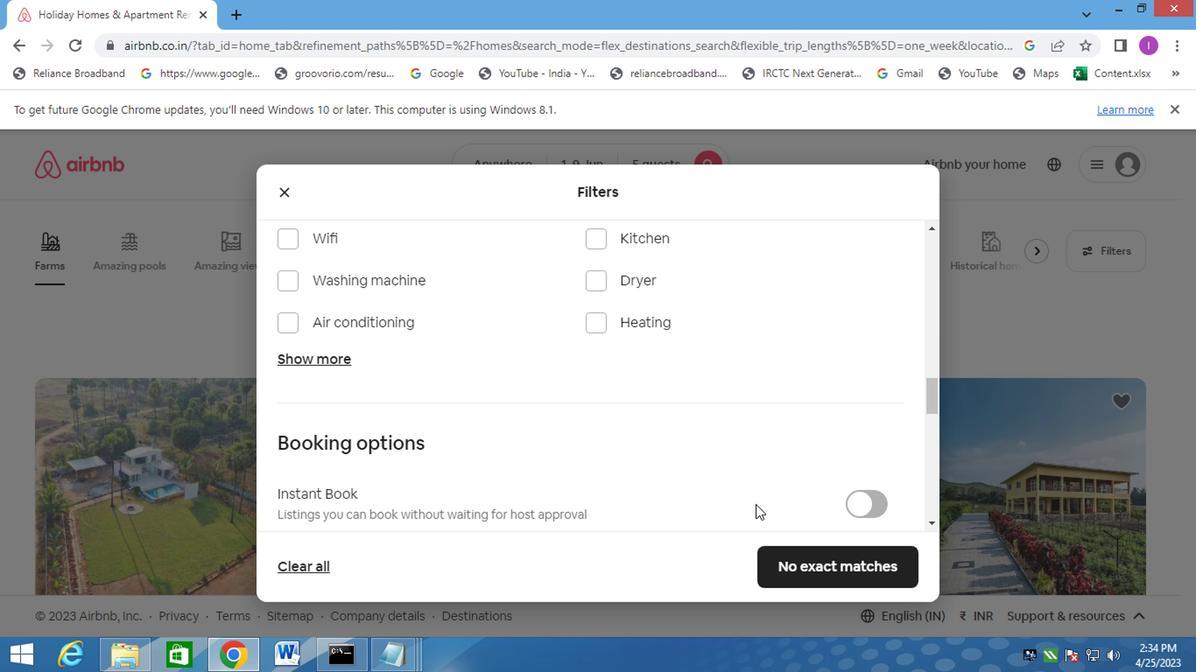
Action: Mouse moved to (752, 507)
Screenshot: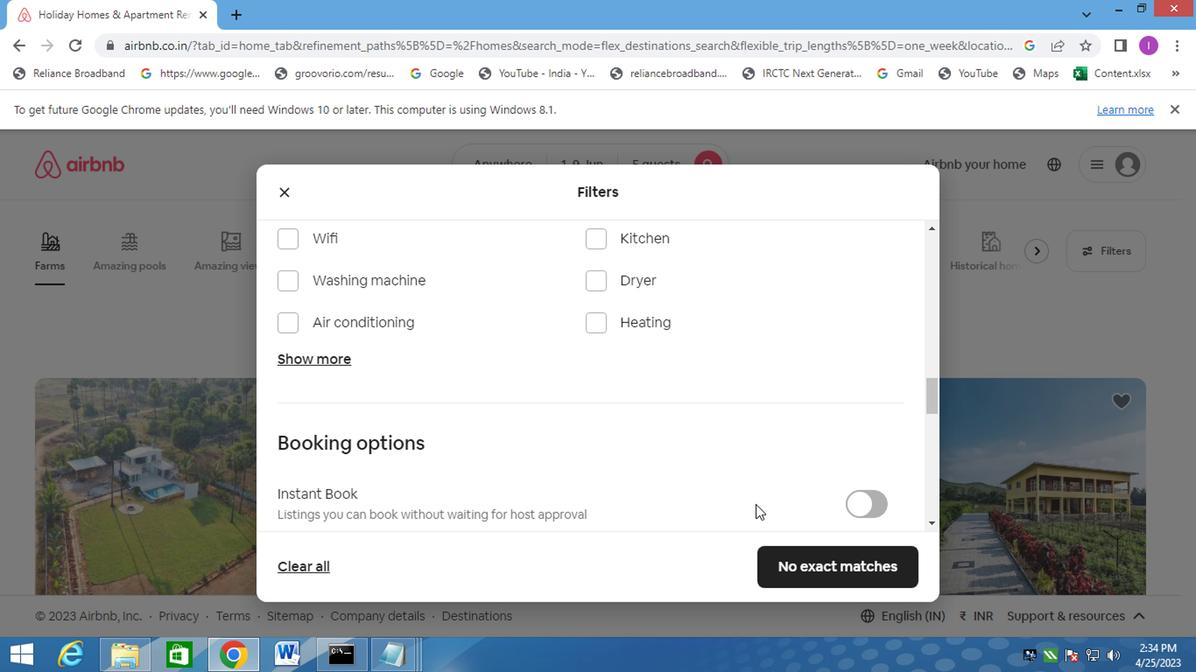 
Action: Mouse scrolled (752, 505) with delta (0, -1)
Screenshot: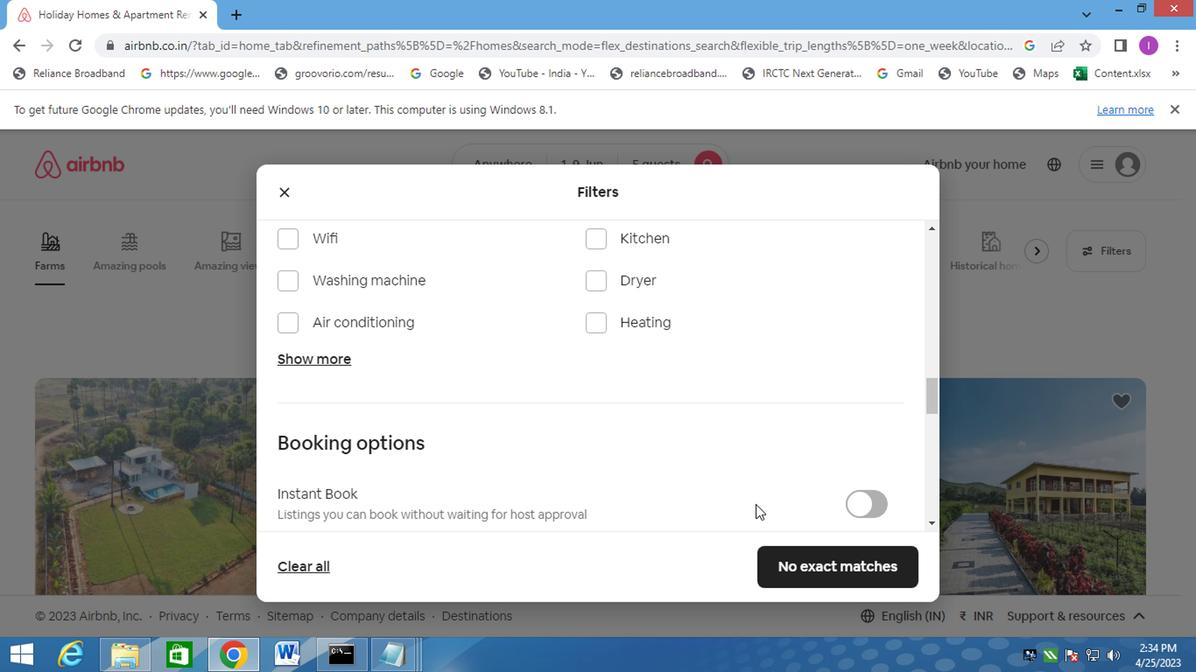 
Action: Mouse moved to (752, 508)
Screenshot: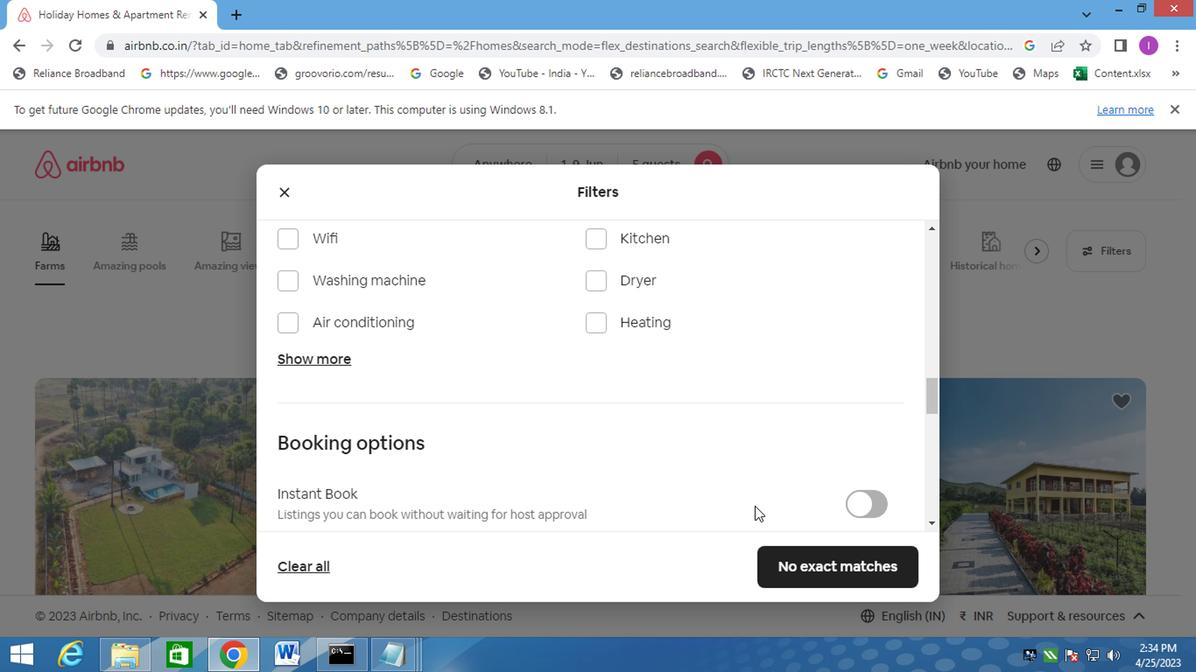 
Action: Mouse scrolled (752, 507) with delta (0, 0)
Screenshot: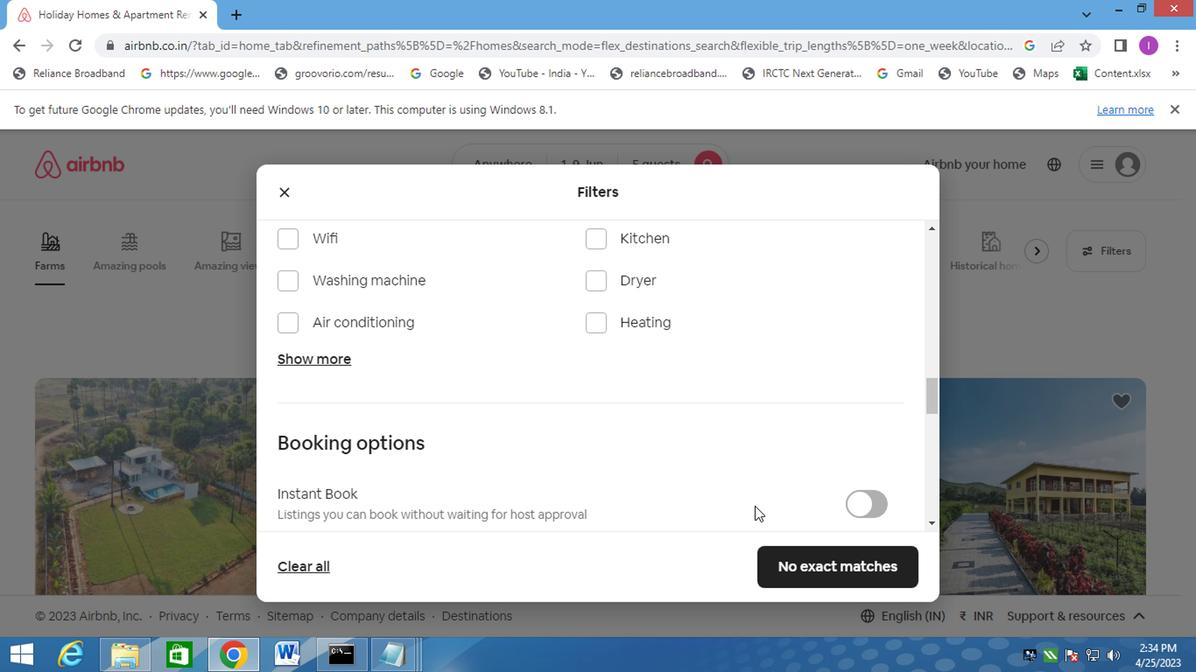 
Action: Mouse moved to (794, 497)
Screenshot: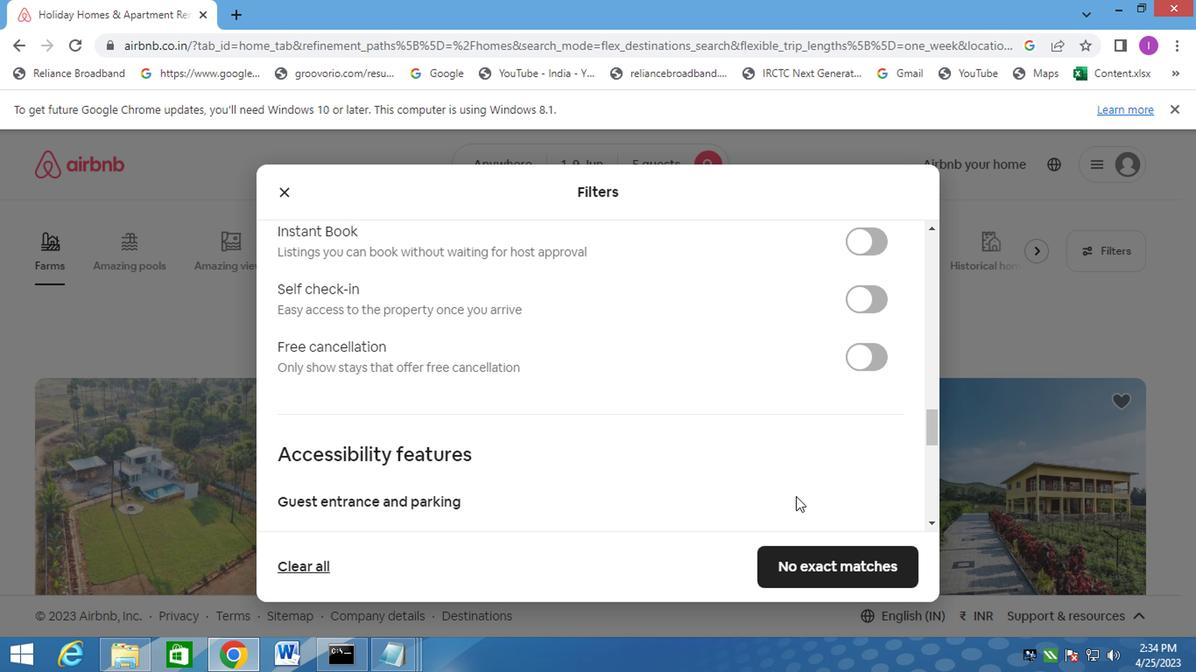 
Action: Mouse scrolled (794, 496) with delta (0, 0)
Screenshot: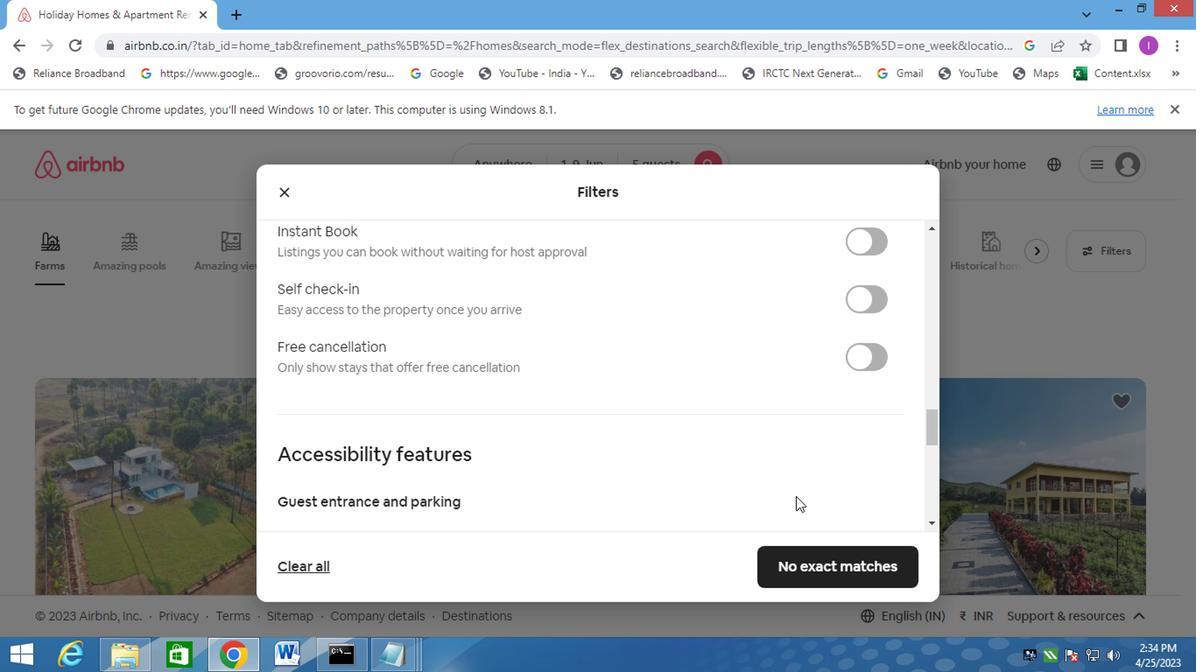 
Action: Mouse moved to (794, 497)
Screenshot: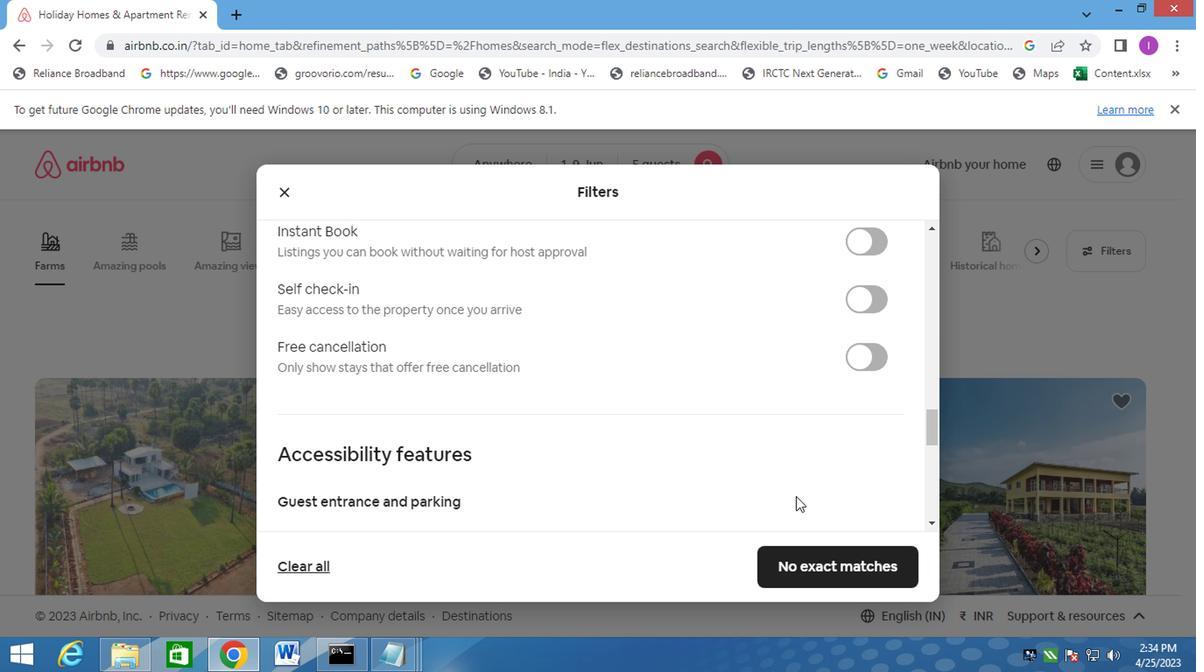 
Action: Mouse scrolled (794, 496) with delta (0, 0)
Screenshot: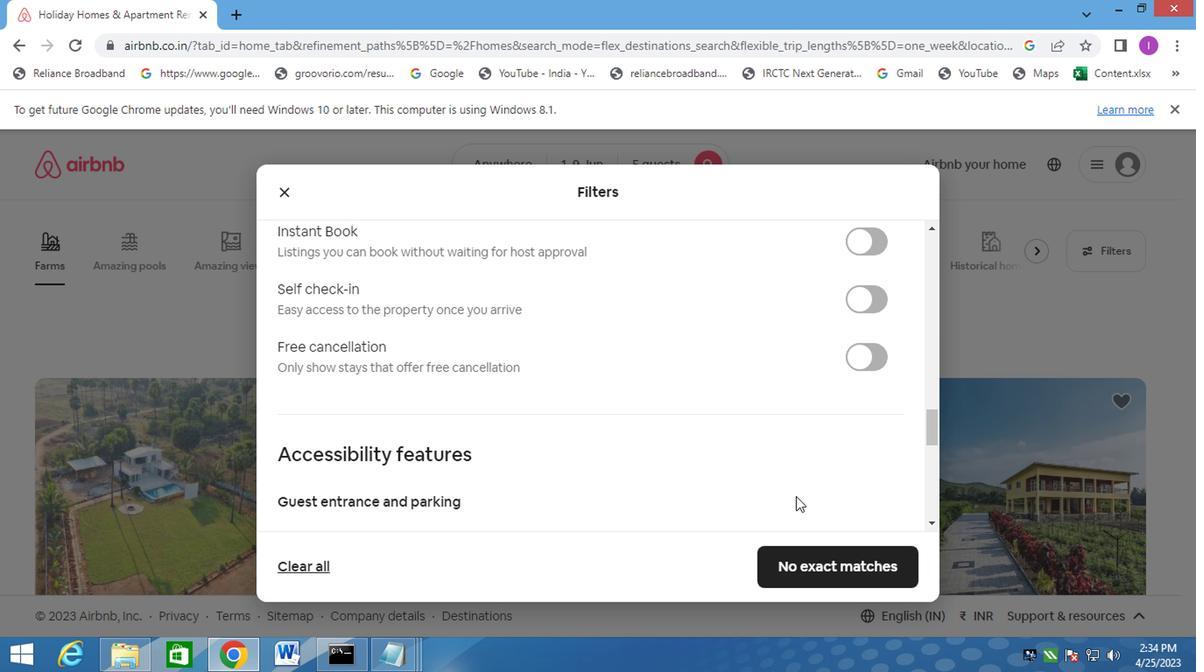 
Action: Mouse moved to (836, 411)
Screenshot: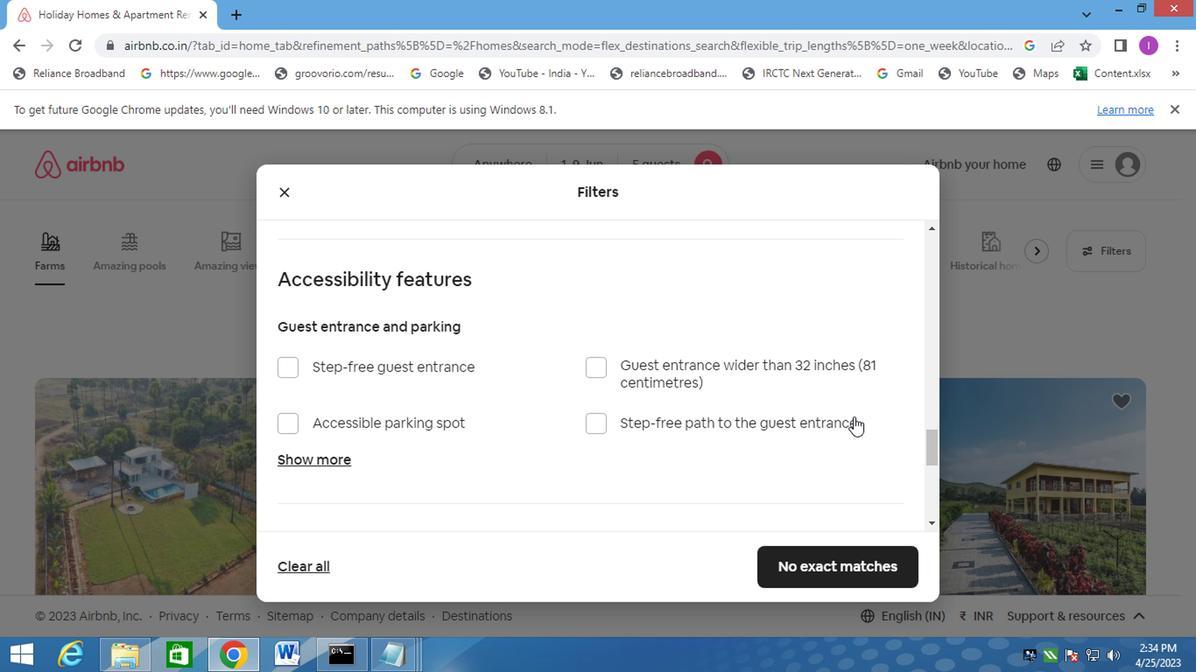 
Action: Mouse scrolled (836, 411) with delta (0, 0)
Screenshot: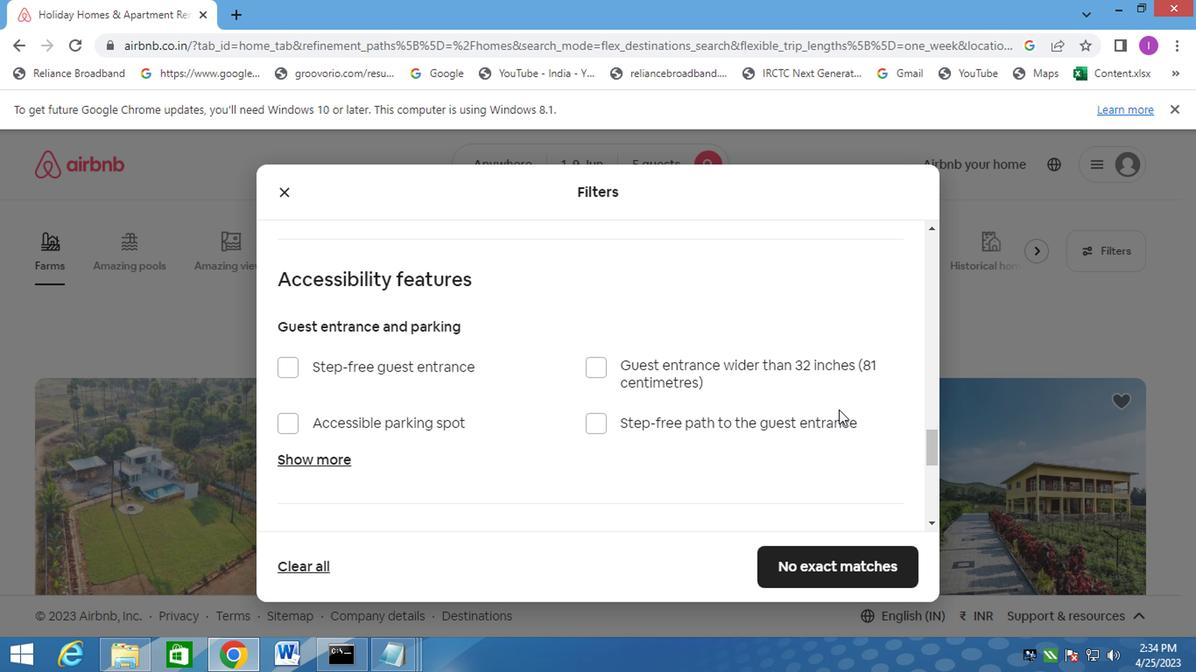 
Action: Mouse scrolled (836, 411) with delta (0, 0)
Screenshot: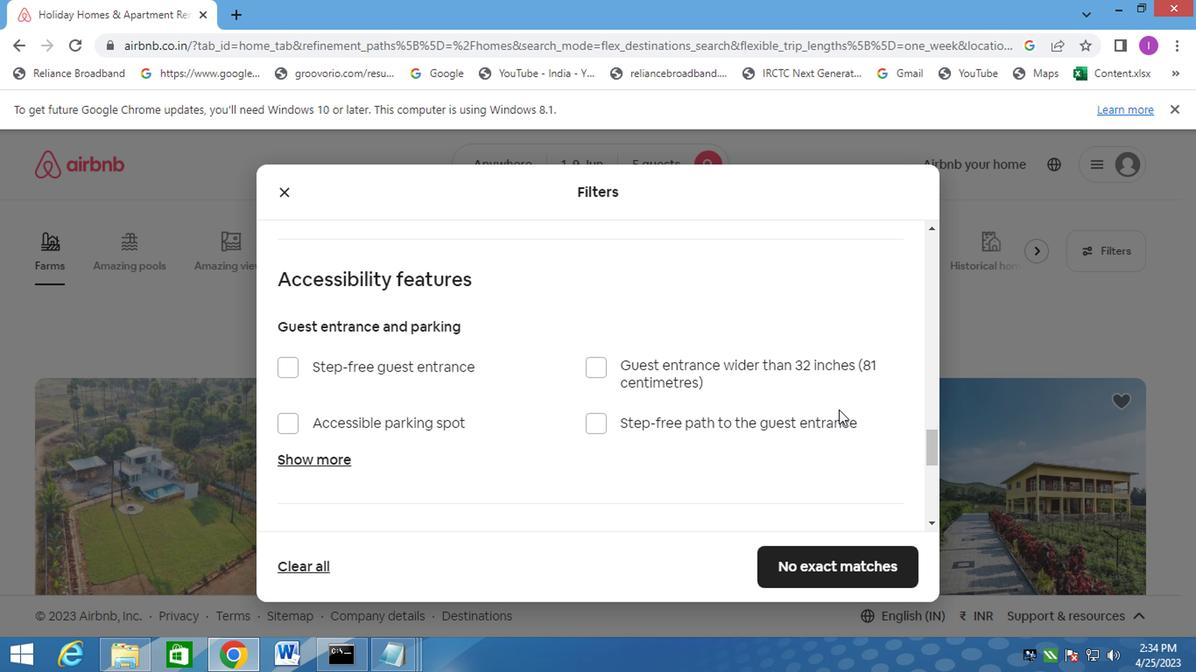 
Action: Mouse scrolled (836, 411) with delta (0, 0)
Screenshot: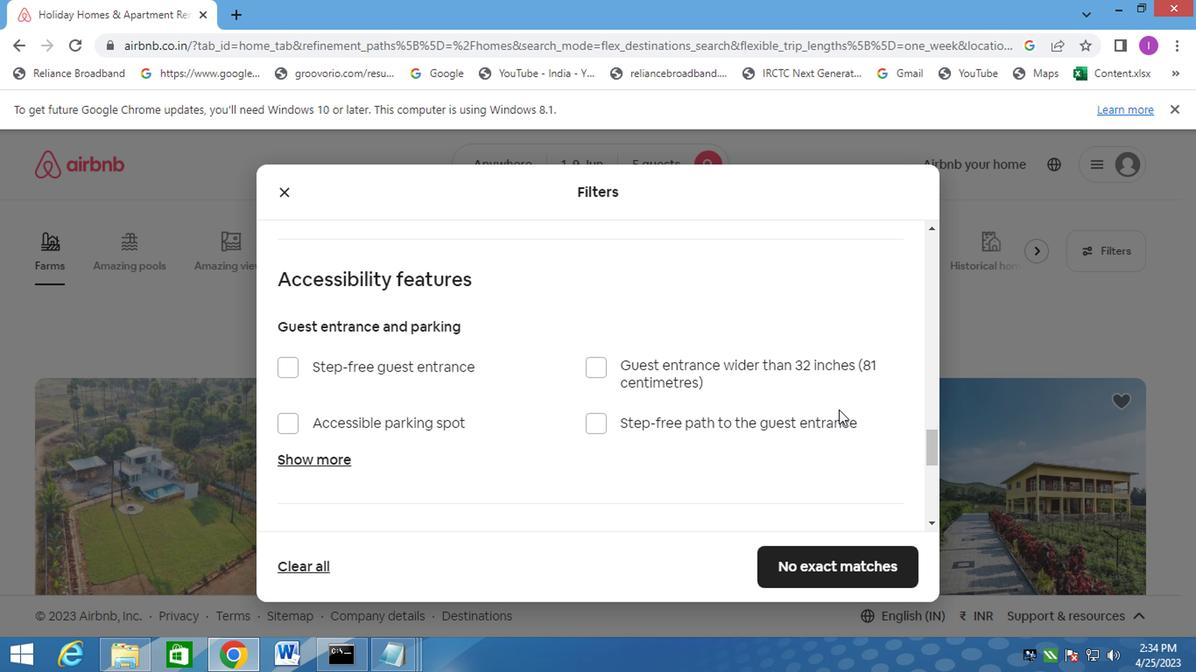 
Action: Mouse moved to (874, 392)
Screenshot: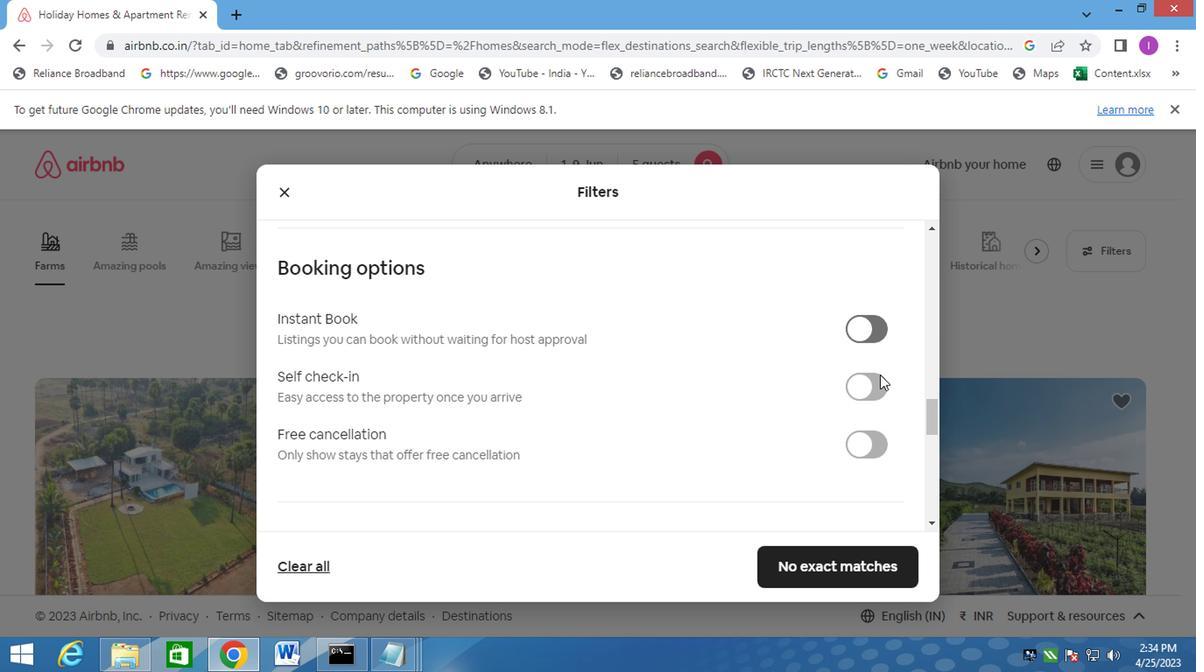 
Action: Mouse pressed left at (874, 392)
Screenshot: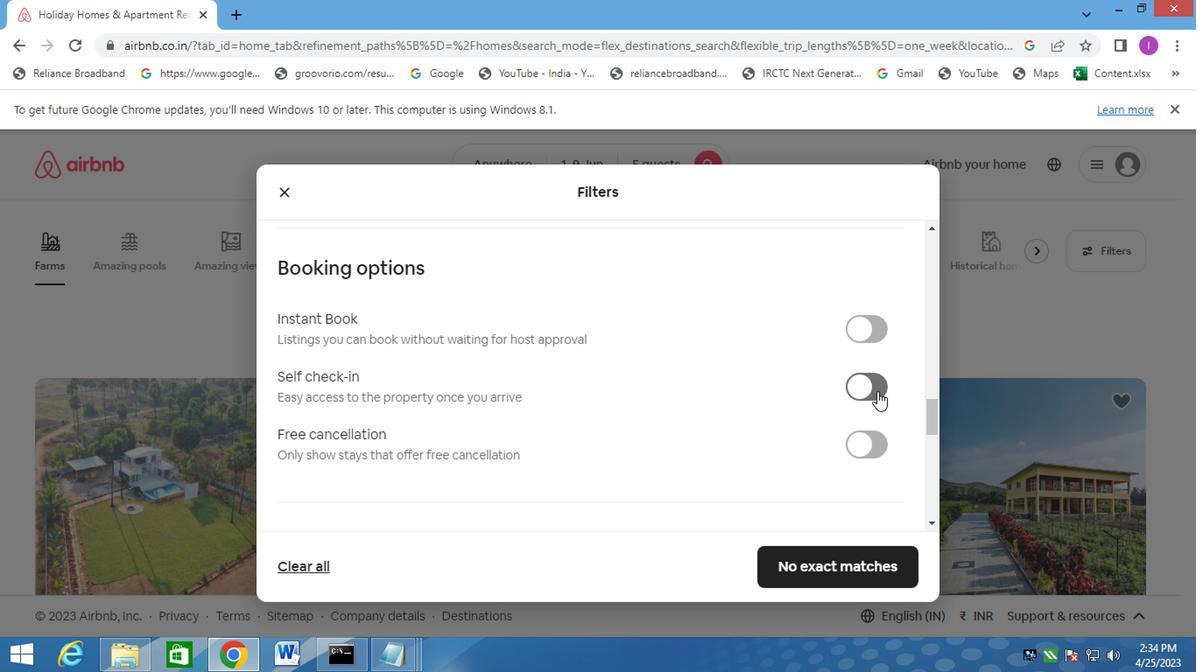 
Action: Mouse moved to (734, 396)
Screenshot: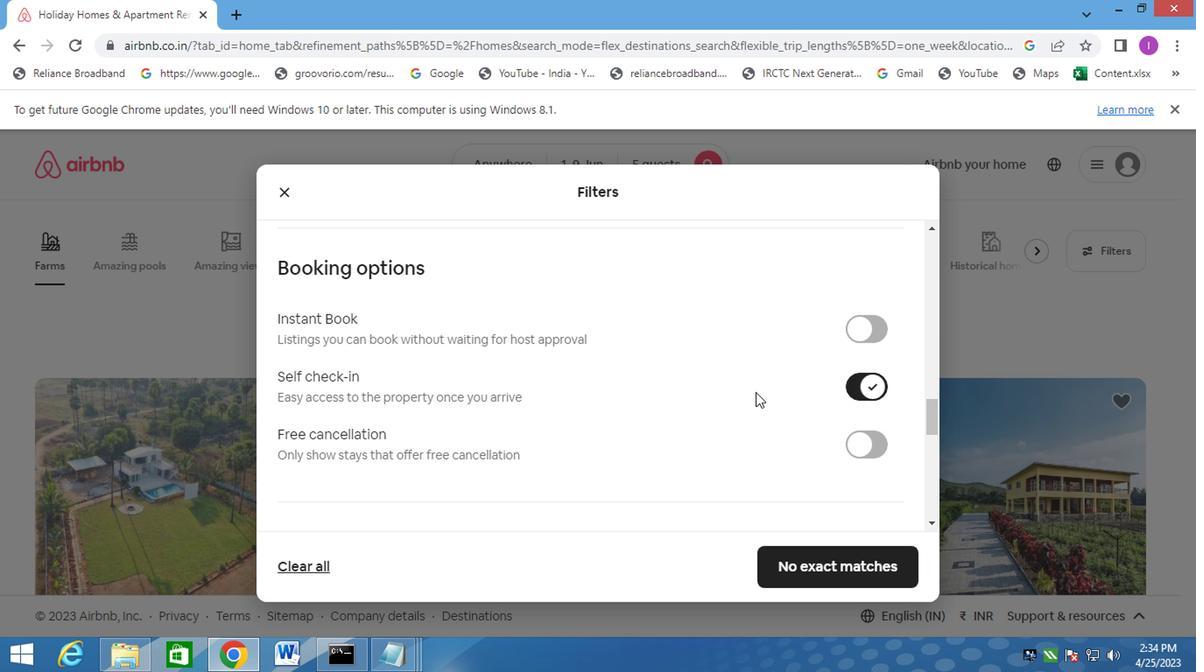 
Action: Mouse scrolled (734, 395) with delta (0, 0)
Screenshot: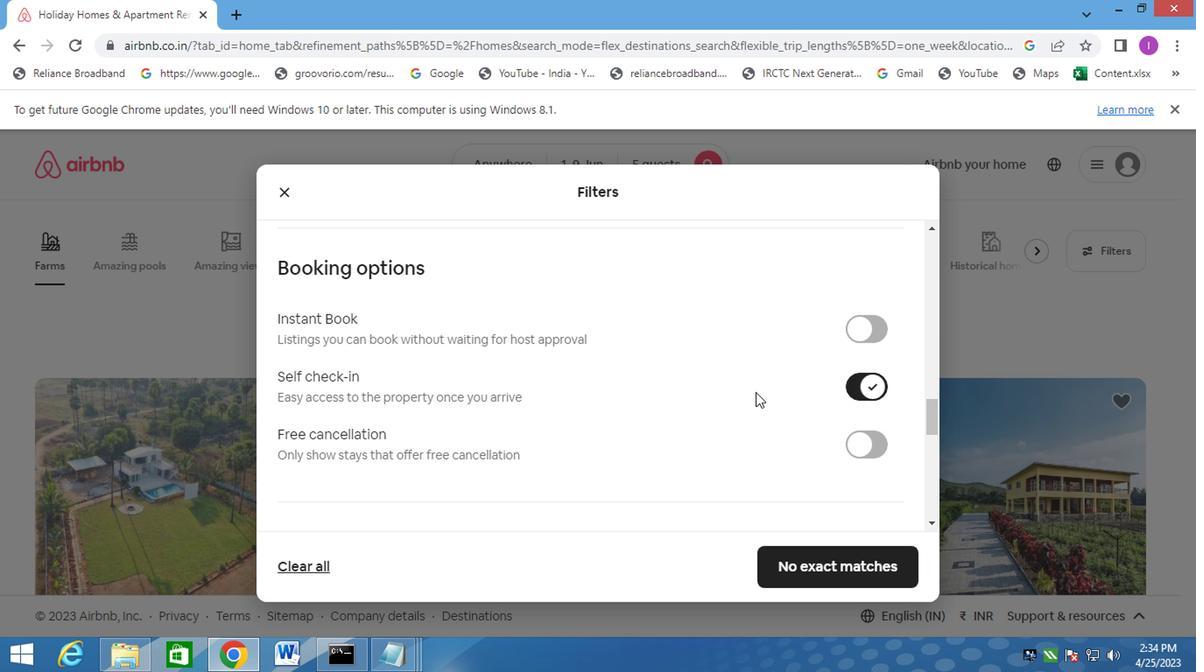 
Action: Mouse moved to (733, 396)
Screenshot: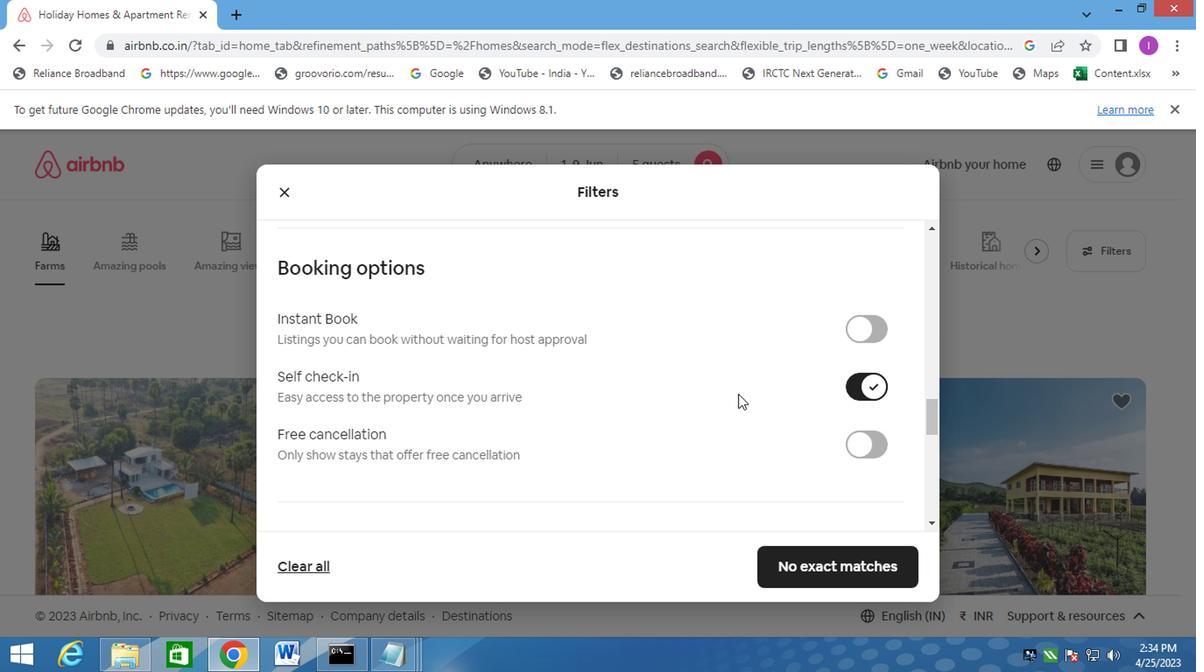 
Action: Mouse scrolled (733, 396) with delta (0, 0)
Screenshot: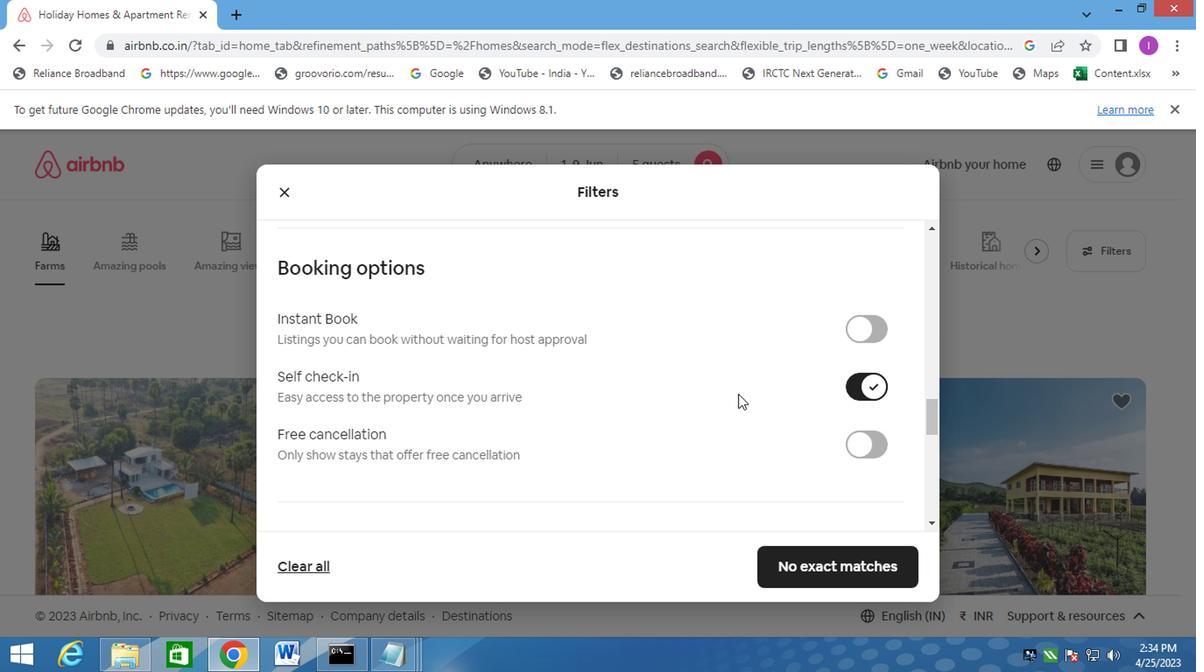 
Action: Mouse moved to (732, 396)
Screenshot: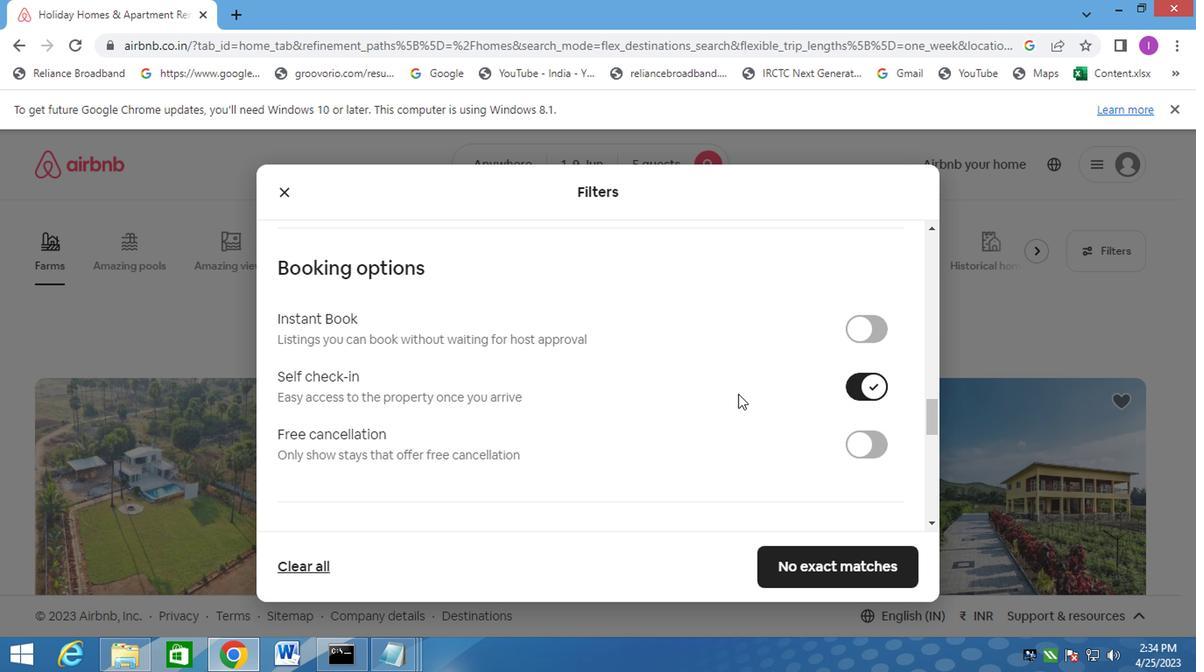 
Action: Mouse scrolled (732, 396) with delta (0, 0)
Screenshot: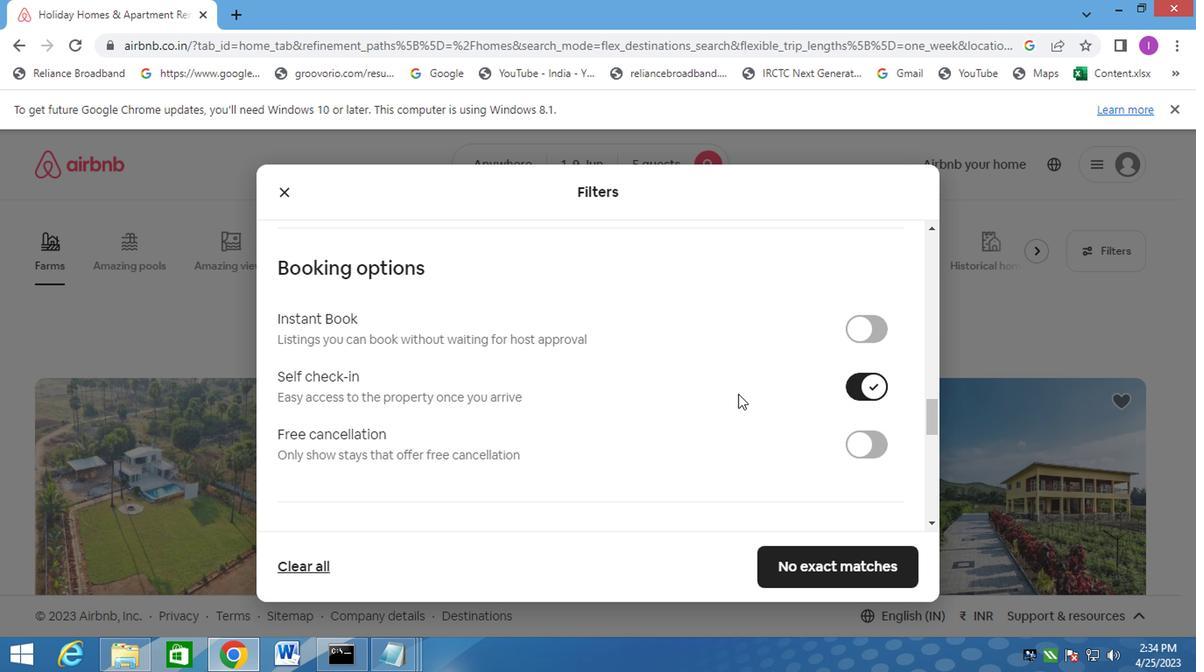 
Action: Mouse moved to (724, 404)
Screenshot: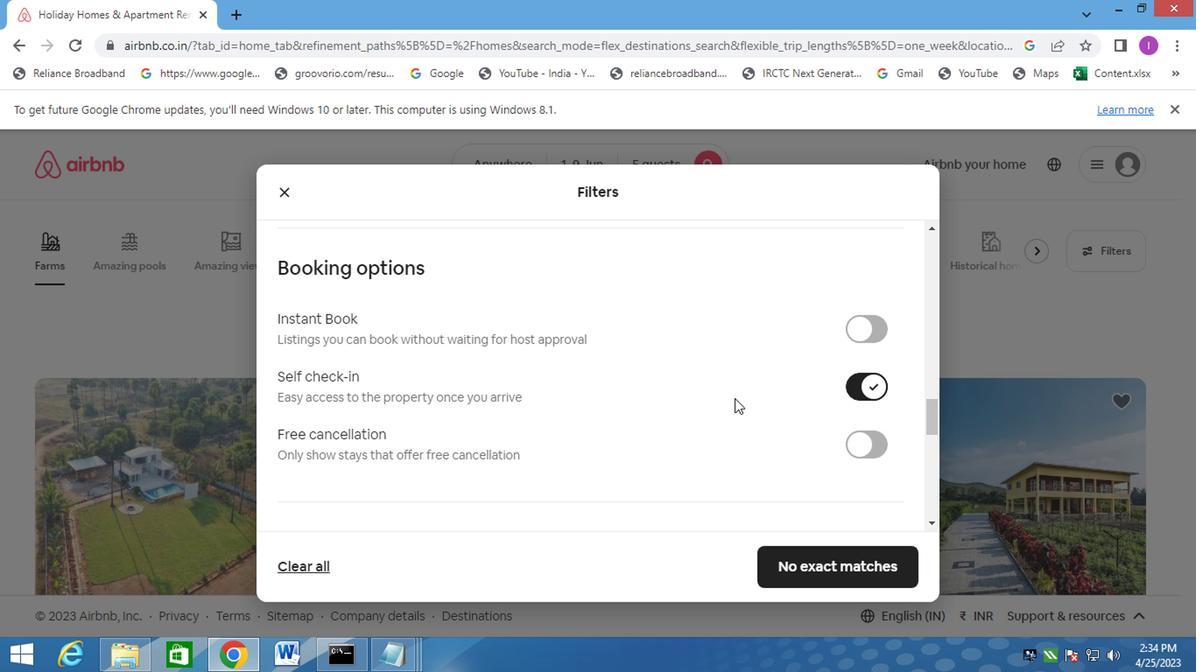 
Action: Mouse scrolled (724, 403) with delta (0, -1)
Screenshot: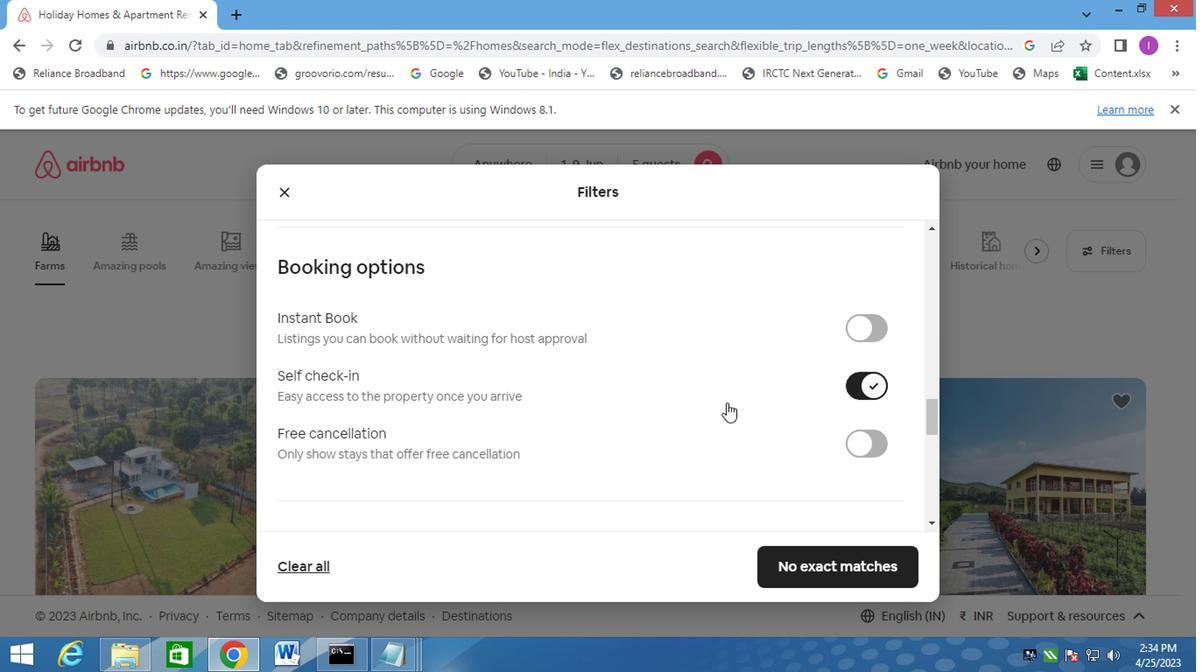 
Action: Mouse scrolled (724, 403) with delta (0, -1)
Screenshot: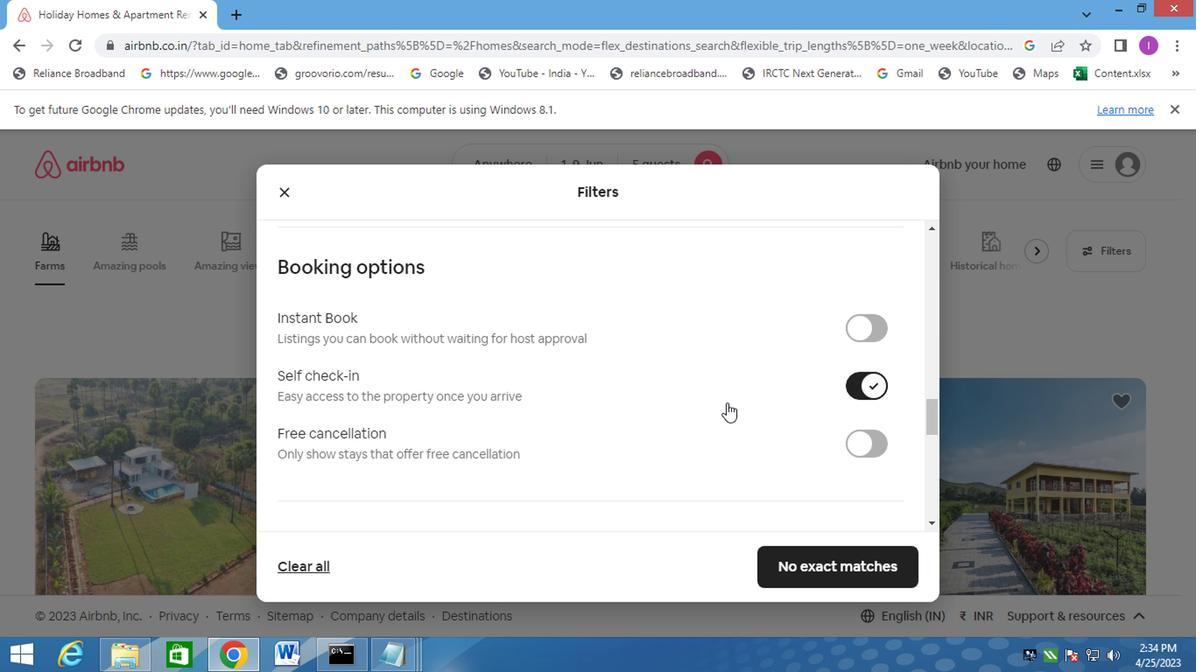 
Action: Mouse scrolled (724, 403) with delta (0, -1)
Screenshot: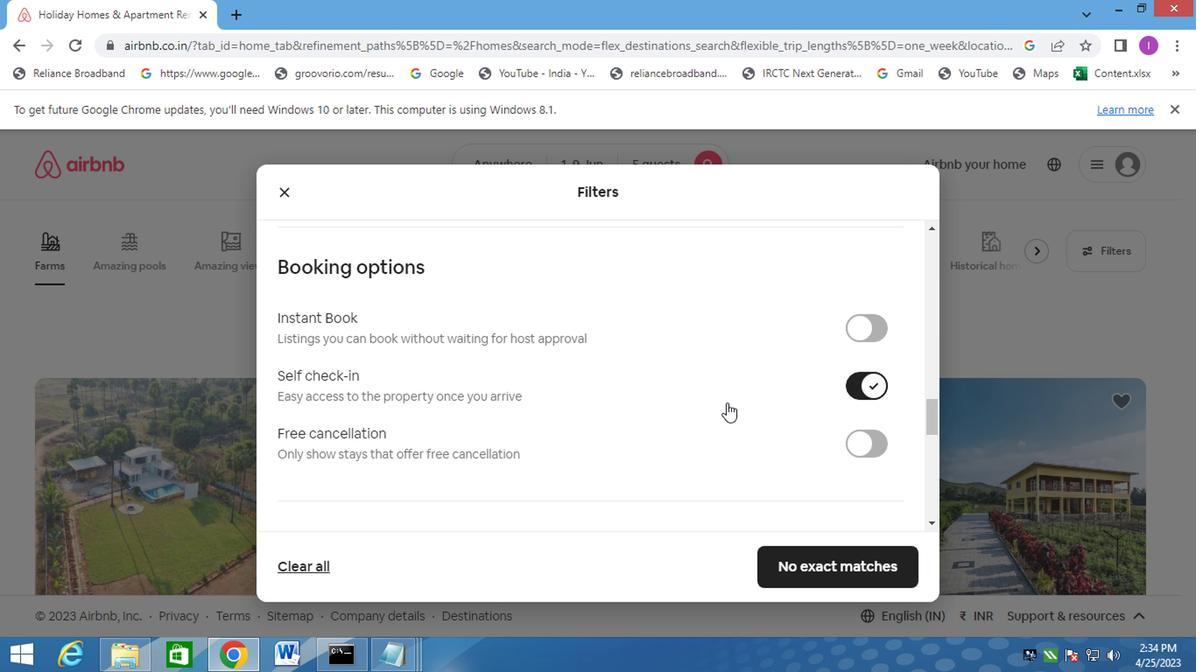 
Action: Mouse scrolled (724, 403) with delta (0, -1)
Screenshot: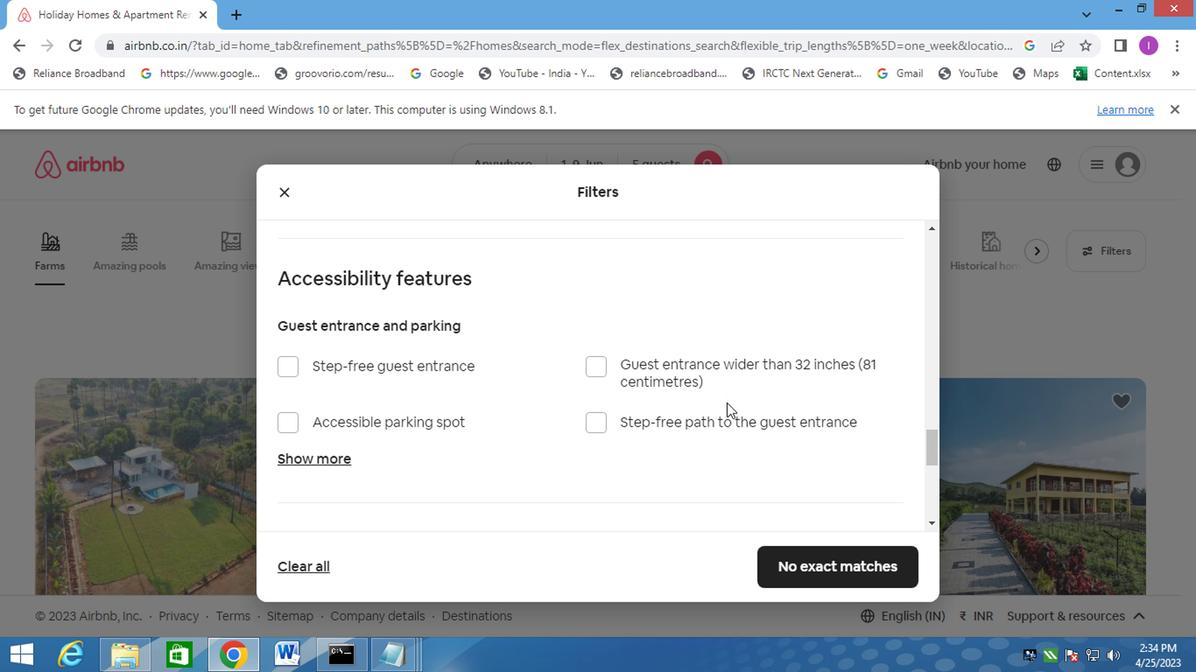 
Action: Mouse scrolled (724, 403) with delta (0, -1)
Screenshot: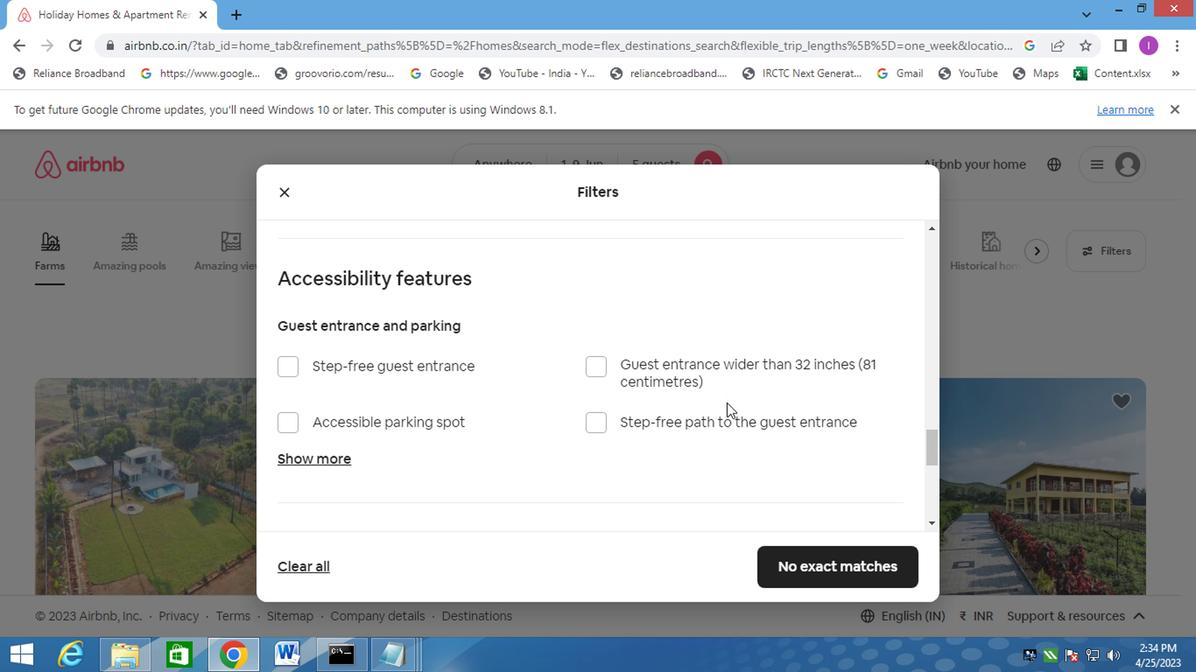 
Action: Mouse scrolled (724, 403) with delta (0, -1)
Screenshot: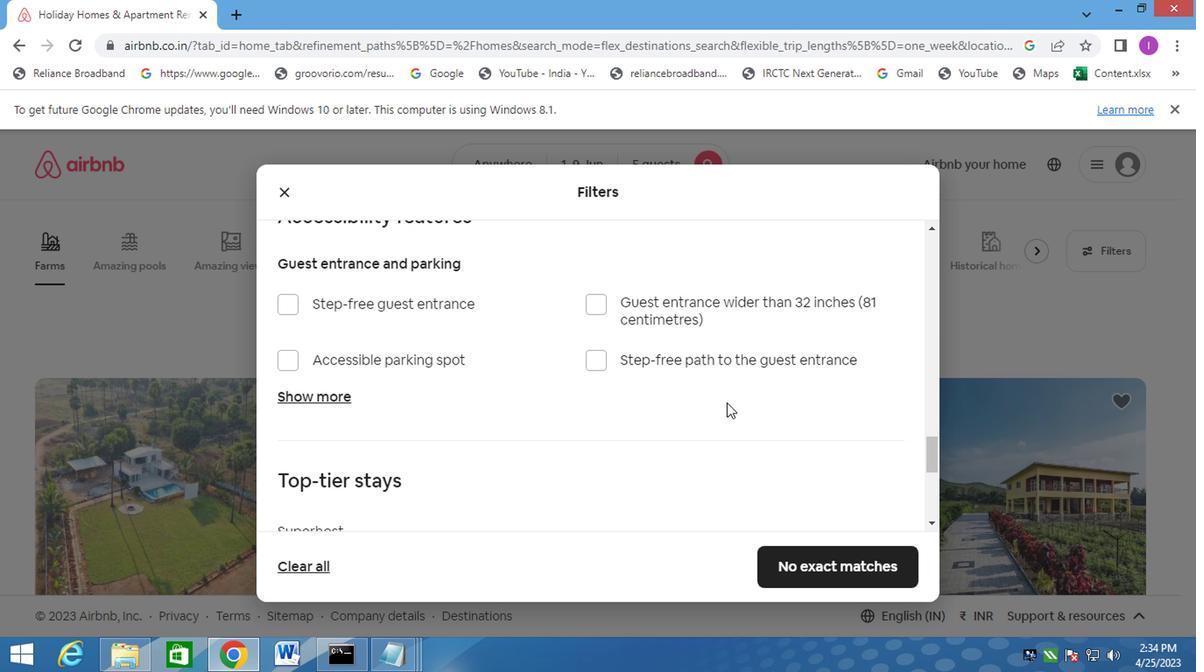 
Action: Mouse scrolled (724, 403) with delta (0, -1)
Screenshot: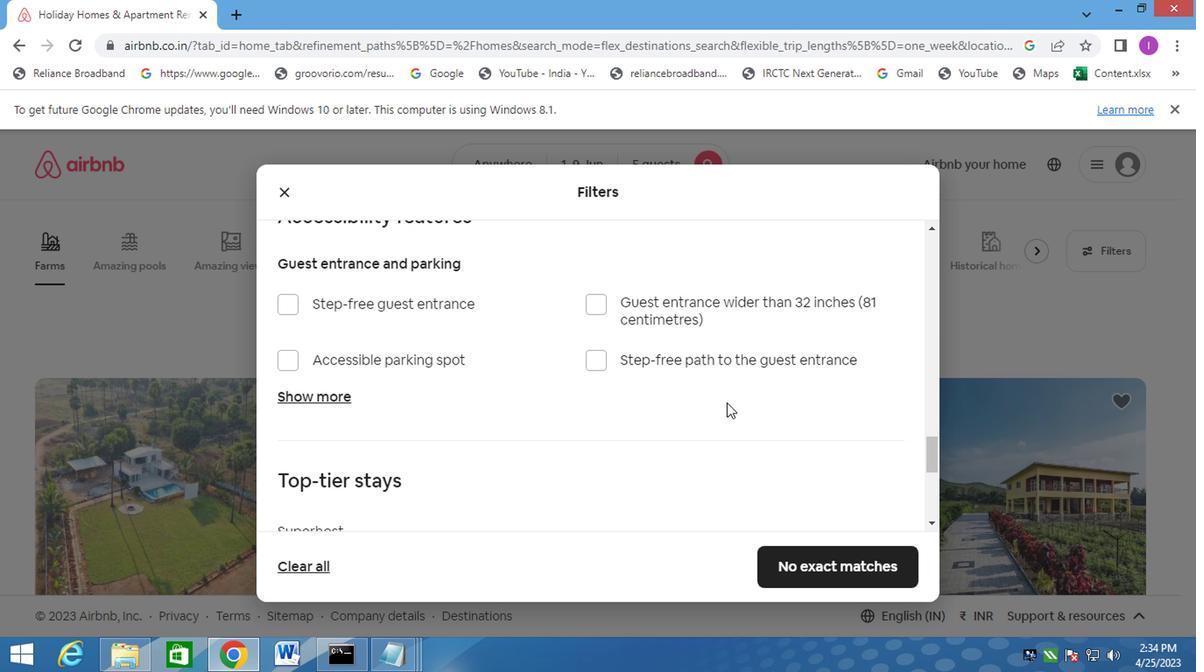 
Action: Mouse moved to (730, 400)
Screenshot: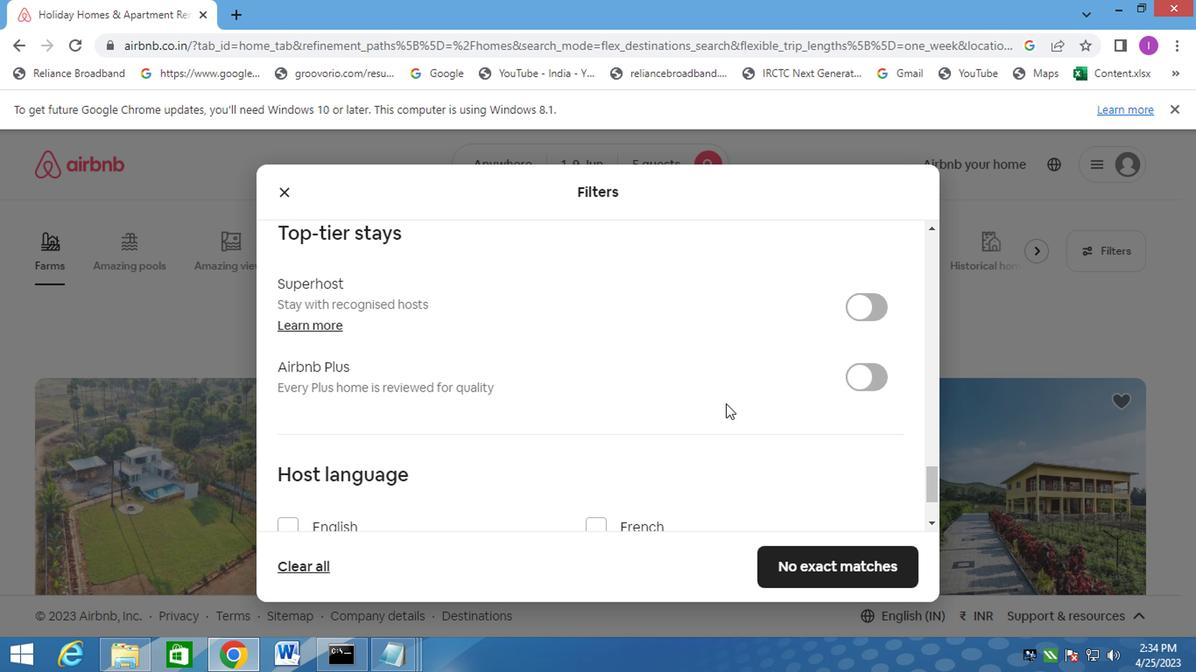 
Action: Mouse scrolled (730, 398) with delta (0, -1)
Screenshot: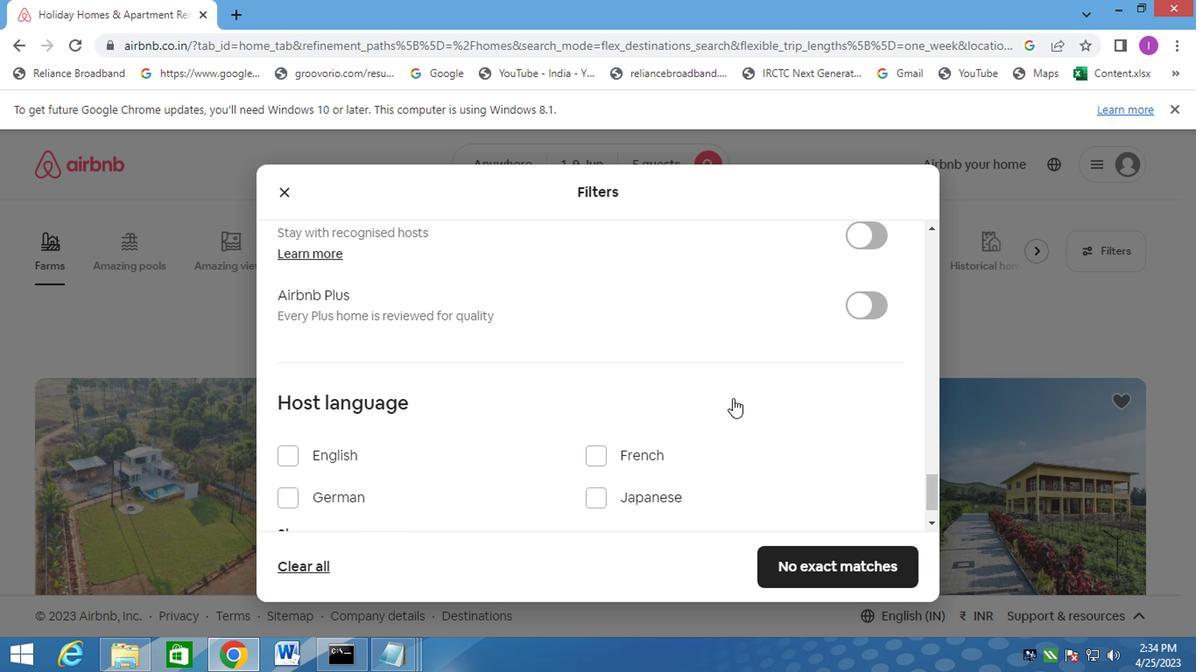 
Action: Mouse scrolled (730, 398) with delta (0, -1)
Screenshot: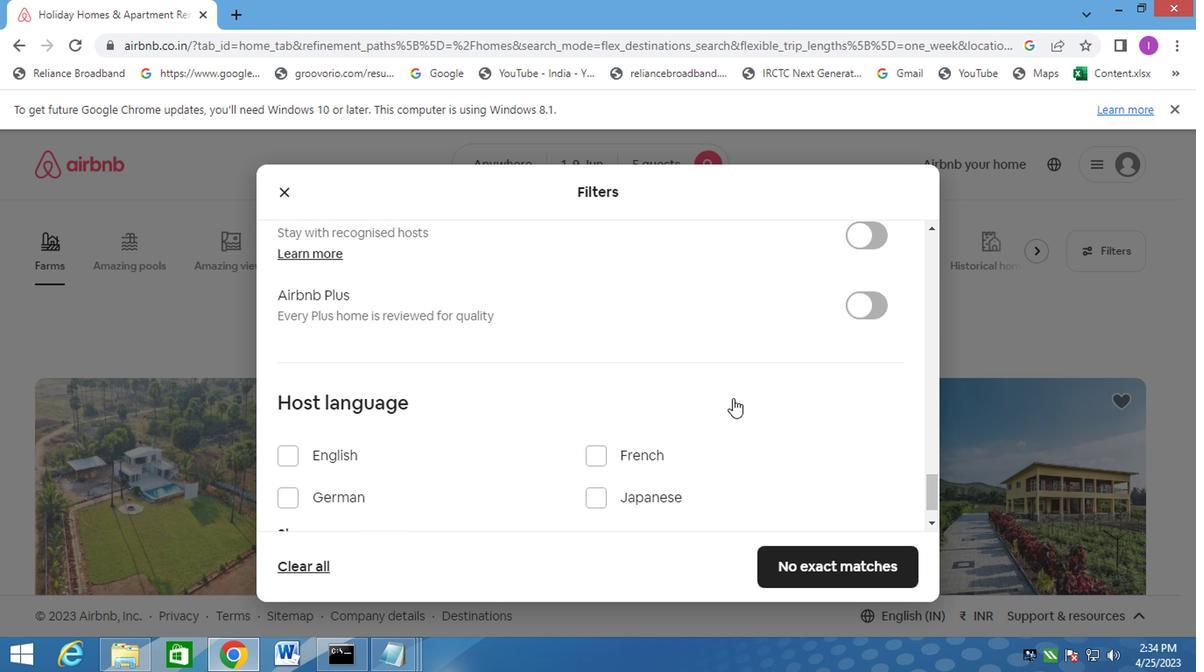 
Action: Mouse scrolled (730, 398) with delta (0, -1)
Screenshot: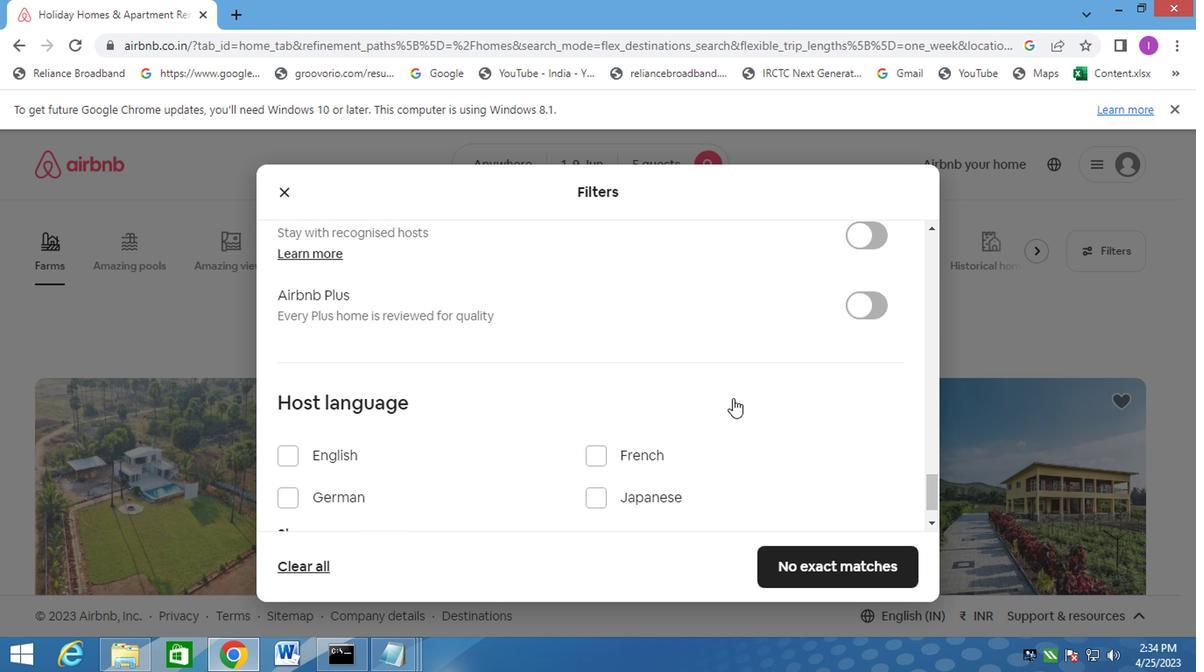 
Action: Mouse moved to (730, 400)
Screenshot: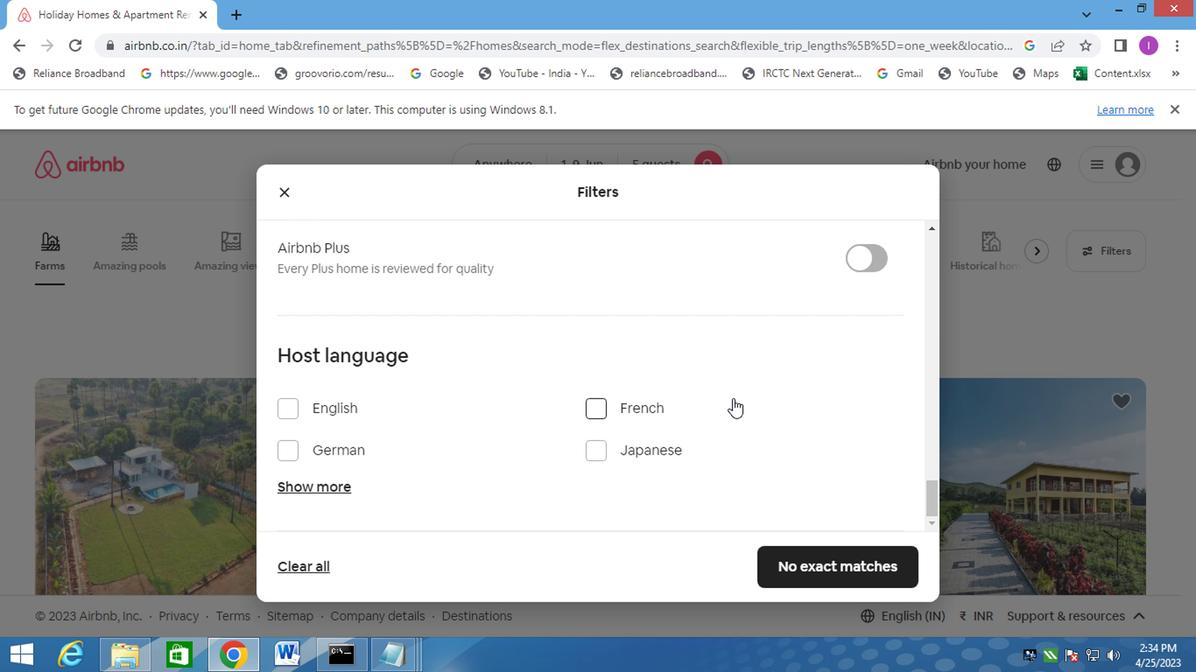 
Action: Mouse scrolled (730, 398) with delta (0, -1)
Screenshot: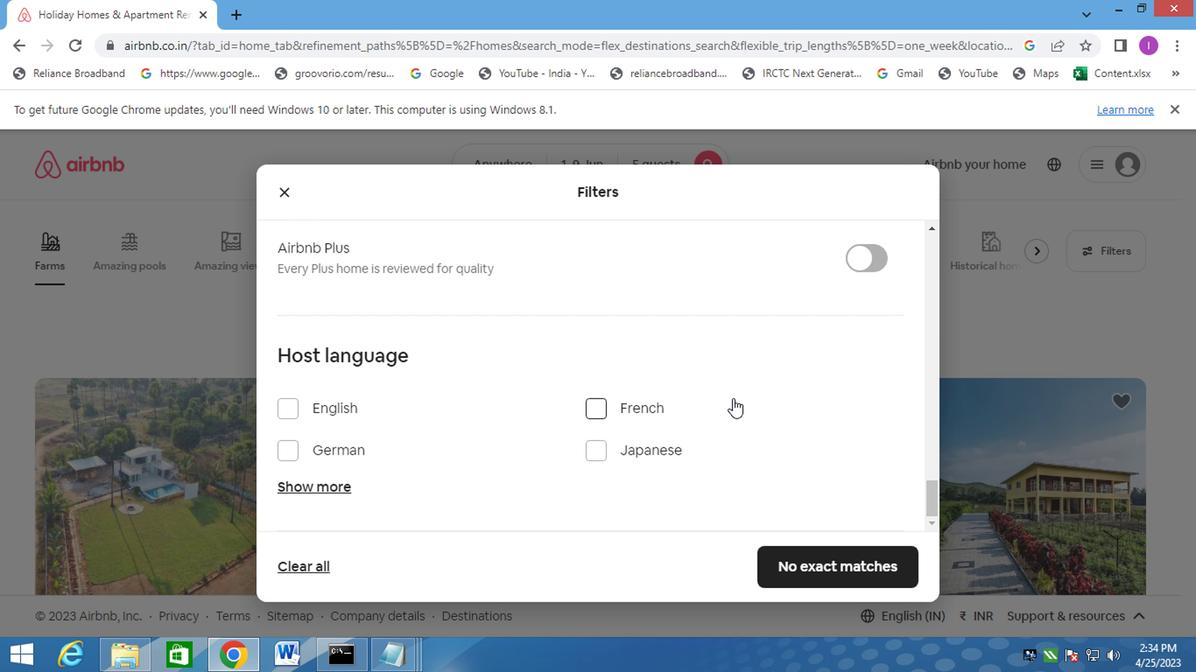 
Action: Mouse moved to (296, 485)
Screenshot: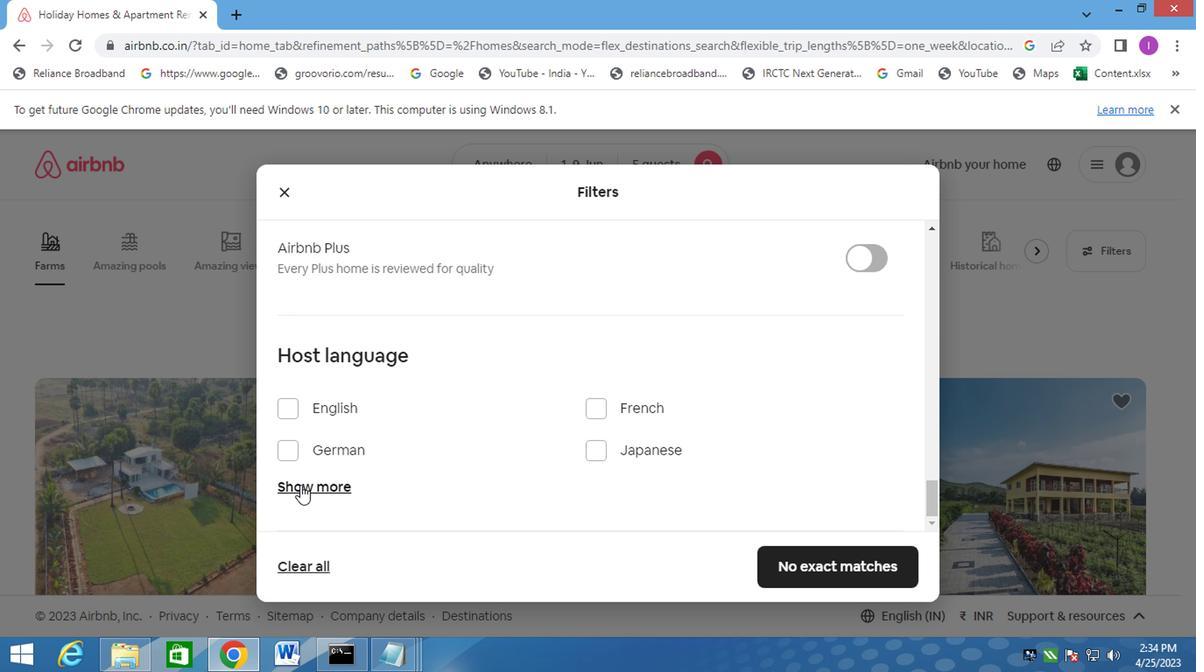 
Action: Mouse pressed left at (296, 485)
Screenshot: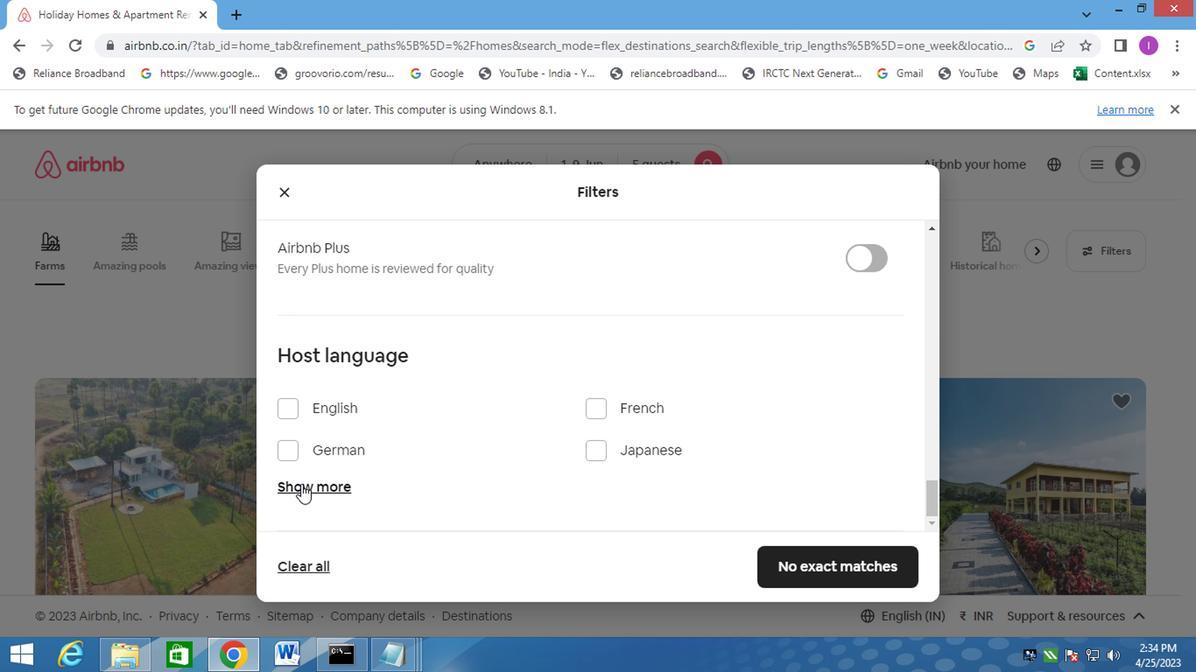 
Action: Mouse moved to (496, 472)
Screenshot: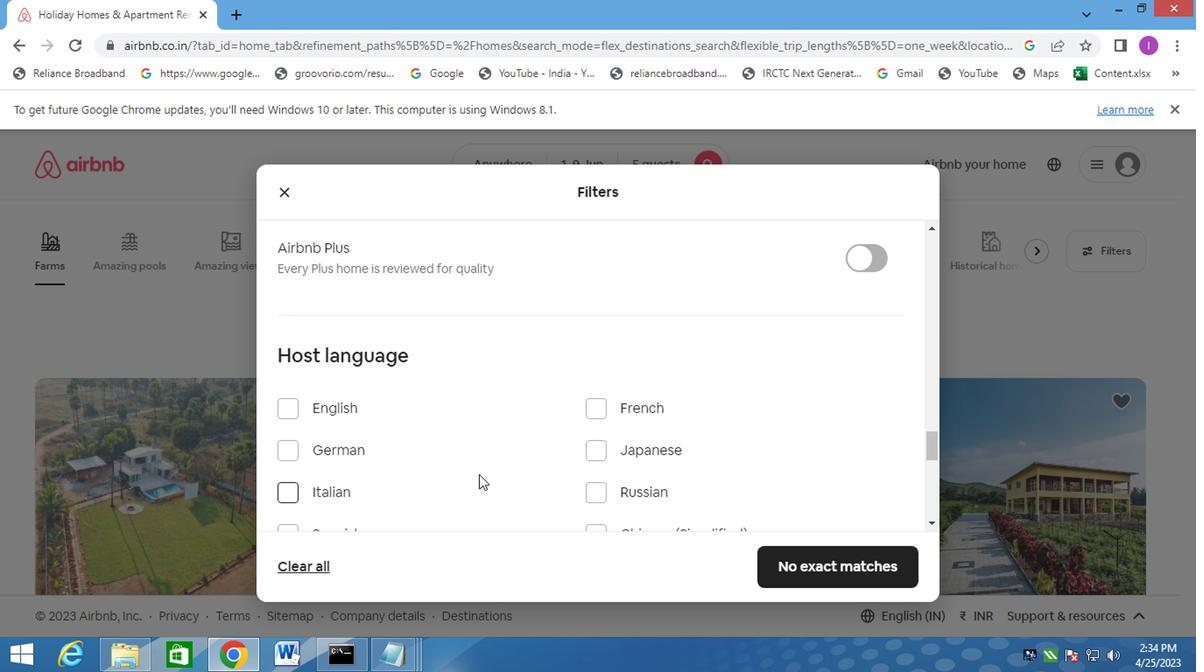 
Action: Mouse scrolled (496, 472) with delta (0, 0)
Screenshot: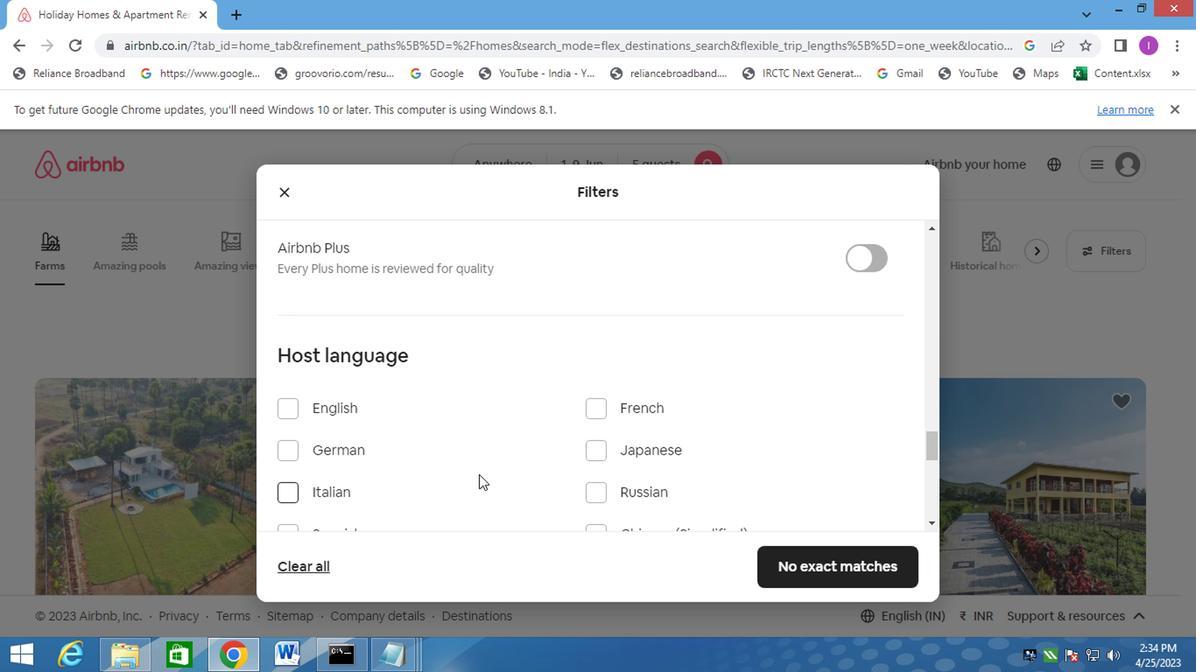 
Action: Mouse scrolled (496, 472) with delta (0, 0)
Screenshot: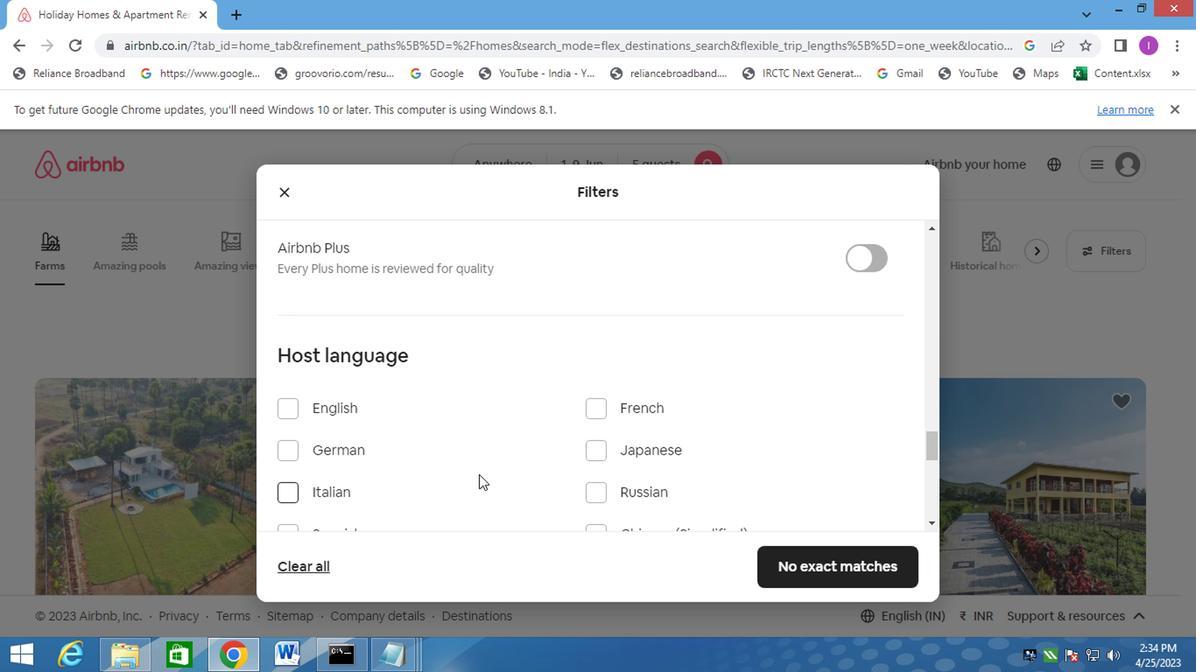 
Action: Mouse moved to (600, 481)
Screenshot: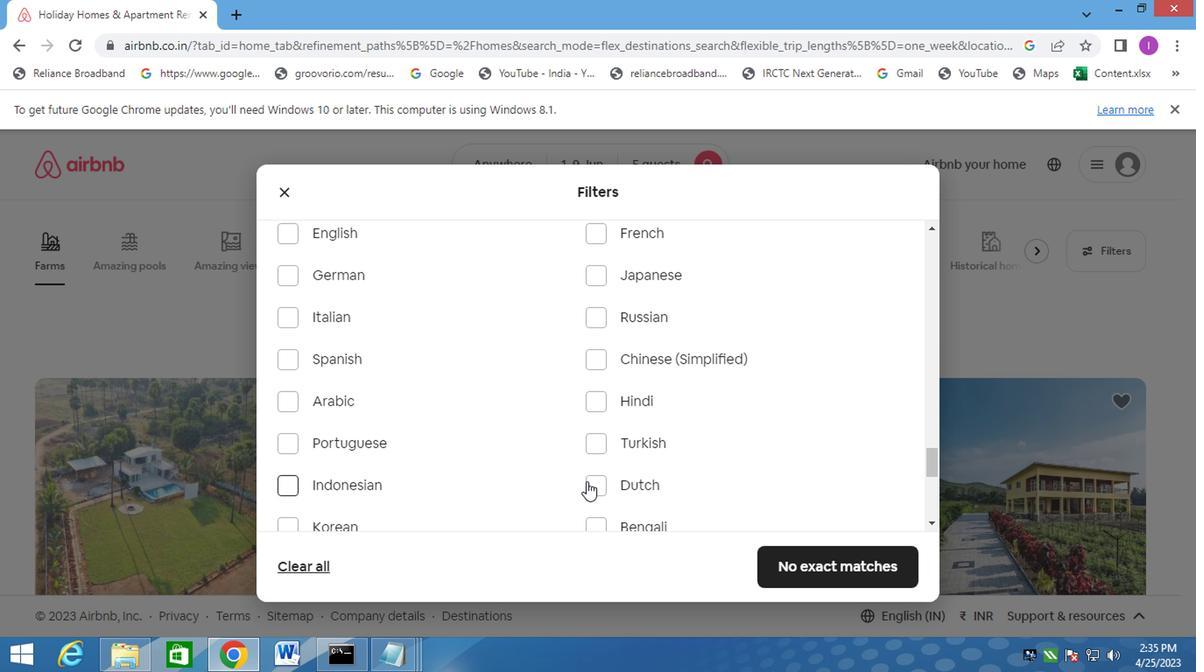 
Action: Mouse scrolled (600, 479) with delta (0, -1)
Screenshot: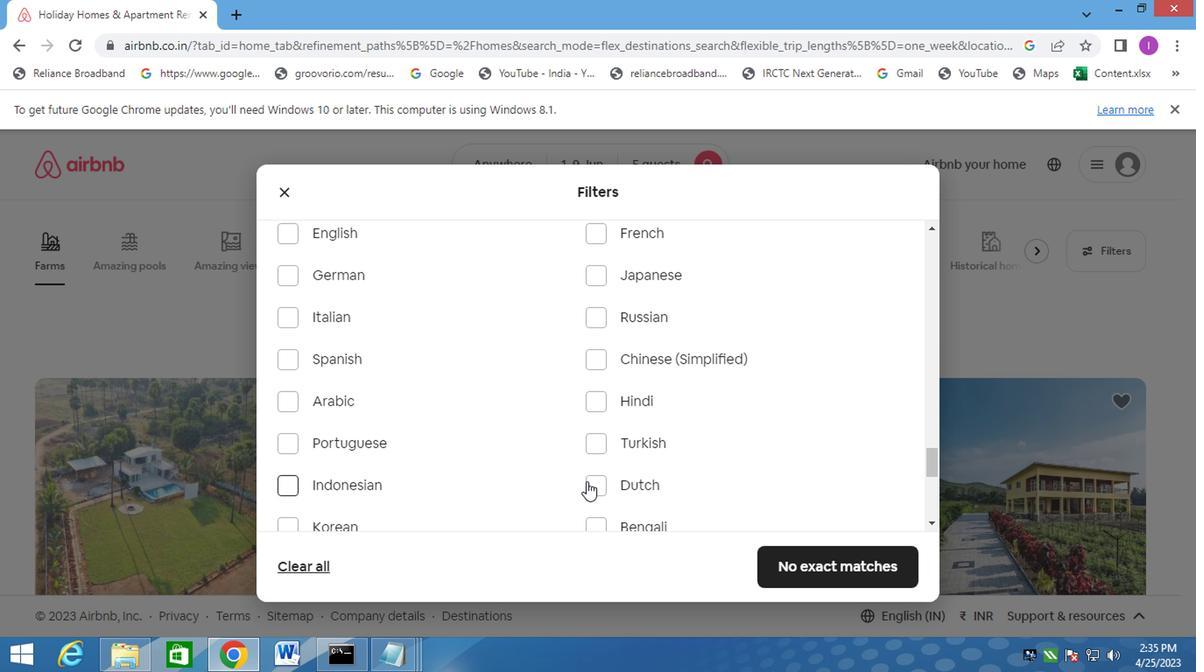 
Action: Mouse moved to (621, 276)
Screenshot: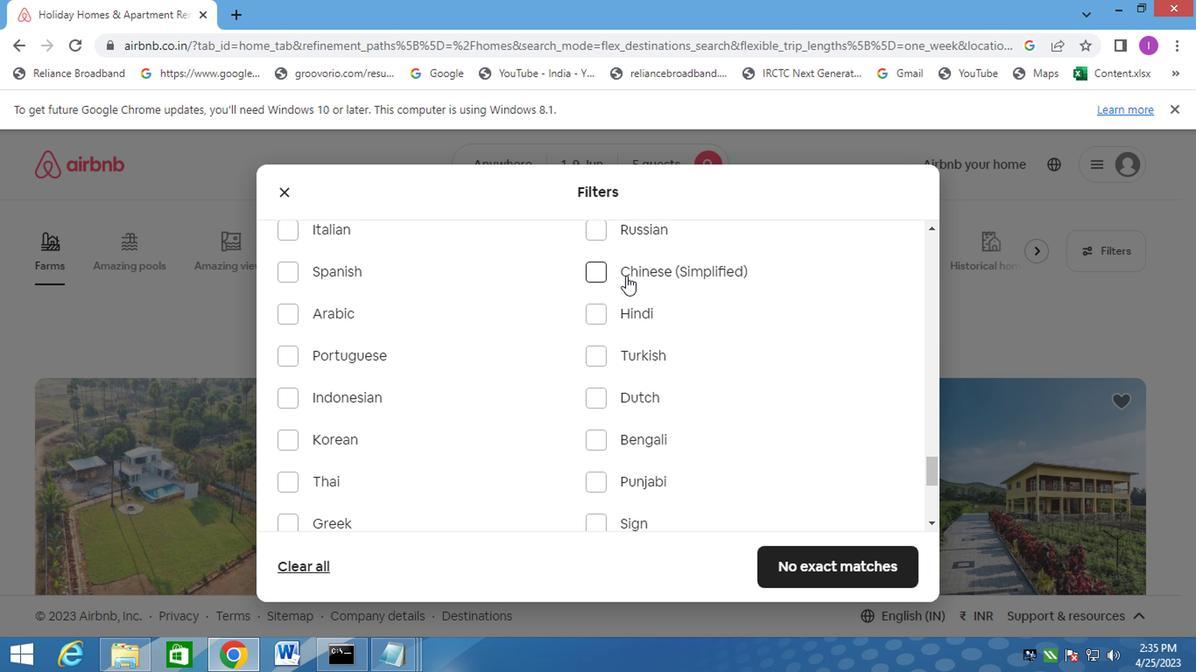 
Action: Mouse pressed left at (621, 276)
Screenshot: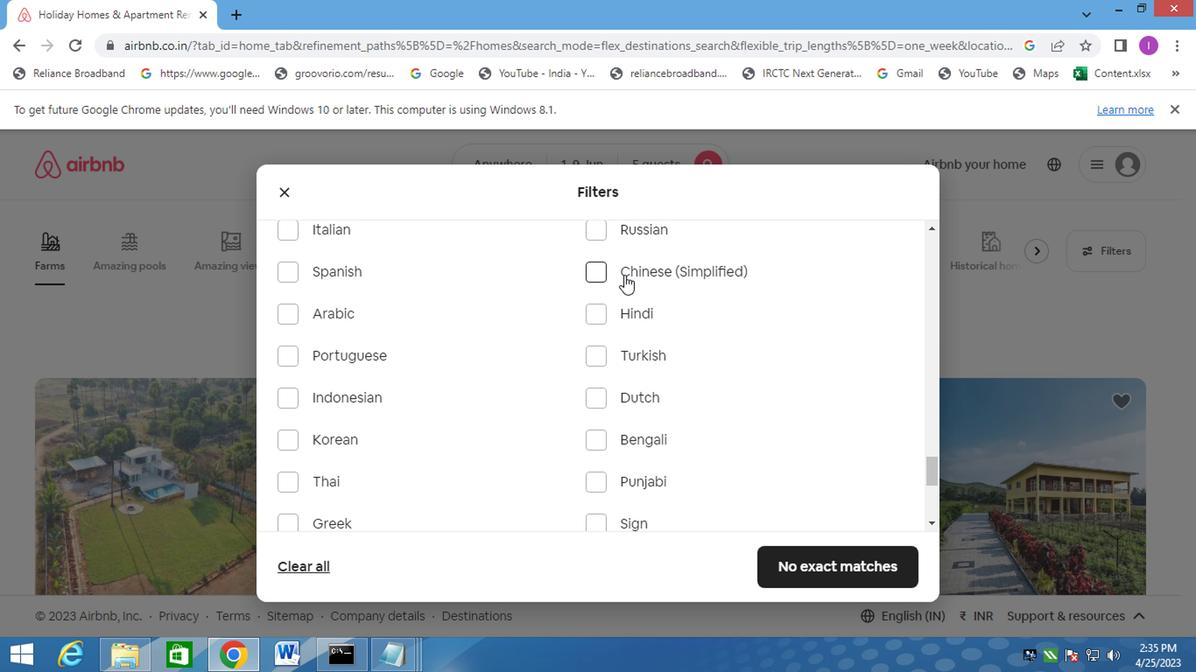 
Action: Mouse moved to (791, 562)
Screenshot: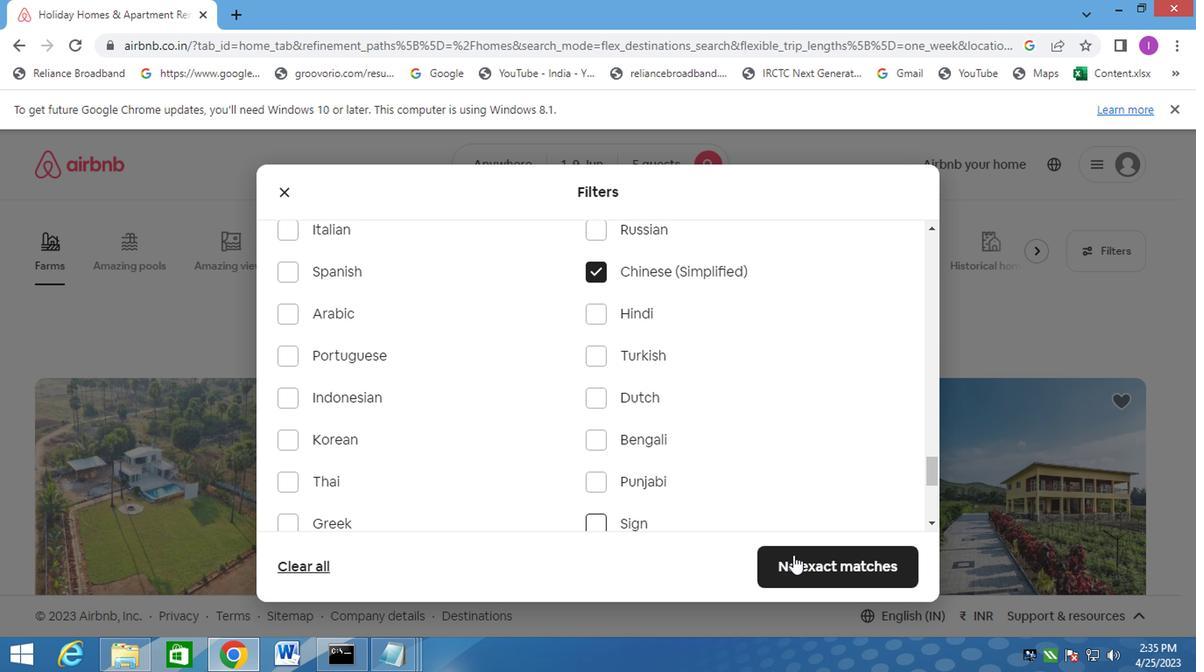
Action: Mouse pressed left at (791, 562)
Screenshot: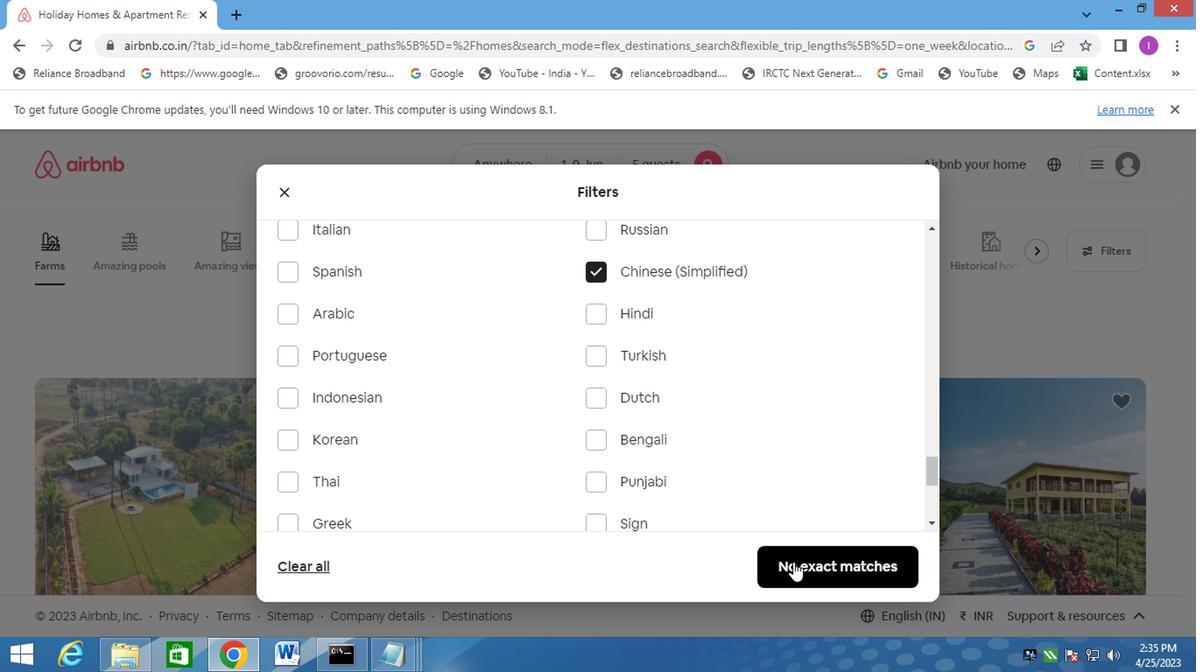 
Action: Mouse moved to (175, 243)
Screenshot: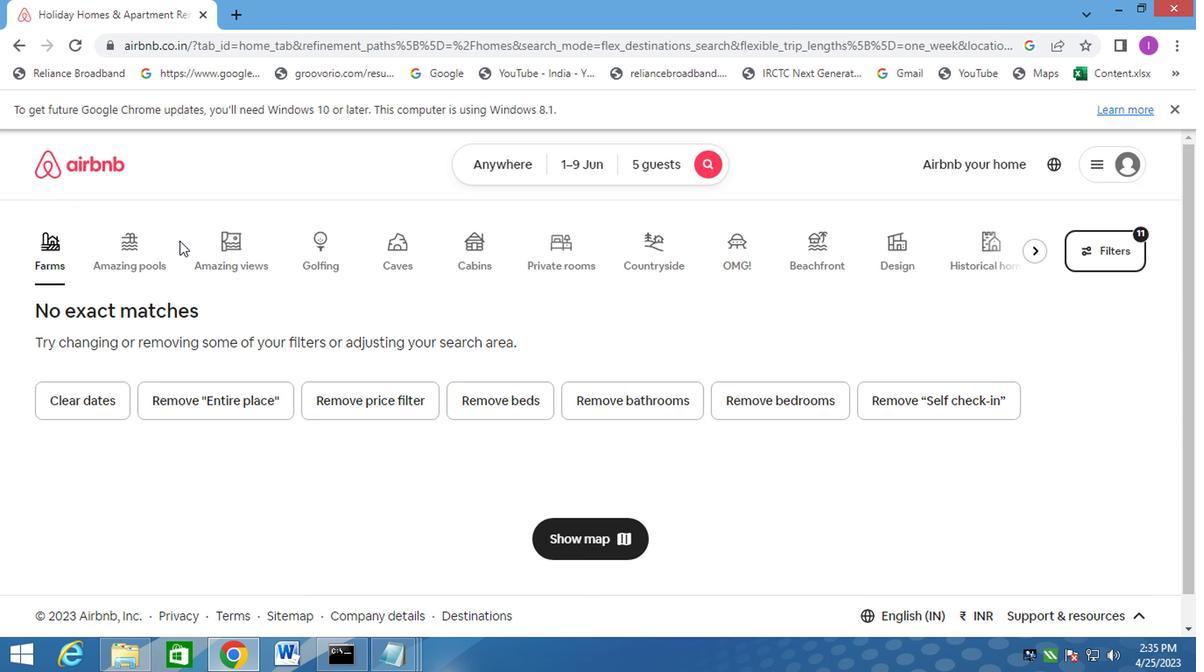 
